 Task: Add a signature Caleb Scott containing Have a fantastic day, Caleb Scott to email address softage.10@softage.net and add a label Copyrights
Action: Mouse moved to (103, 138)
Screenshot: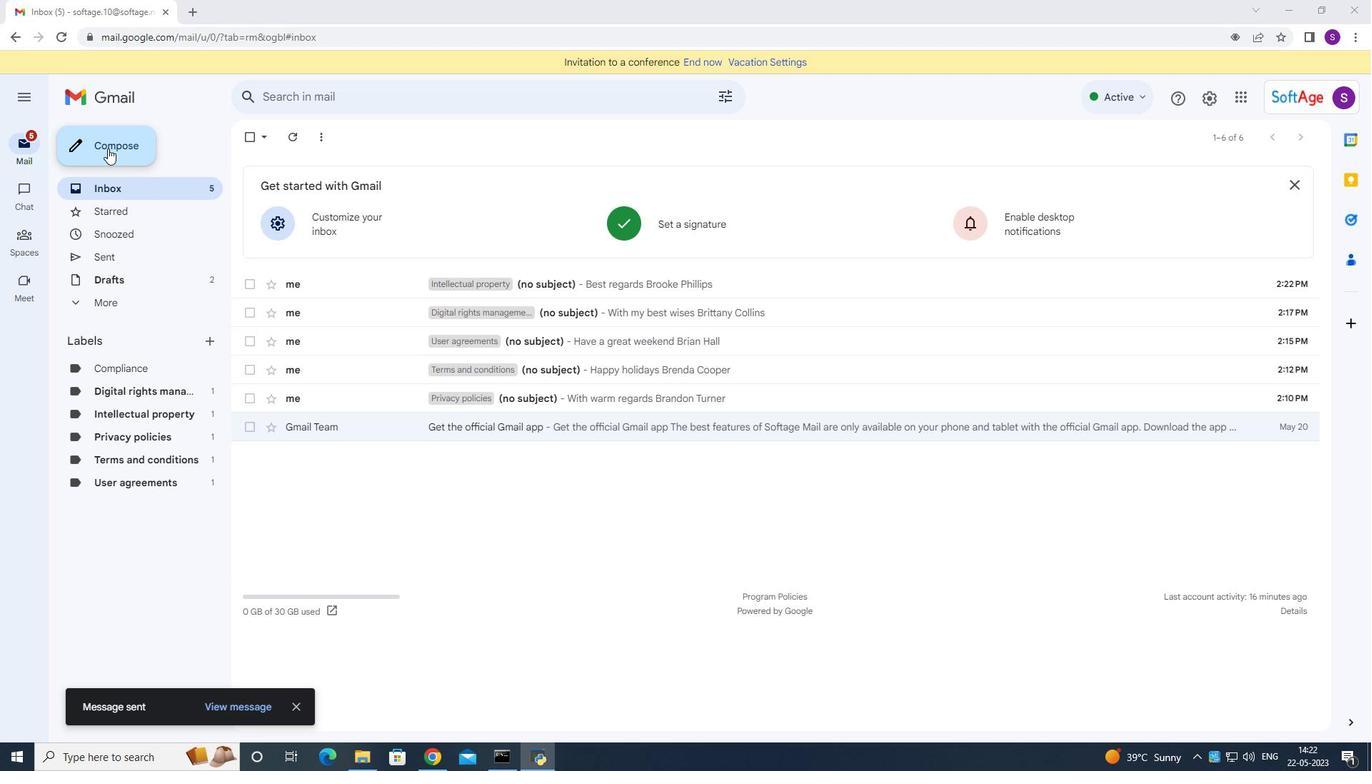 
Action: Mouse pressed left at (103, 138)
Screenshot: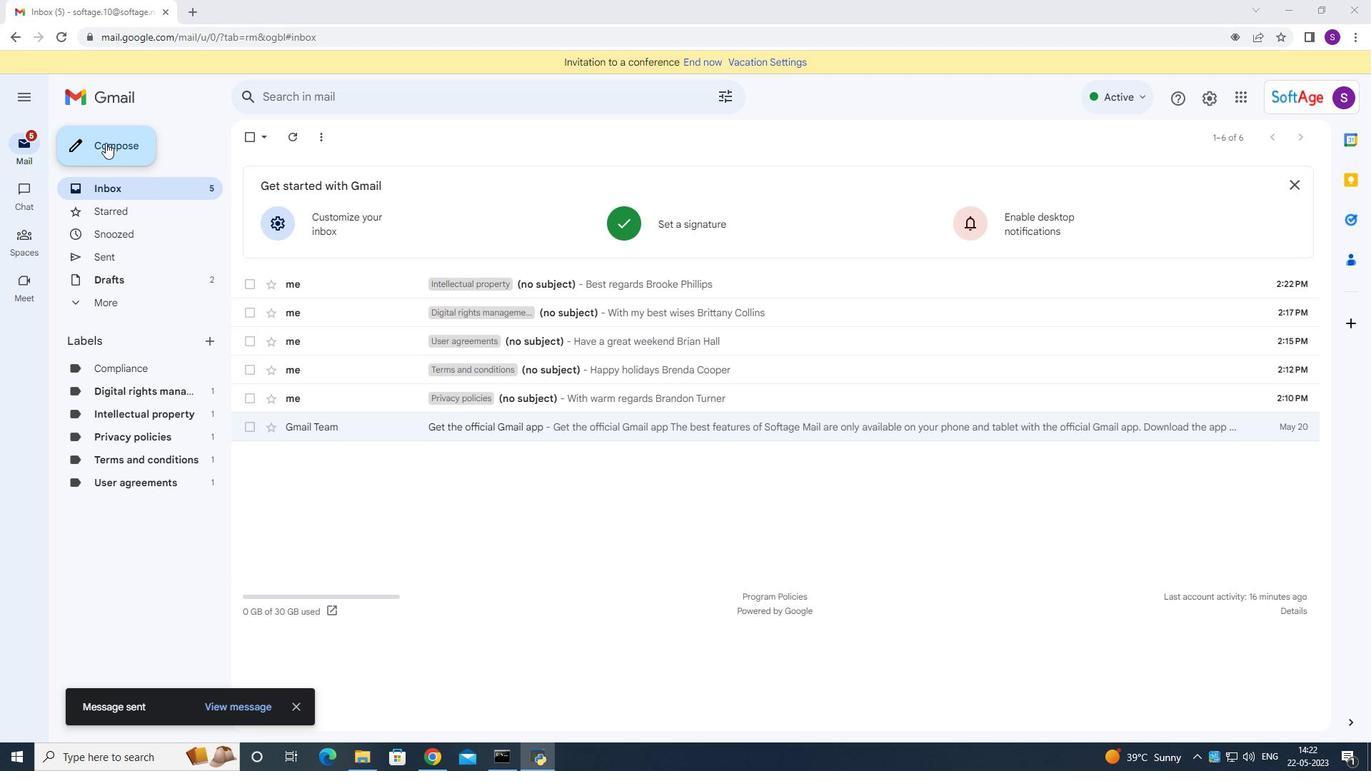 
Action: Mouse moved to (1149, 720)
Screenshot: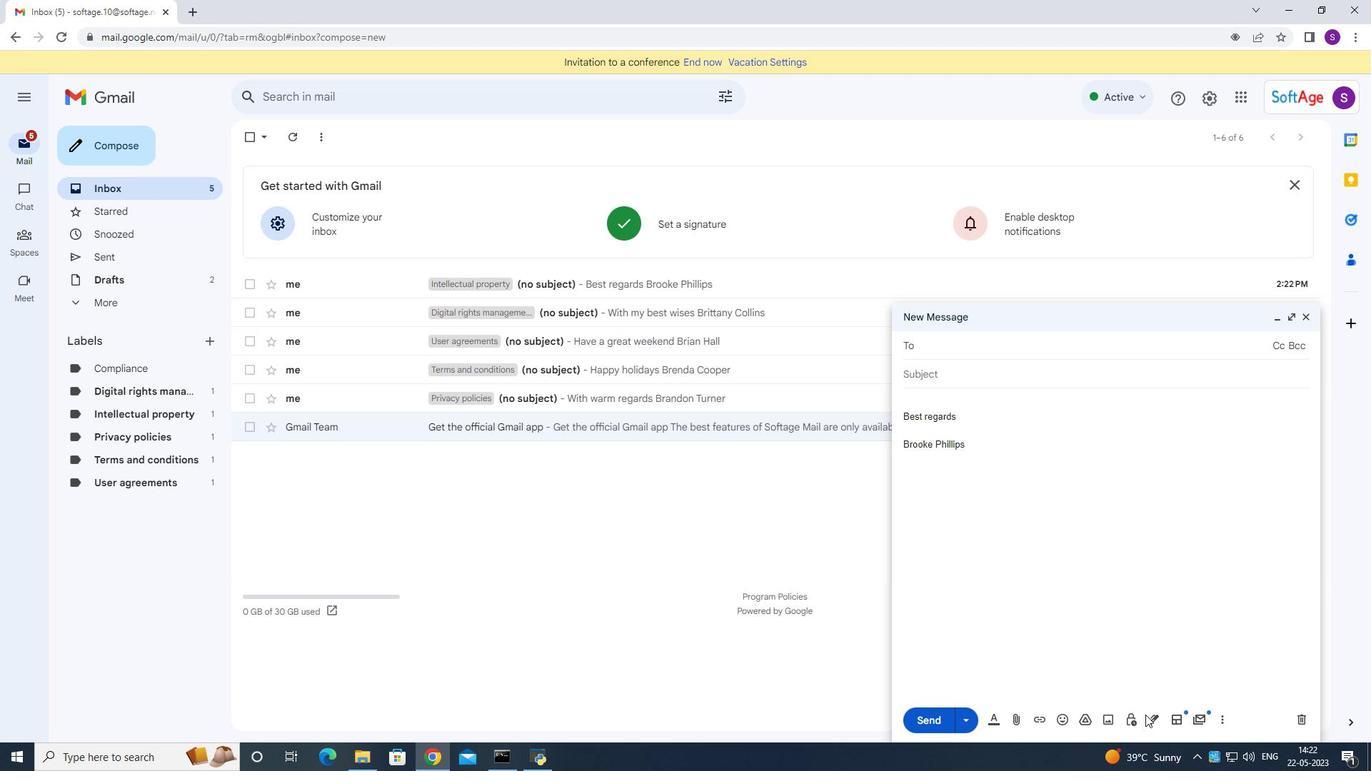 
Action: Mouse pressed left at (1149, 720)
Screenshot: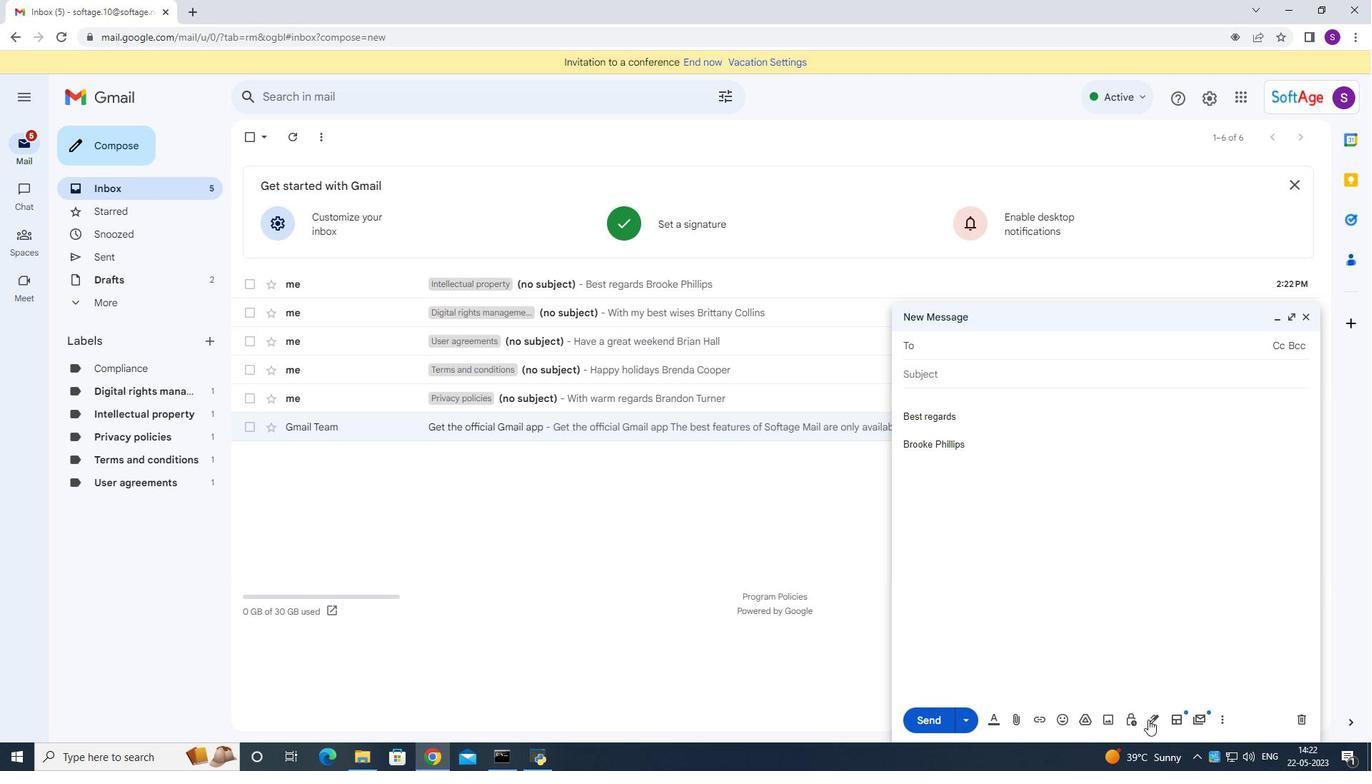 
Action: Mouse moved to (1179, 646)
Screenshot: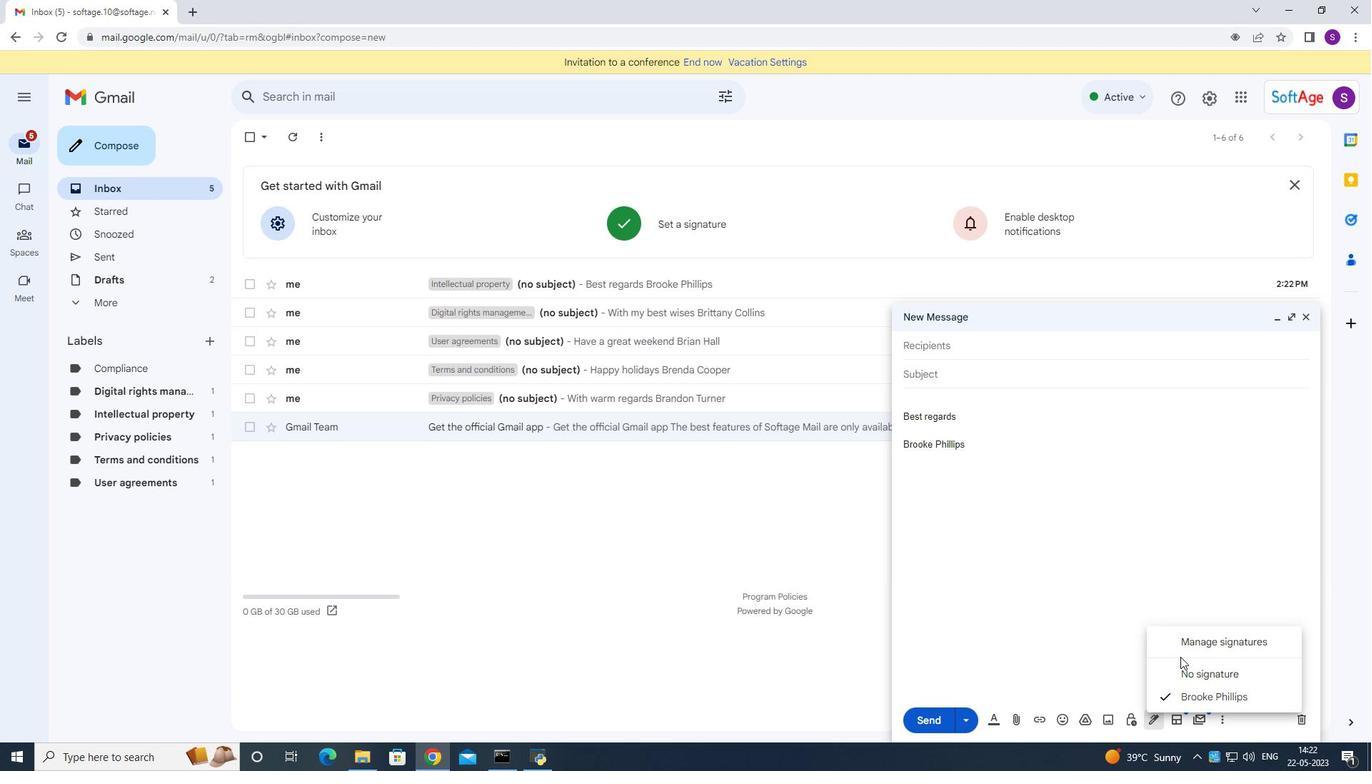 
Action: Mouse pressed left at (1179, 646)
Screenshot: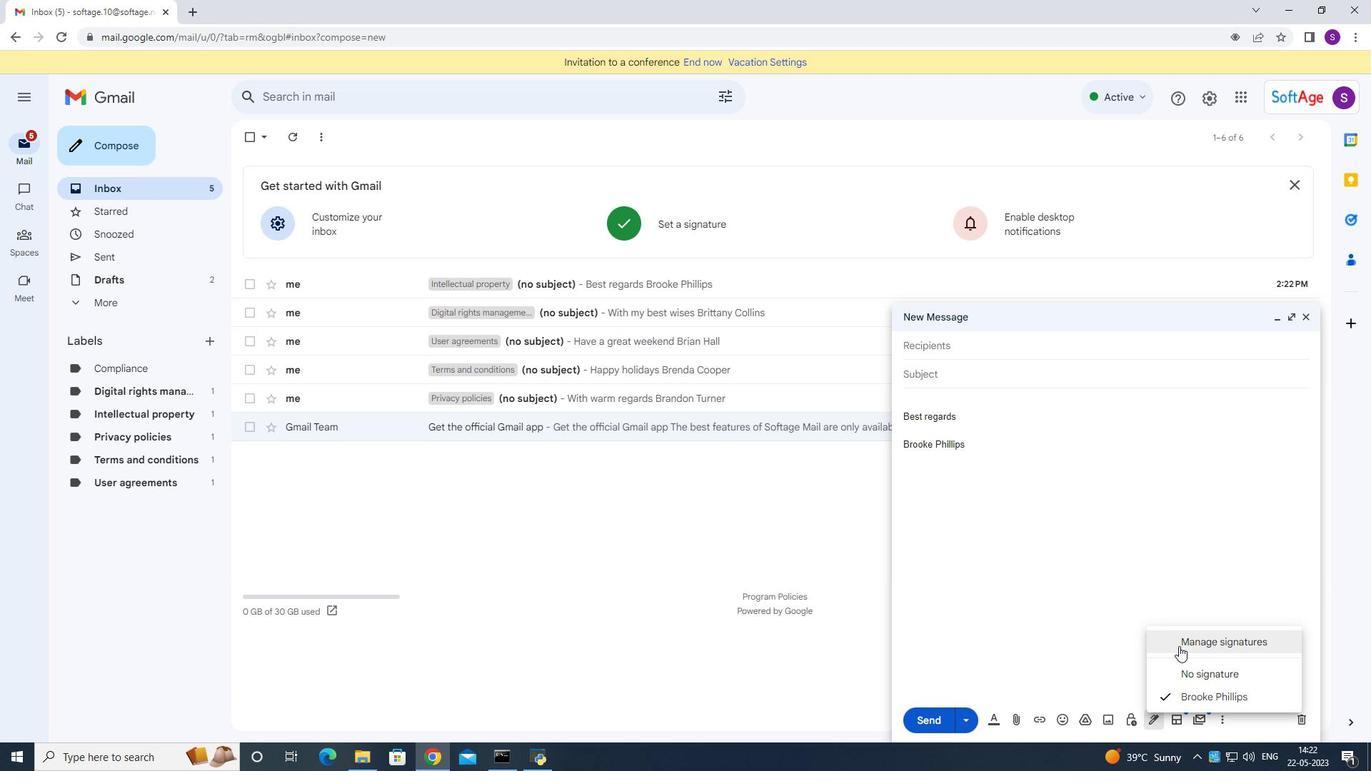 
Action: Mouse moved to (517, 396)
Screenshot: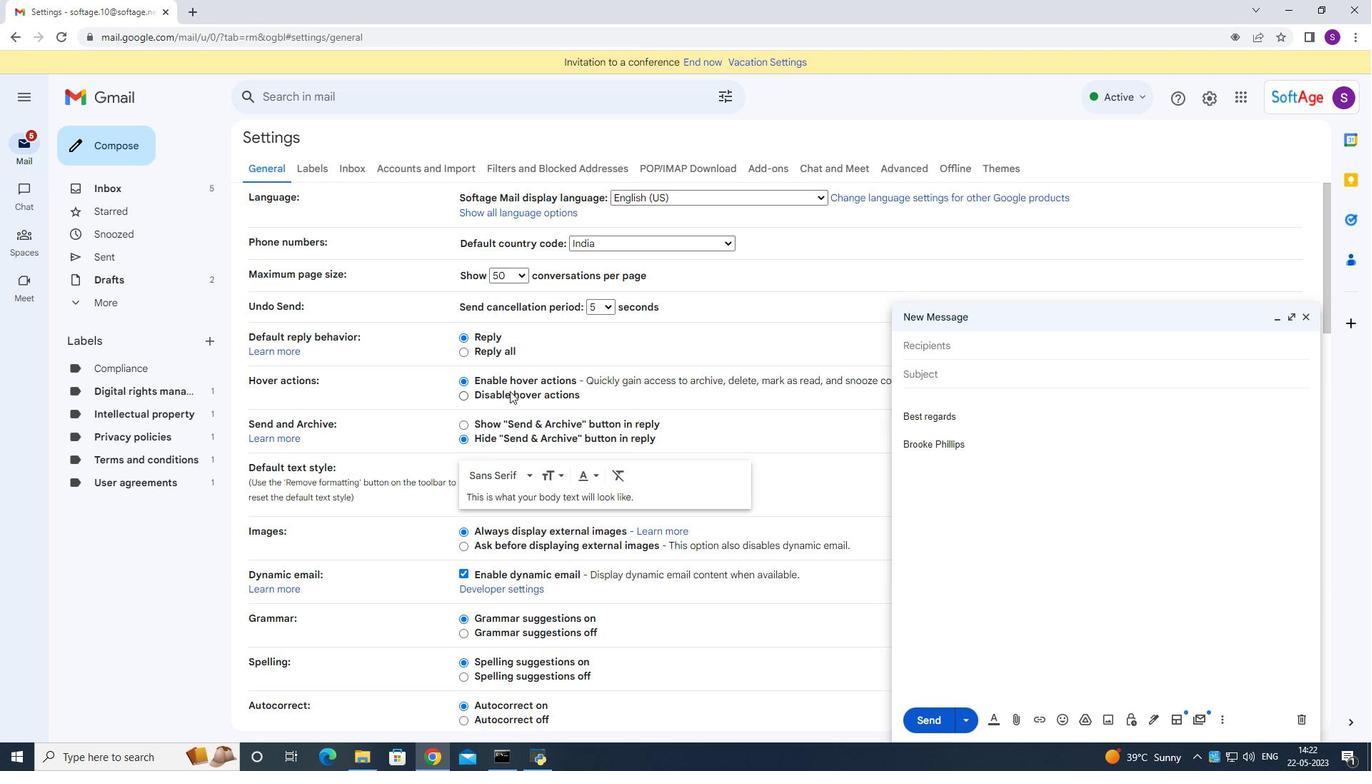 
Action: Mouse scrolled (517, 395) with delta (0, 0)
Screenshot: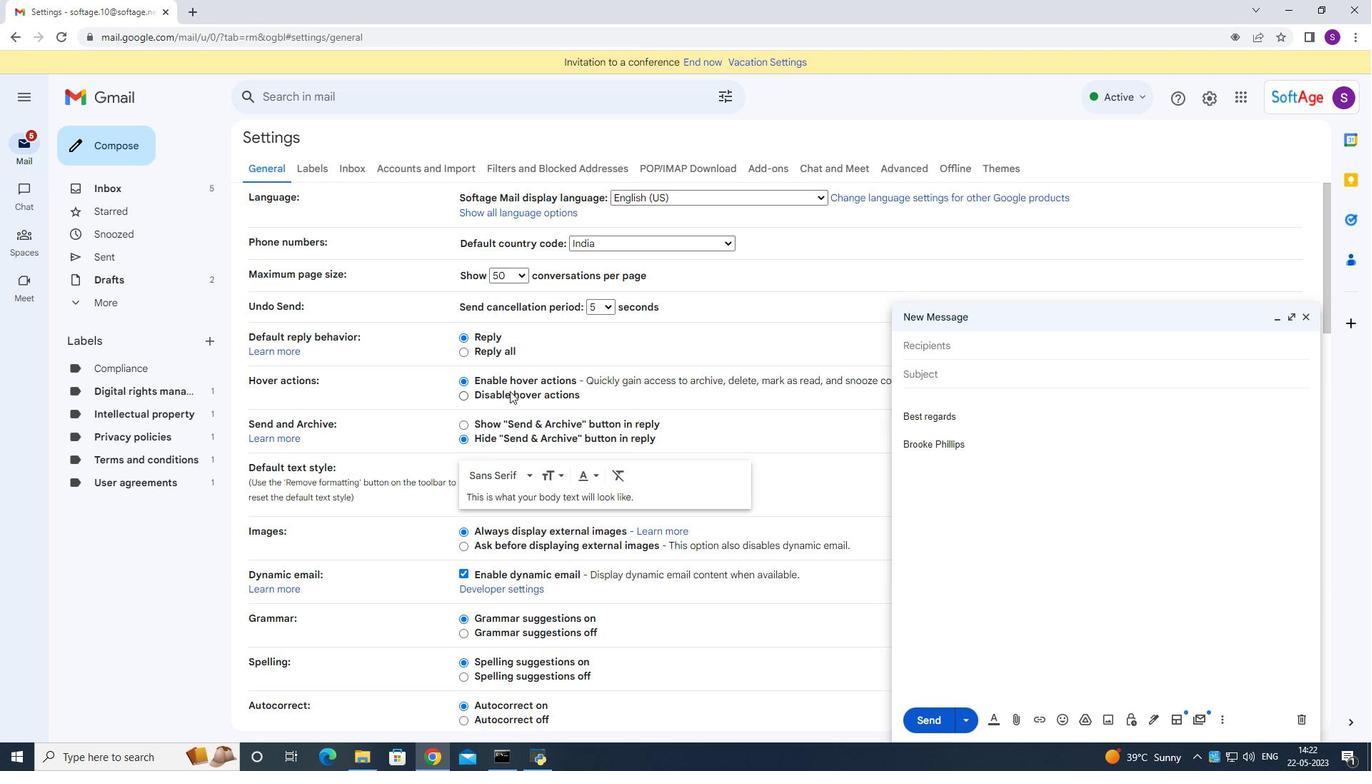 
Action: Mouse moved to (519, 397)
Screenshot: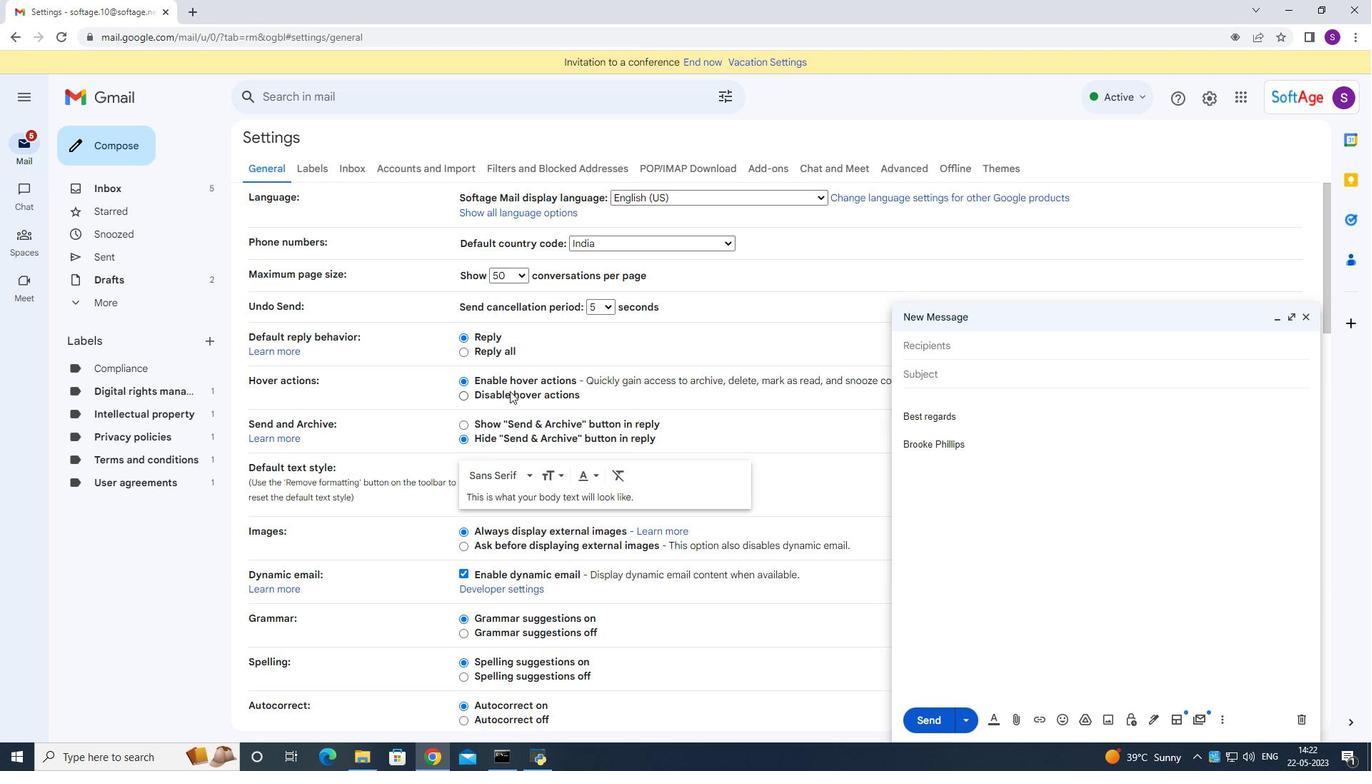 
Action: Mouse scrolled (519, 396) with delta (0, 0)
Screenshot: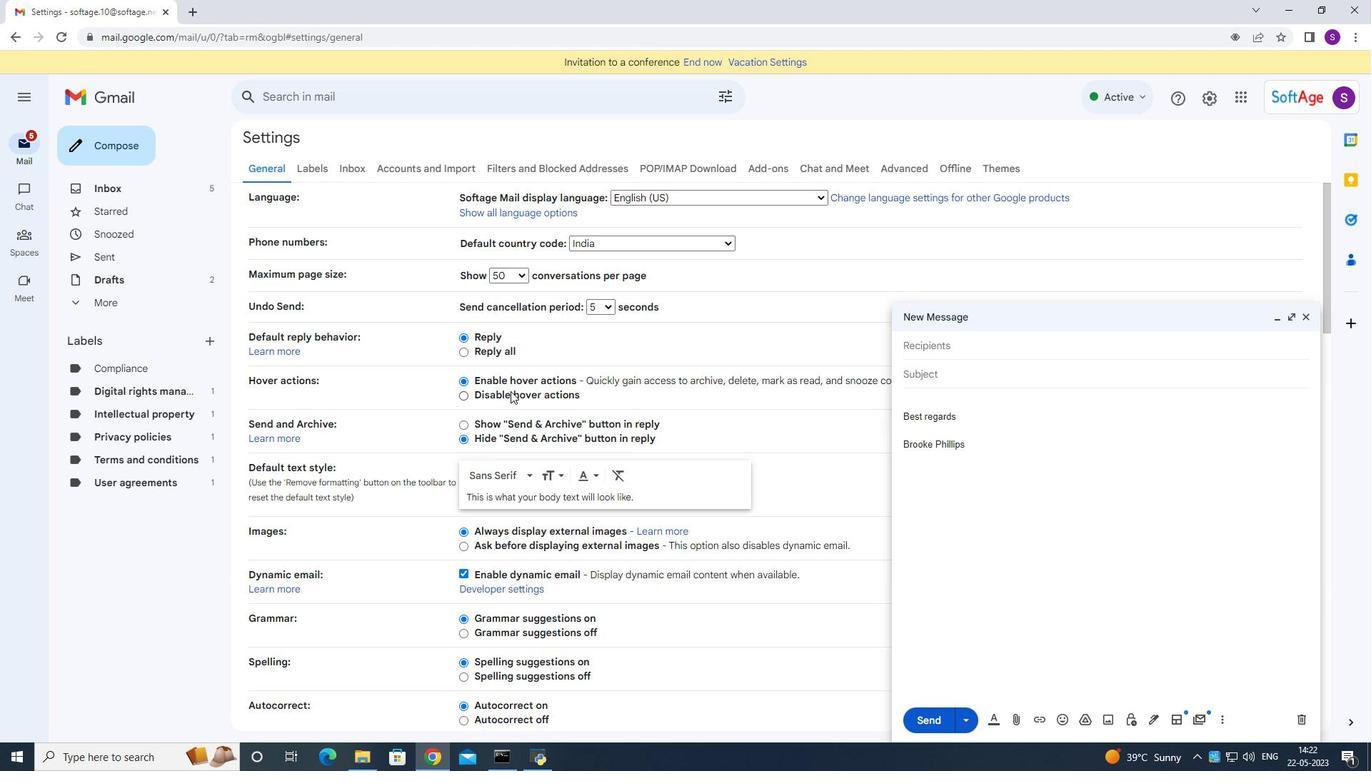 
Action: Mouse moved to (520, 398)
Screenshot: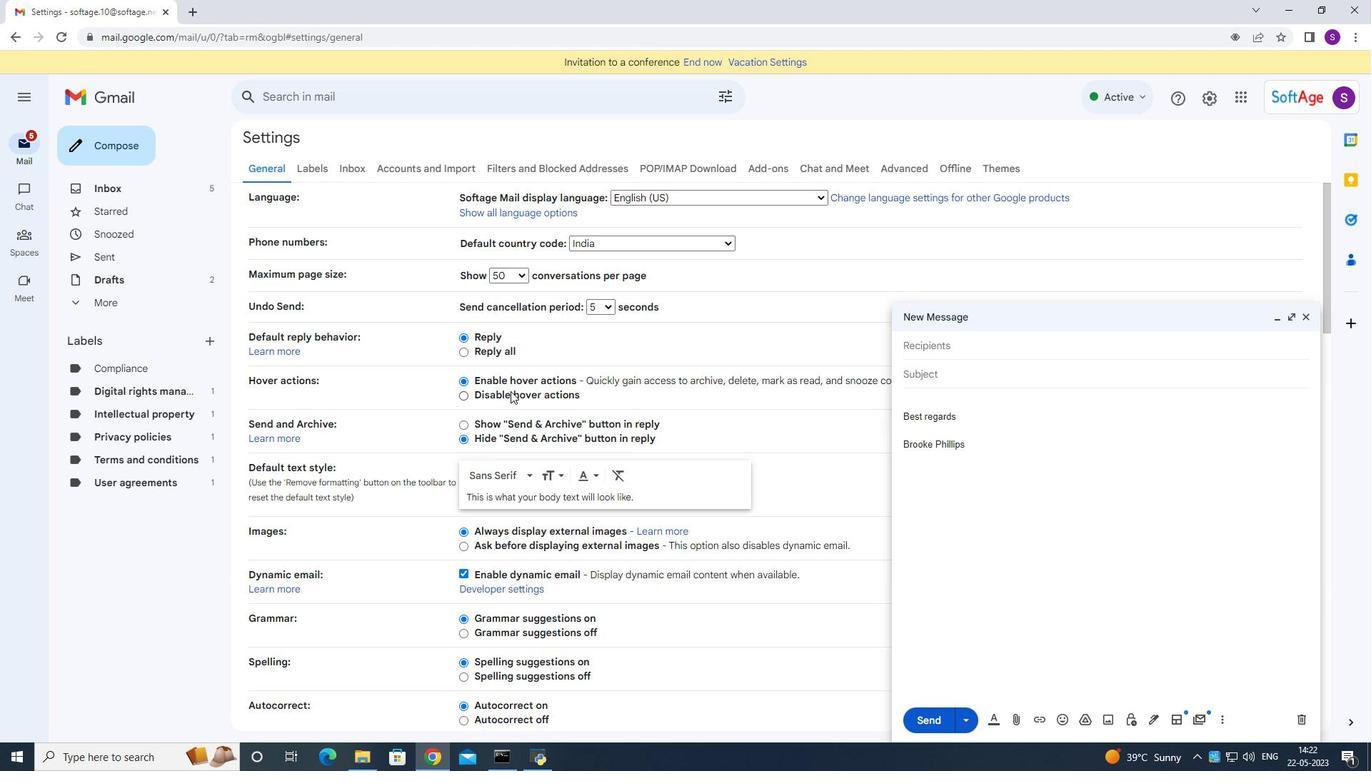 
Action: Mouse scrolled (520, 398) with delta (0, 0)
Screenshot: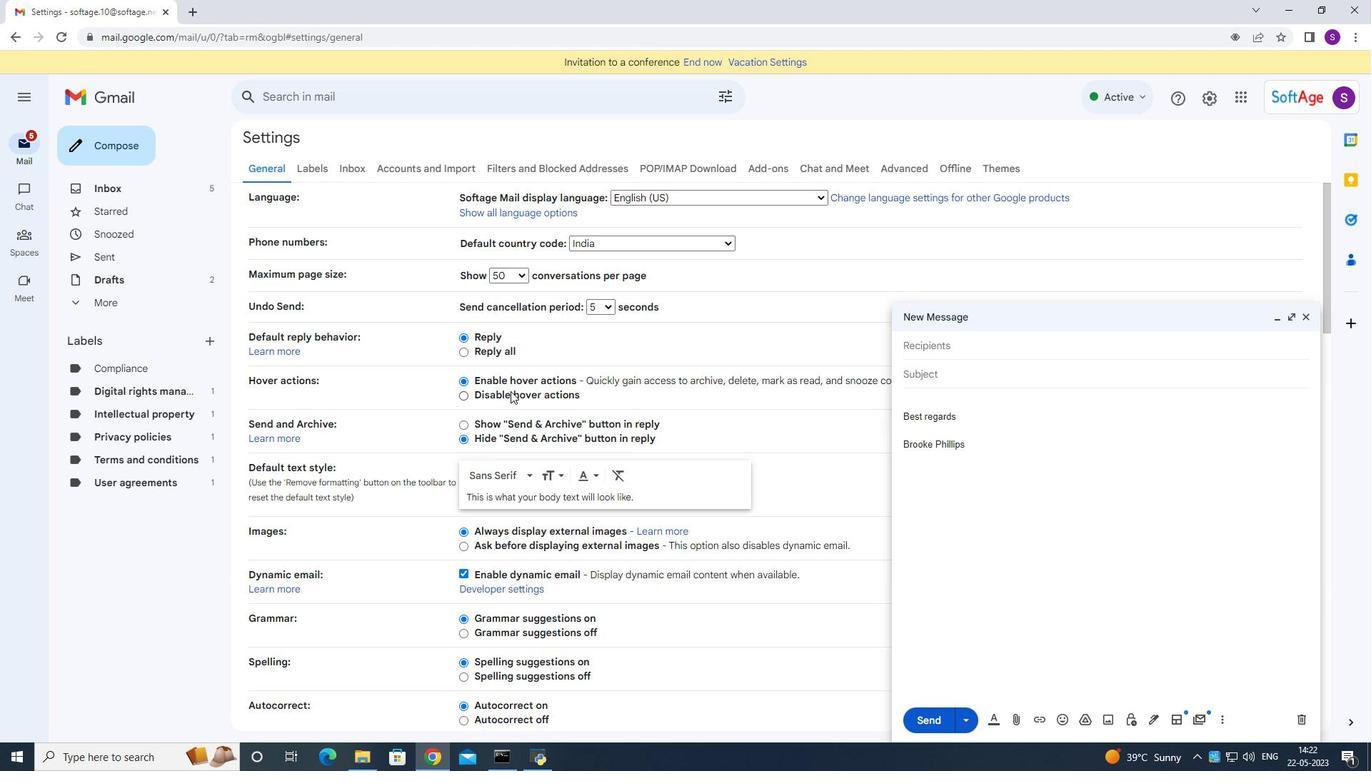 
Action: Mouse moved to (522, 400)
Screenshot: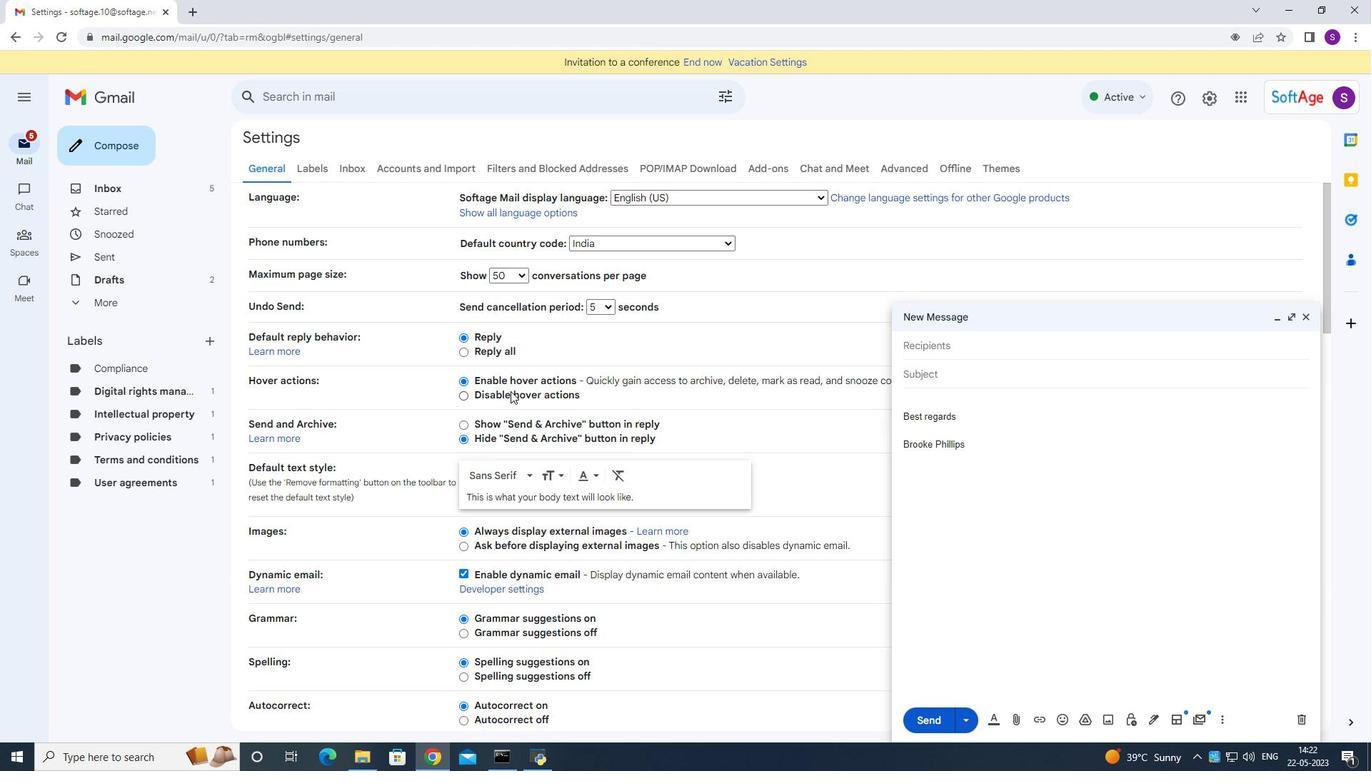 
Action: Mouse scrolled (522, 399) with delta (0, 0)
Screenshot: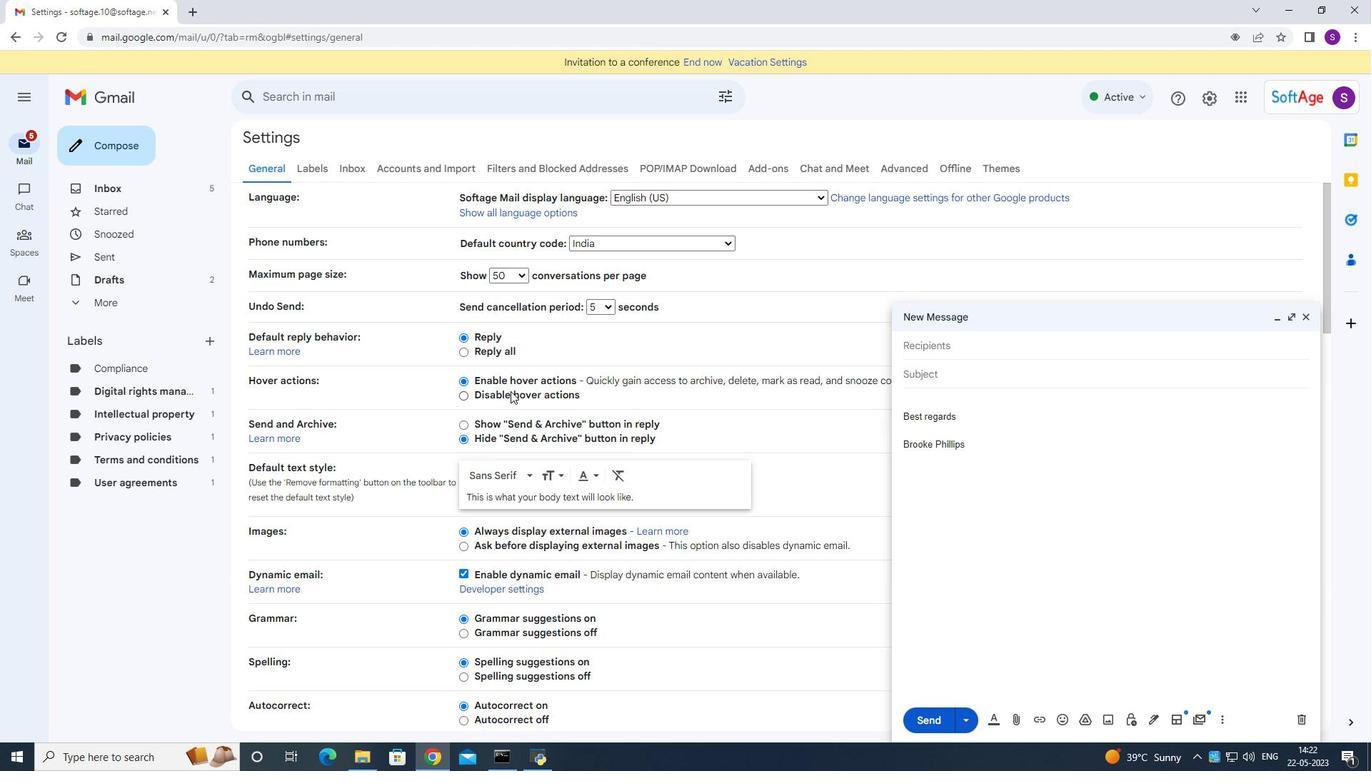 
Action: Mouse moved to (523, 400)
Screenshot: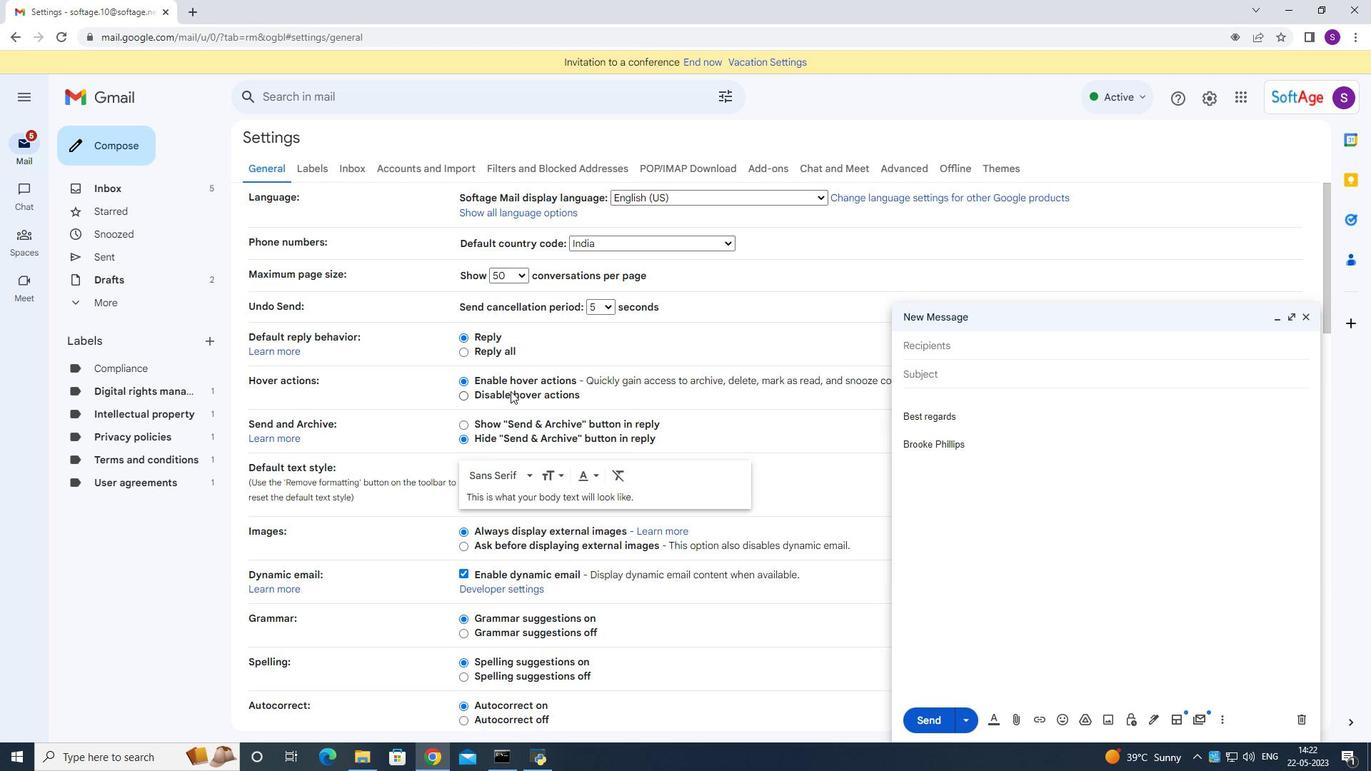
Action: Mouse scrolled (523, 400) with delta (0, 0)
Screenshot: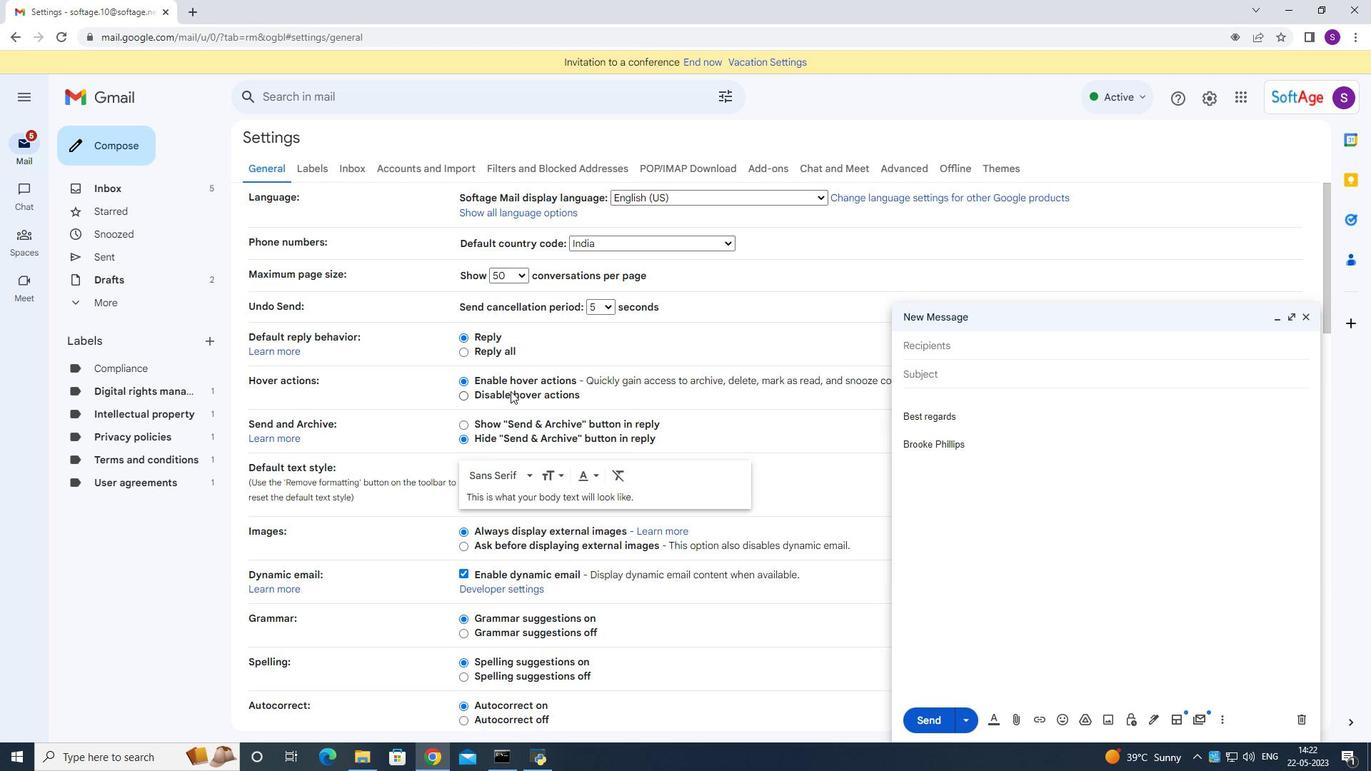
Action: Mouse moved to (524, 401)
Screenshot: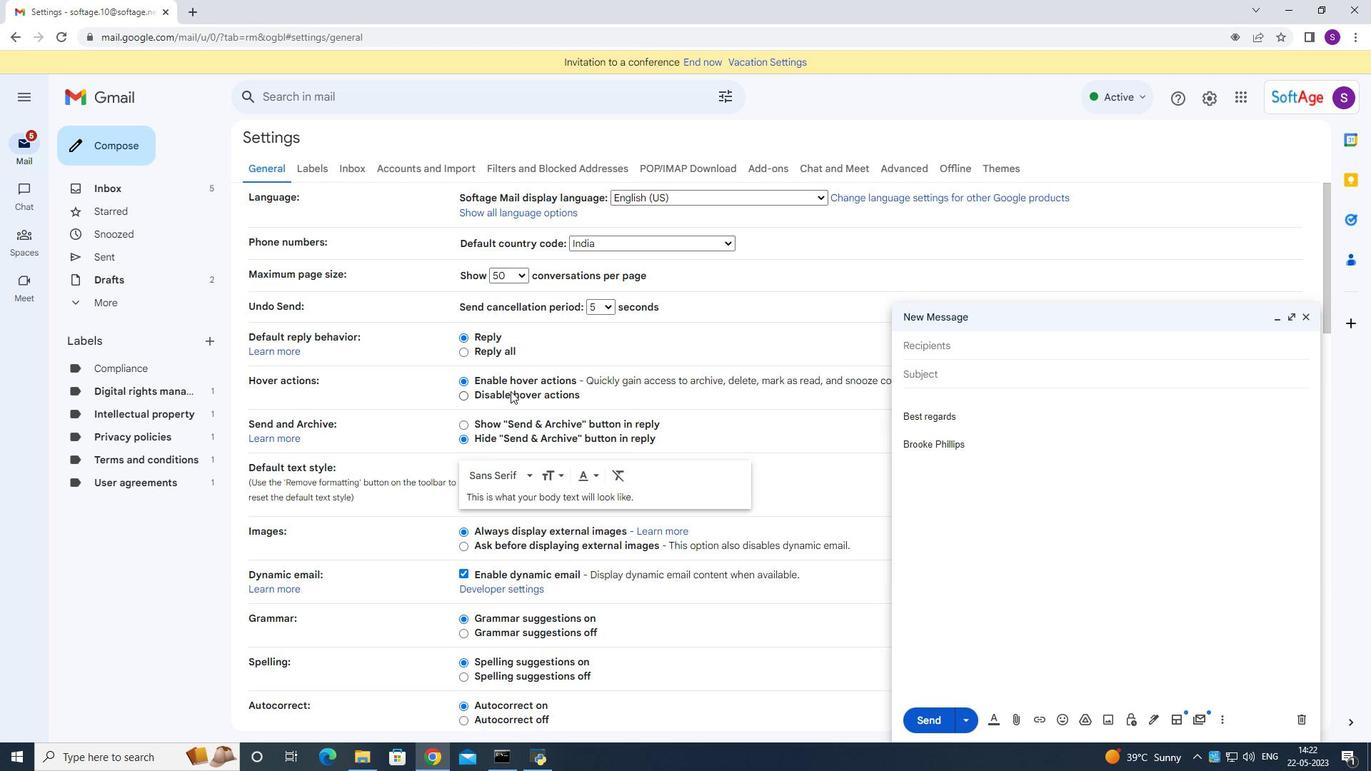 
Action: Mouse scrolled (524, 400) with delta (0, 0)
Screenshot: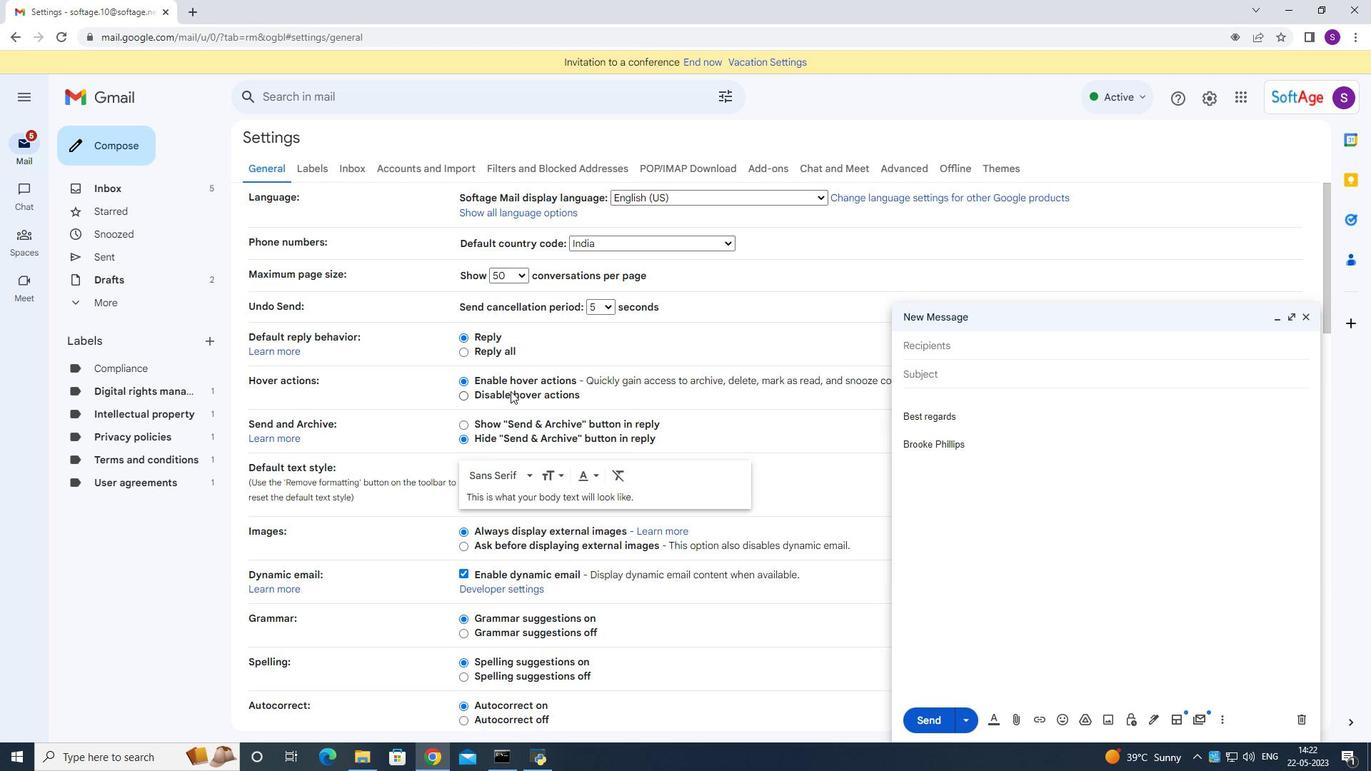 
Action: Mouse moved to (560, 437)
Screenshot: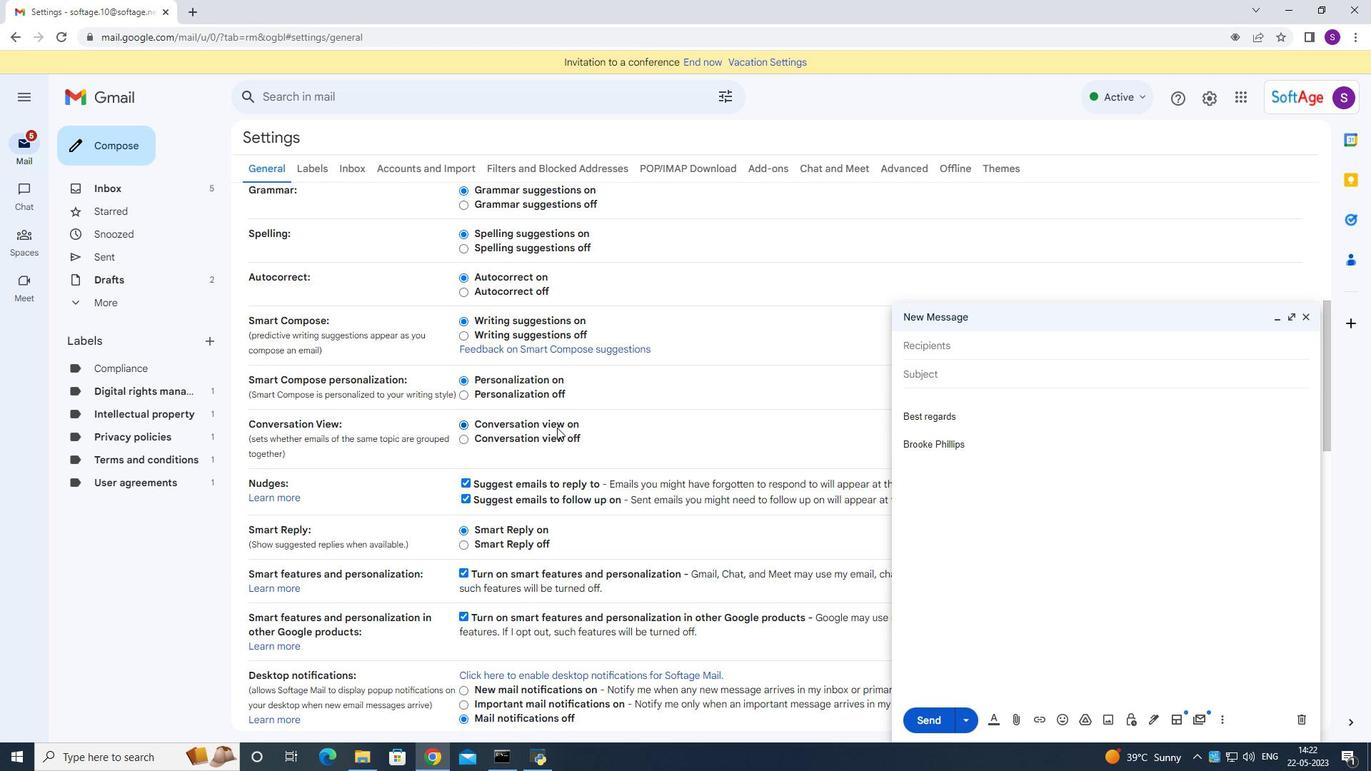 
Action: Mouse scrolled (560, 436) with delta (0, 0)
Screenshot: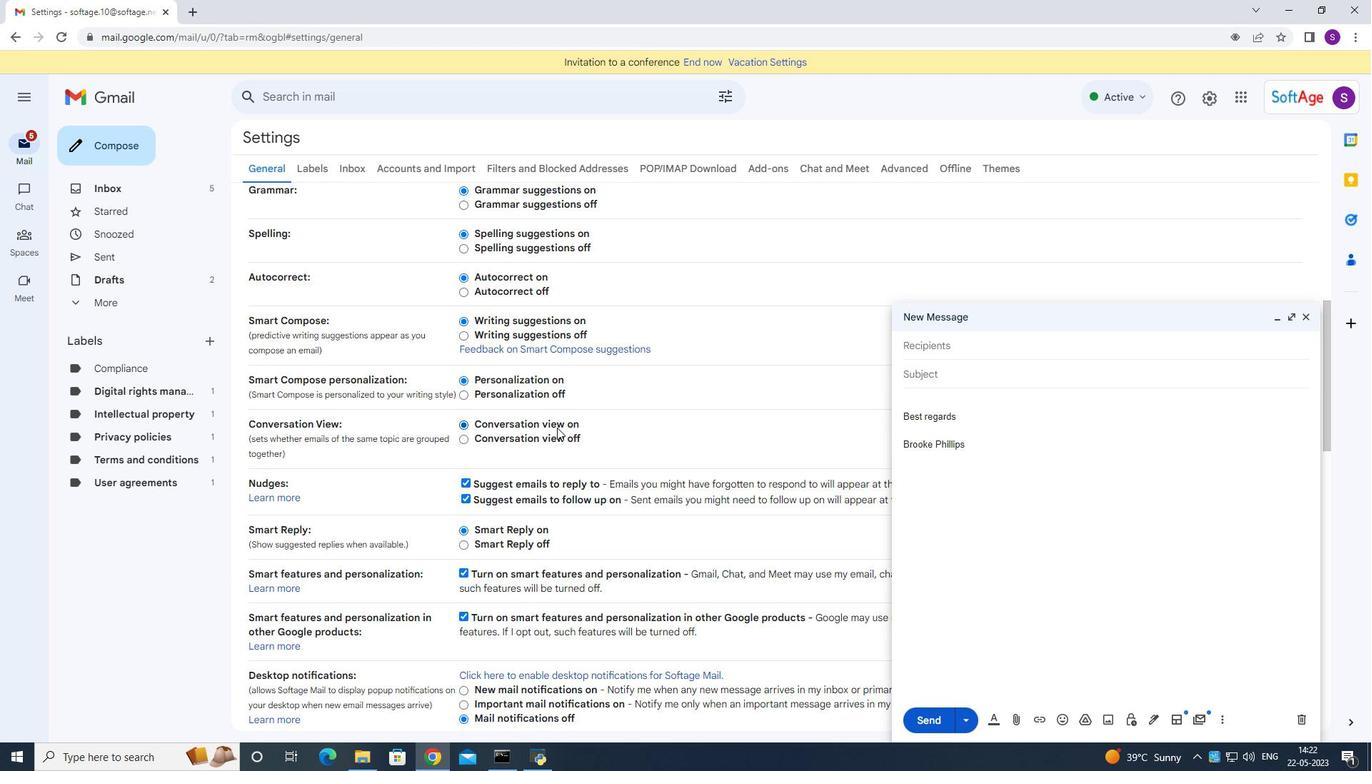 
Action: Mouse scrolled (560, 436) with delta (0, 0)
Screenshot: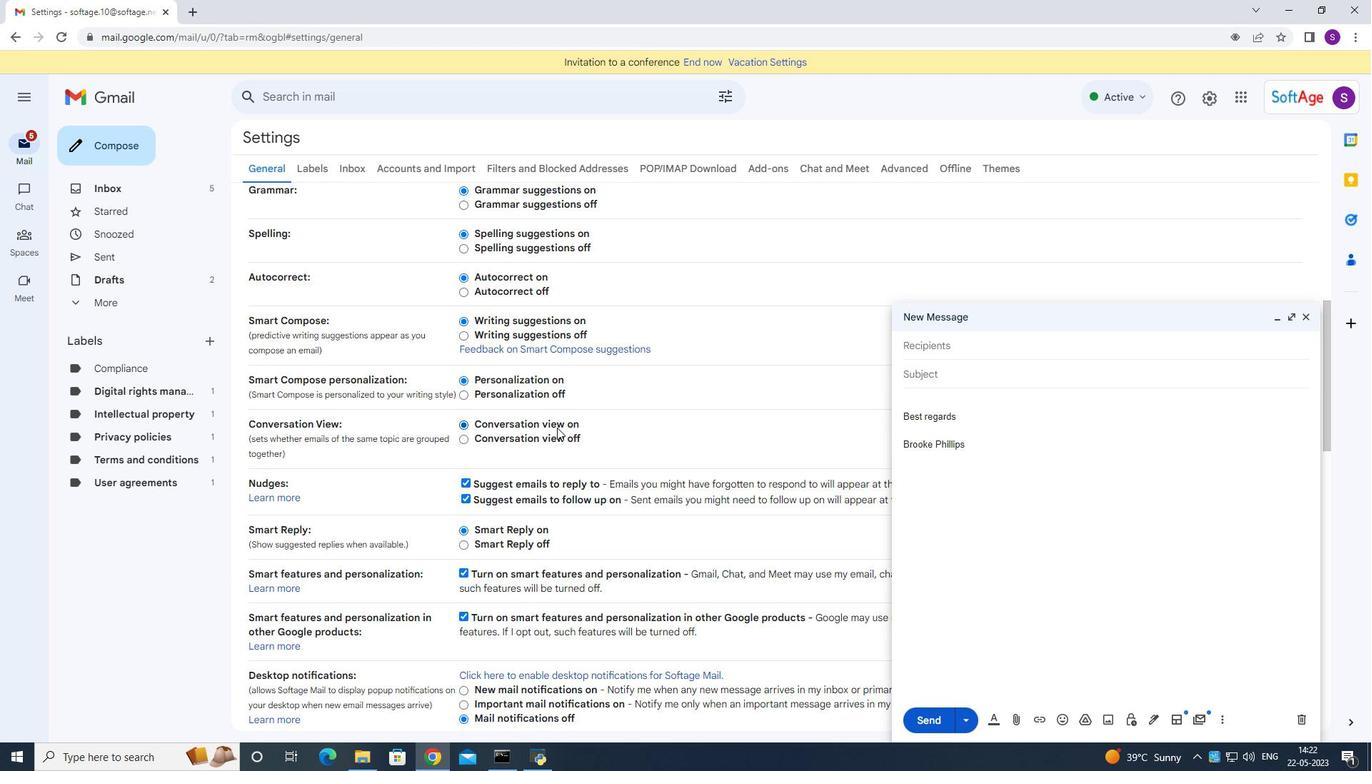 
Action: Mouse scrolled (560, 436) with delta (0, 0)
Screenshot: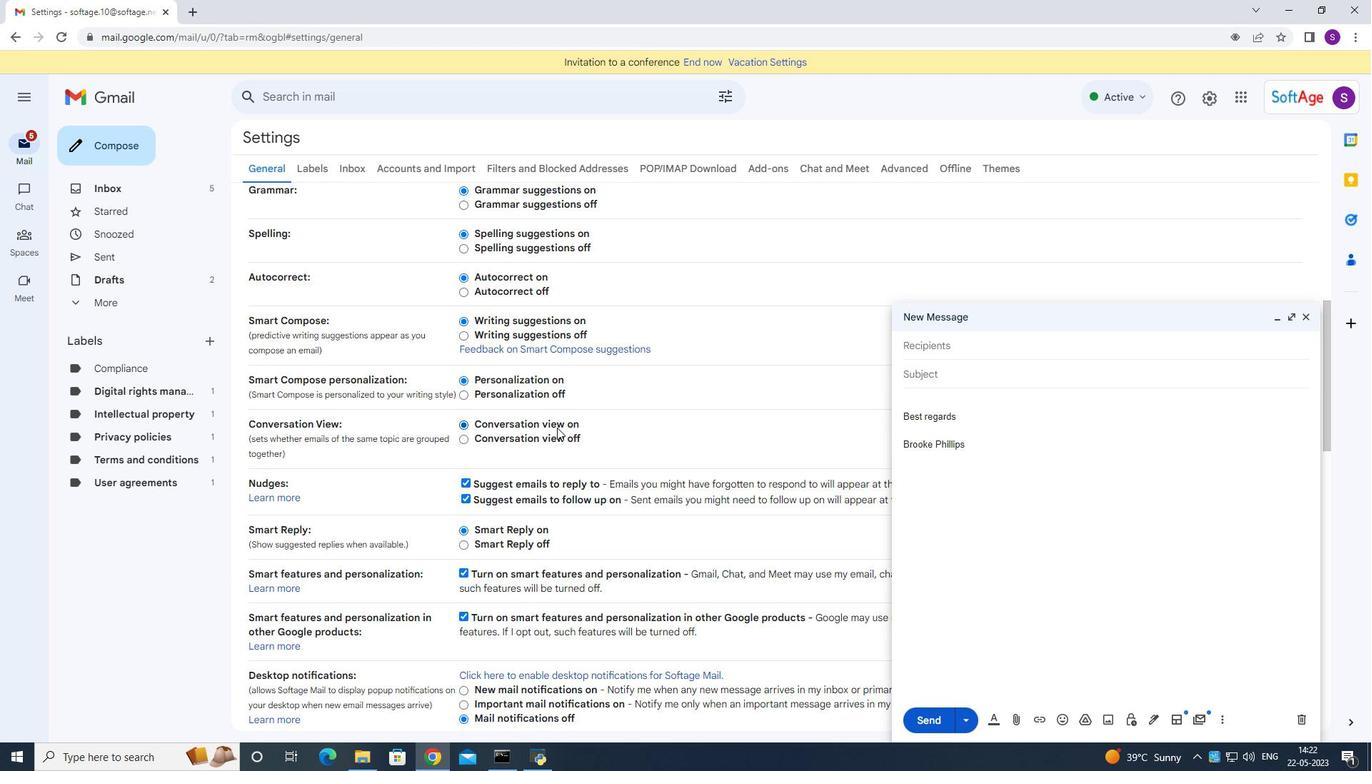 
Action: Mouse scrolled (560, 436) with delta (0, 0)
Screenshot: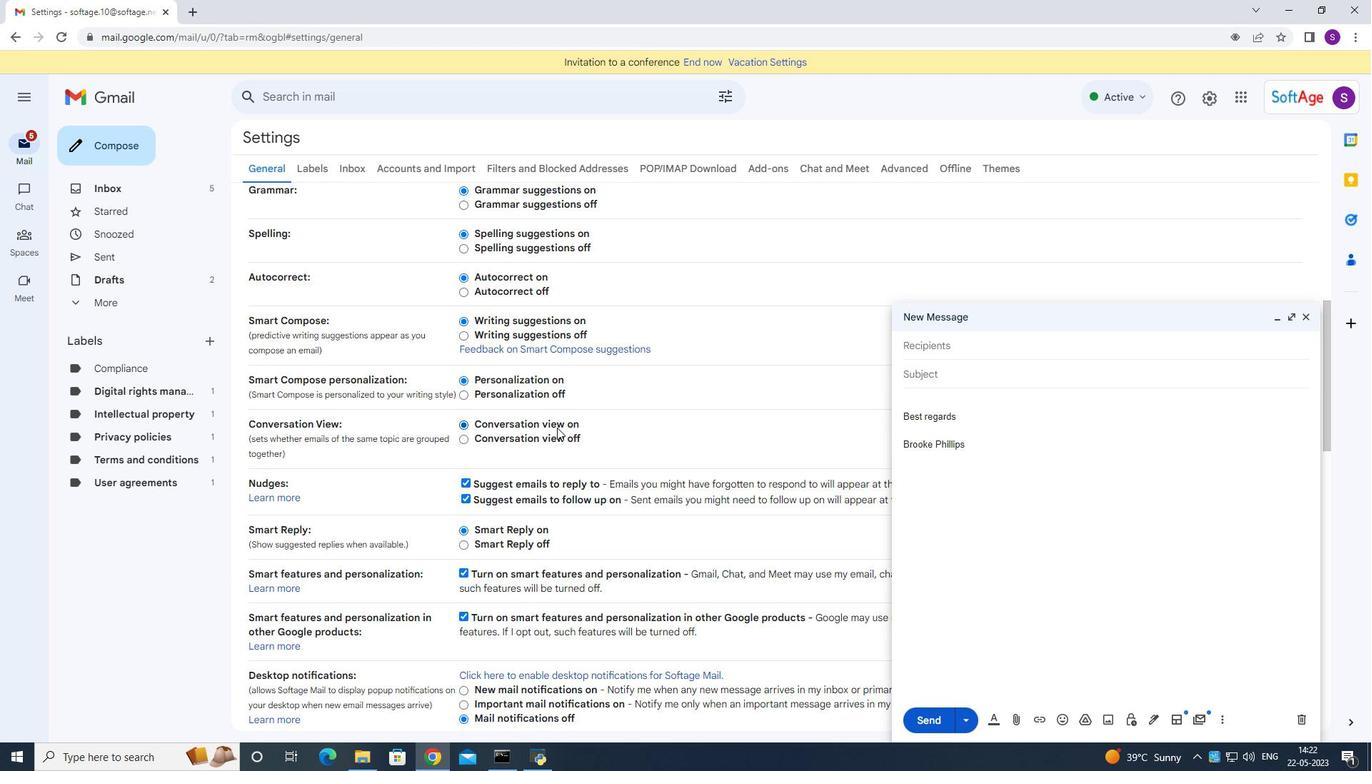 
Action: Mouse scrolled (560, 436) with delta (0, 0)
Screenshot: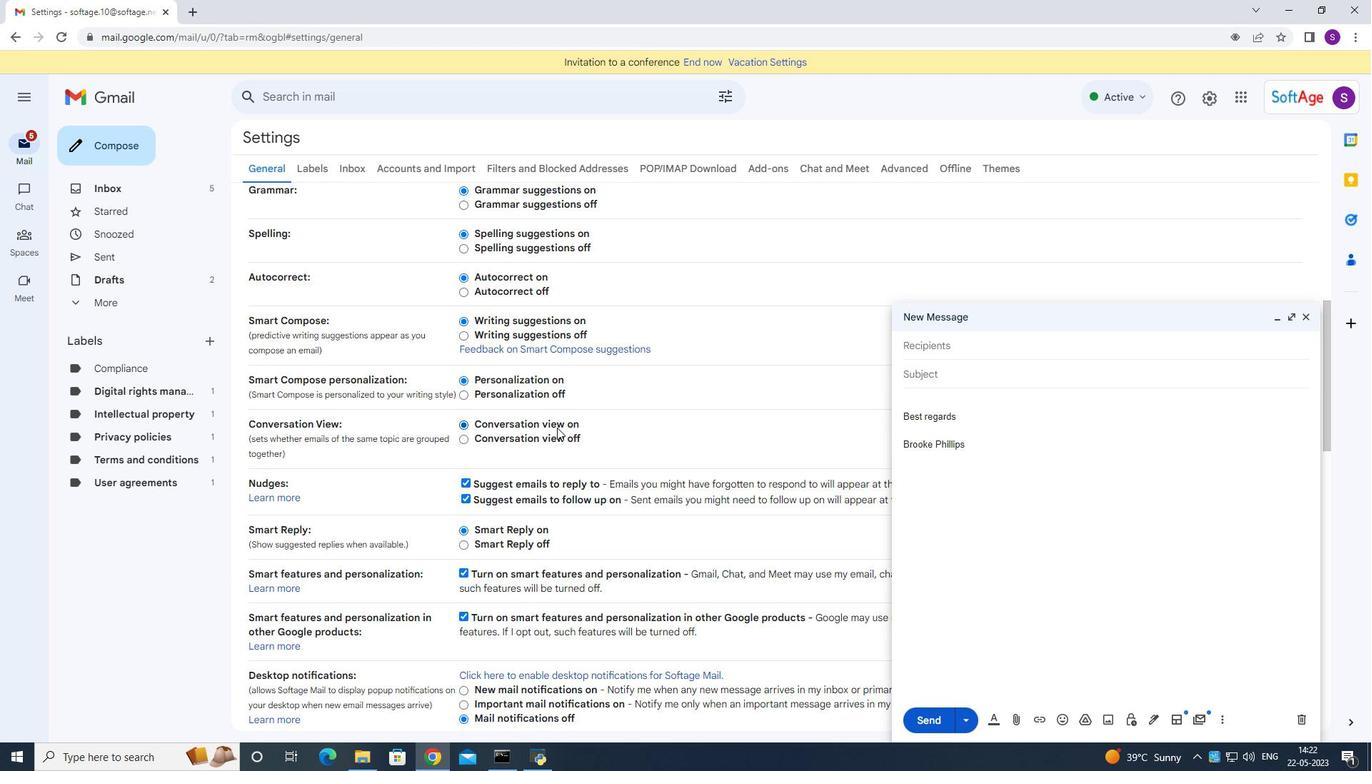
Action: Mouse moved to (561, 437)
Screenshot: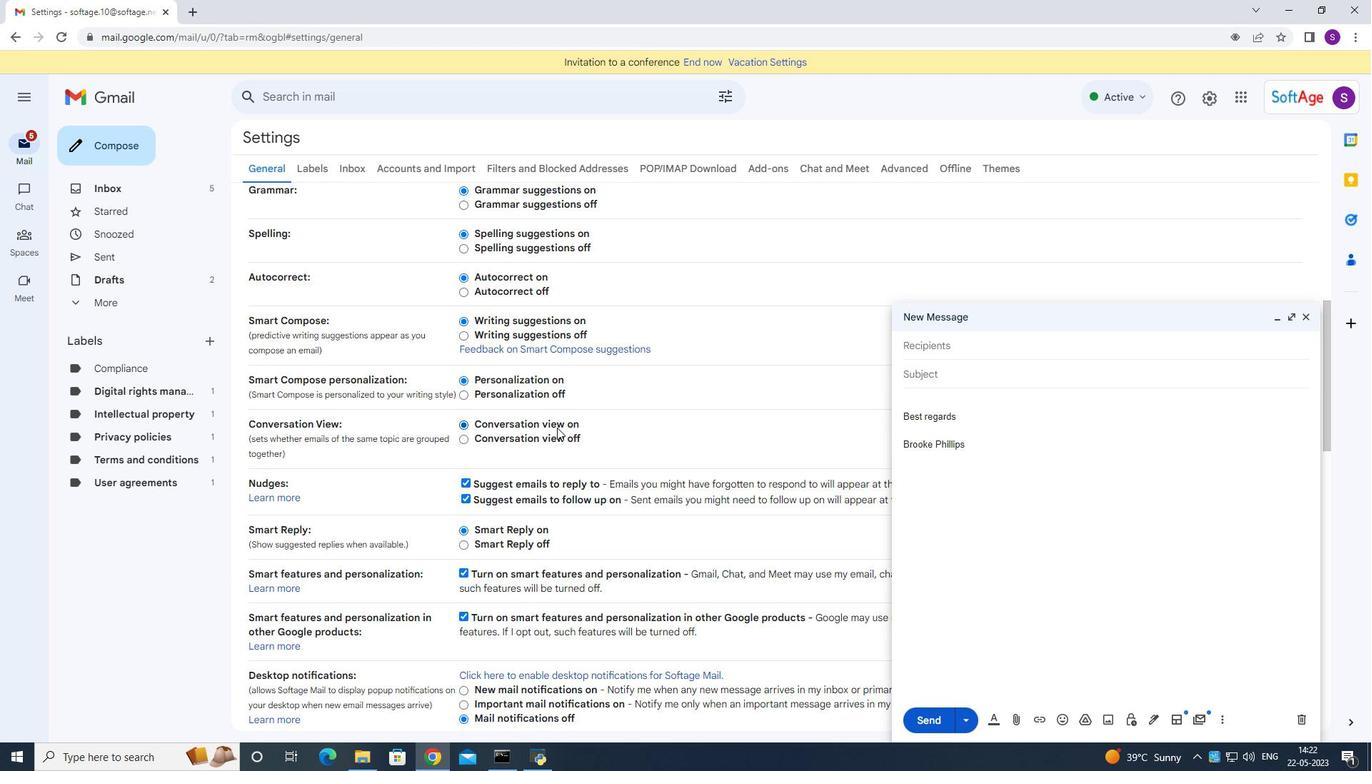
Action: Mouse scrolled (561, 436) with delta (0, 0)
Screenshot: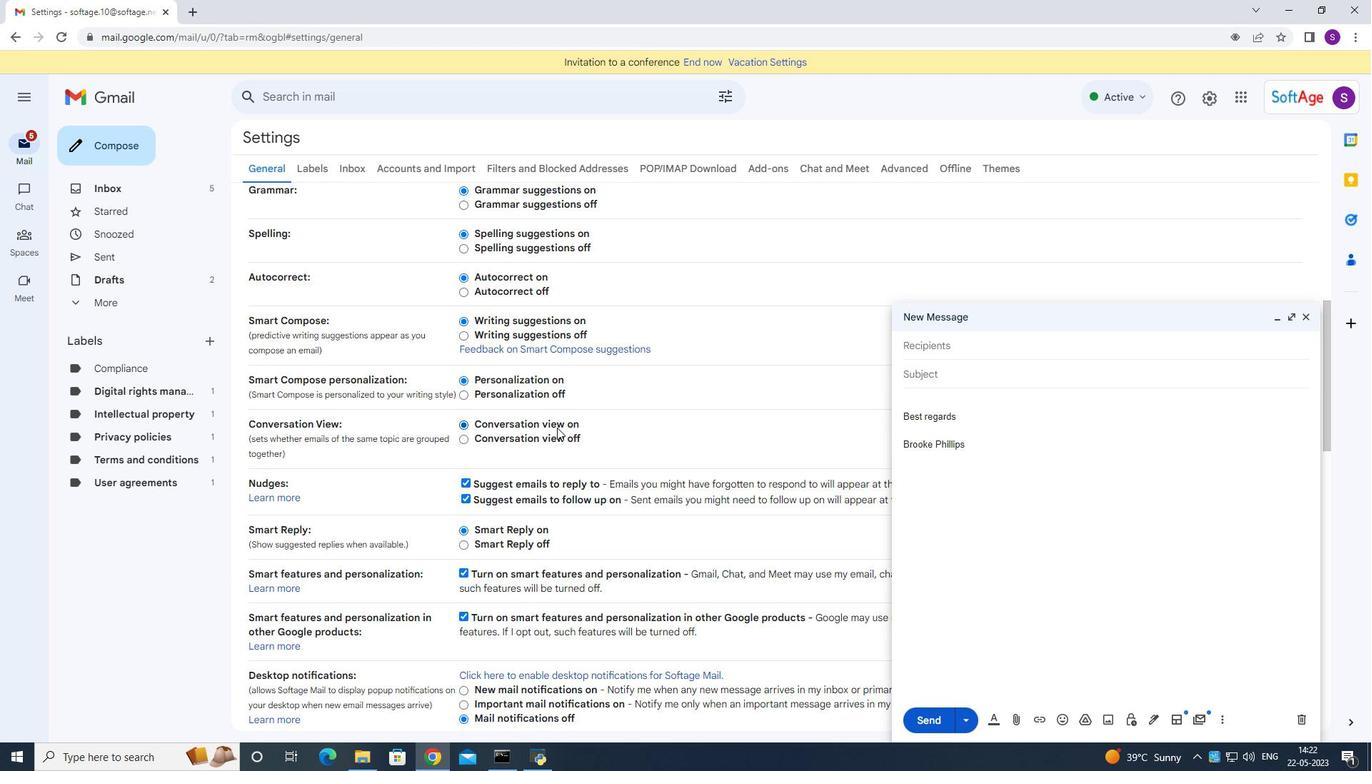 
Action: Mouse moved to (561, 437)
Screenshot: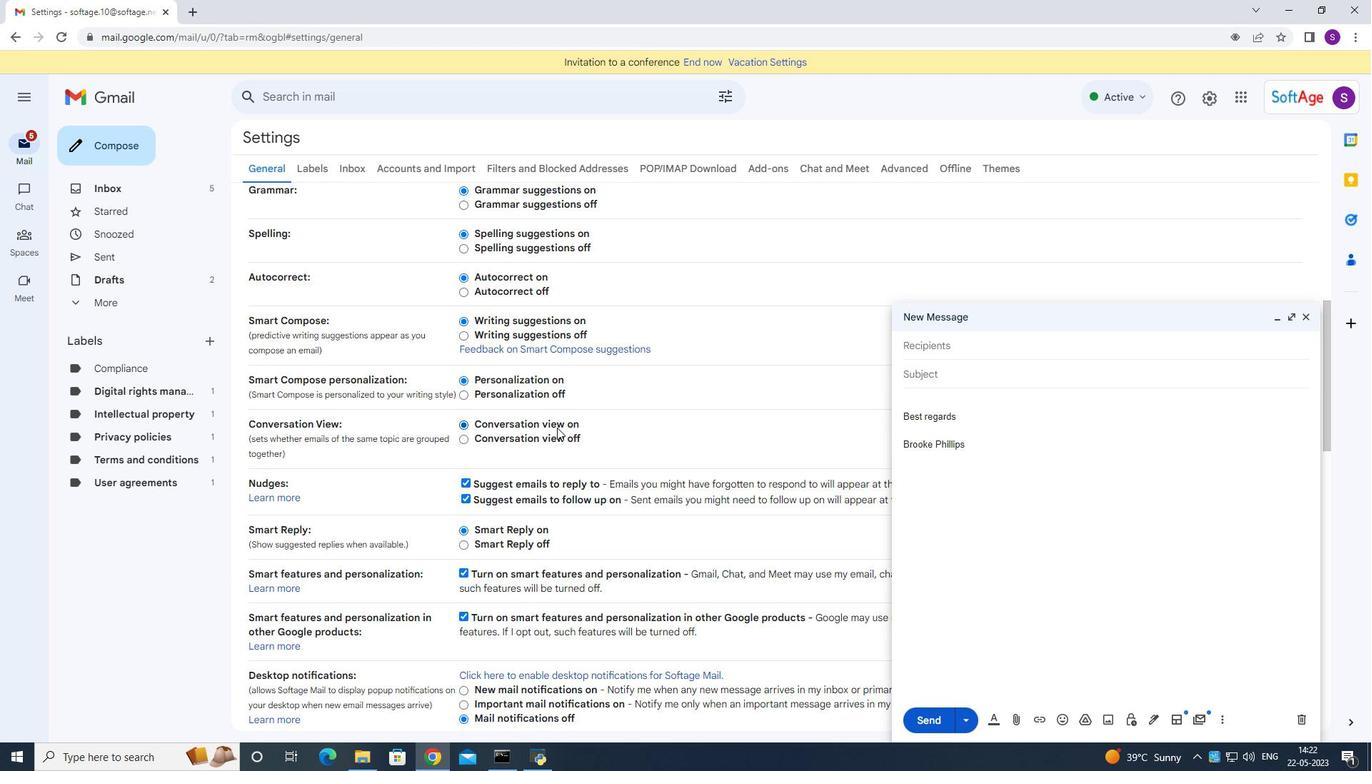 
Action: Mouse scrolled (561, 436) with delta (0, 0)
Screenshot: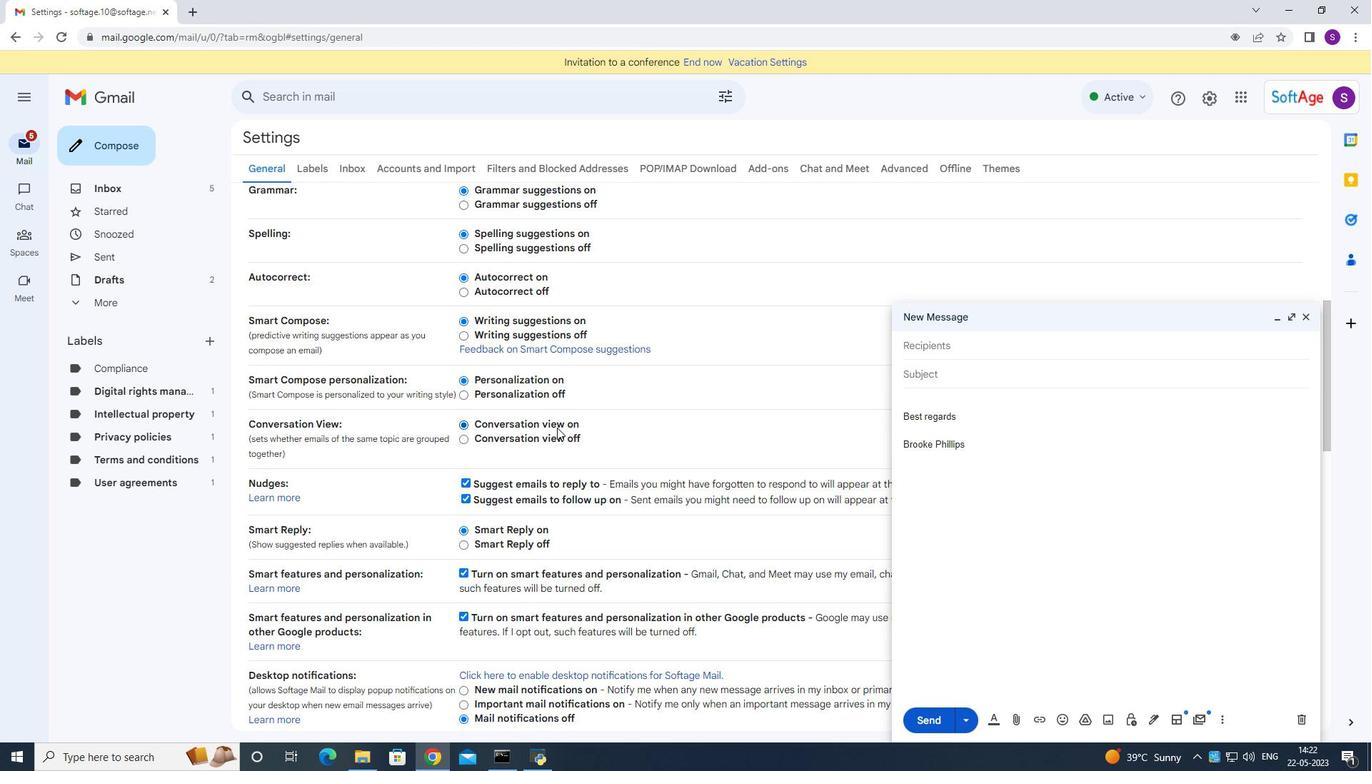 
Action: Mouse moved to (580, 545)
Screenshot: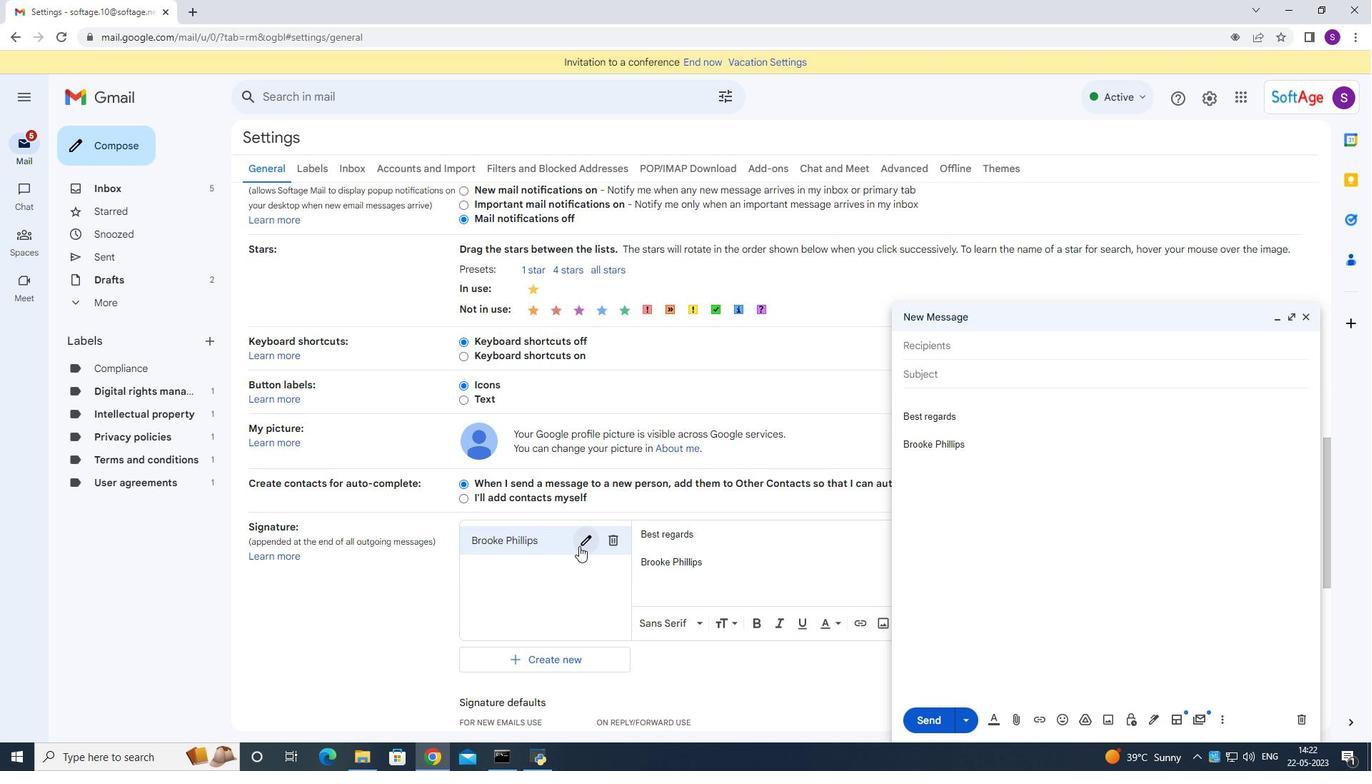 
Action: Mouse pressed left at (580, 545)
Screenshot: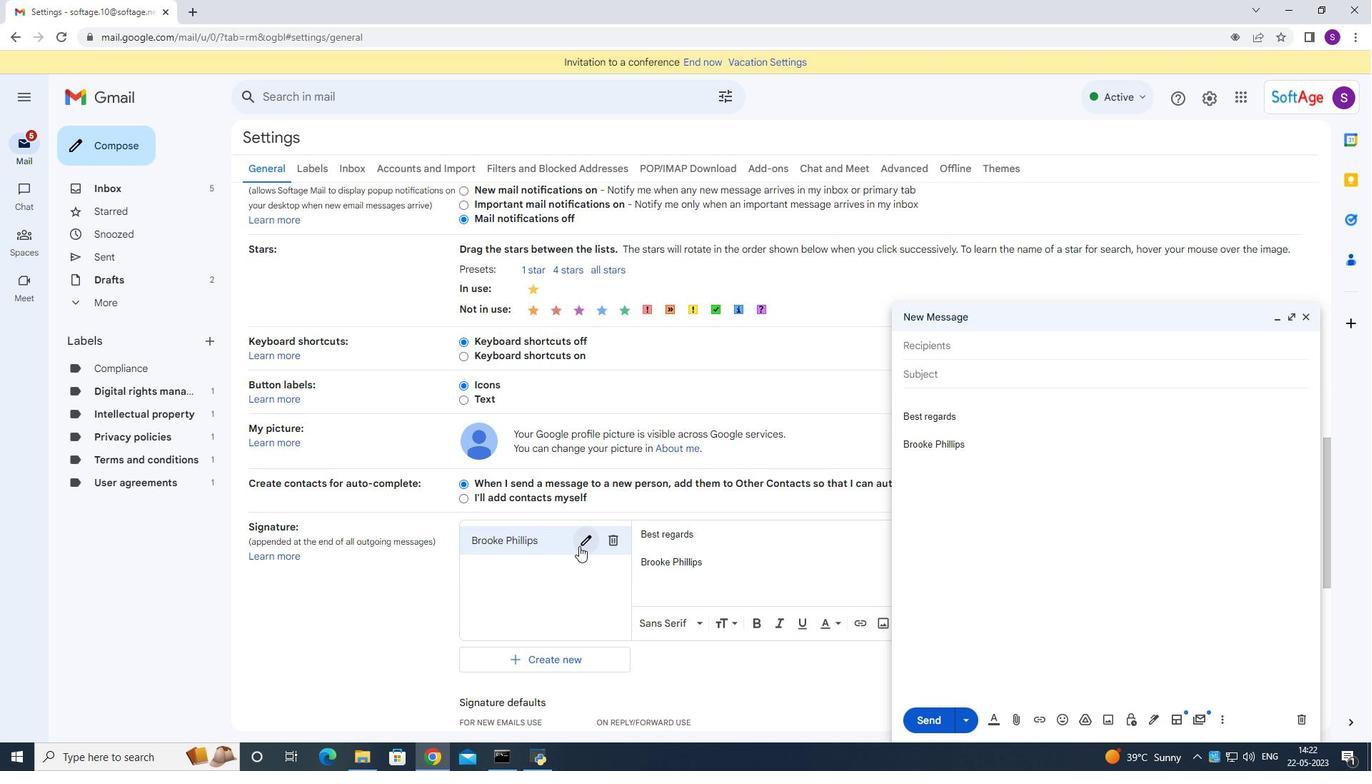 
Action: Mouse moved to (580, 533)
Screenshot: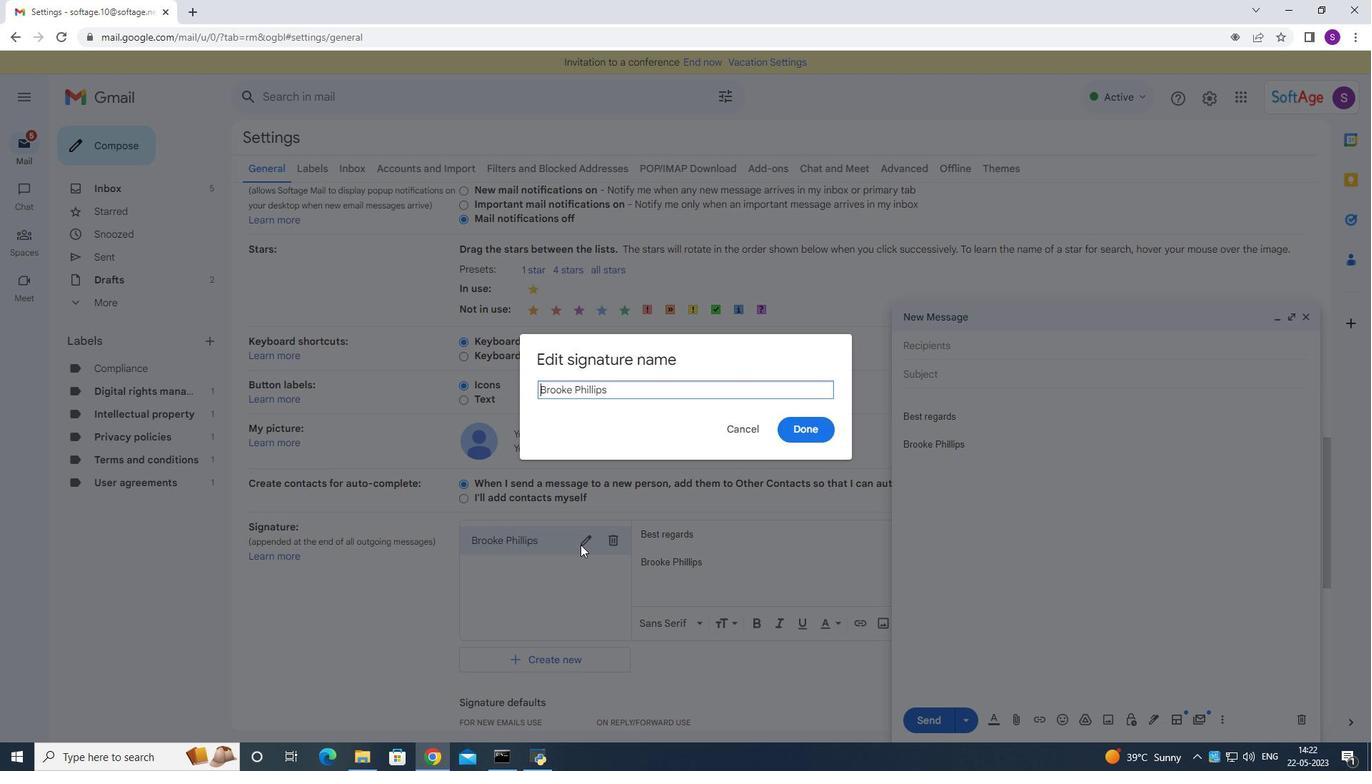 
Action: Key pressed ctrl+A<Key.backspace><Key.shift>Caleb<Key.space><Key.shift>Scott
Screenshot: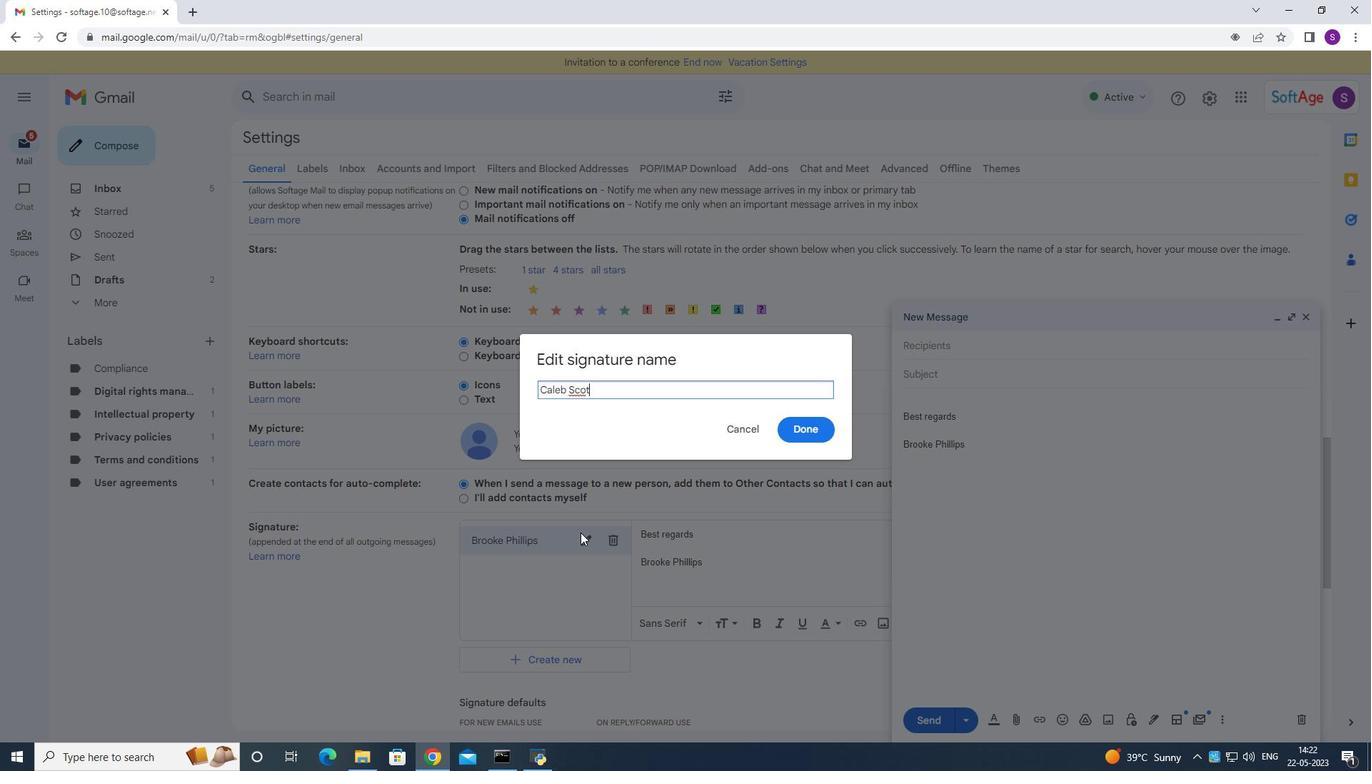 
Action: Mouse moved to (806, 432)
Screenshot: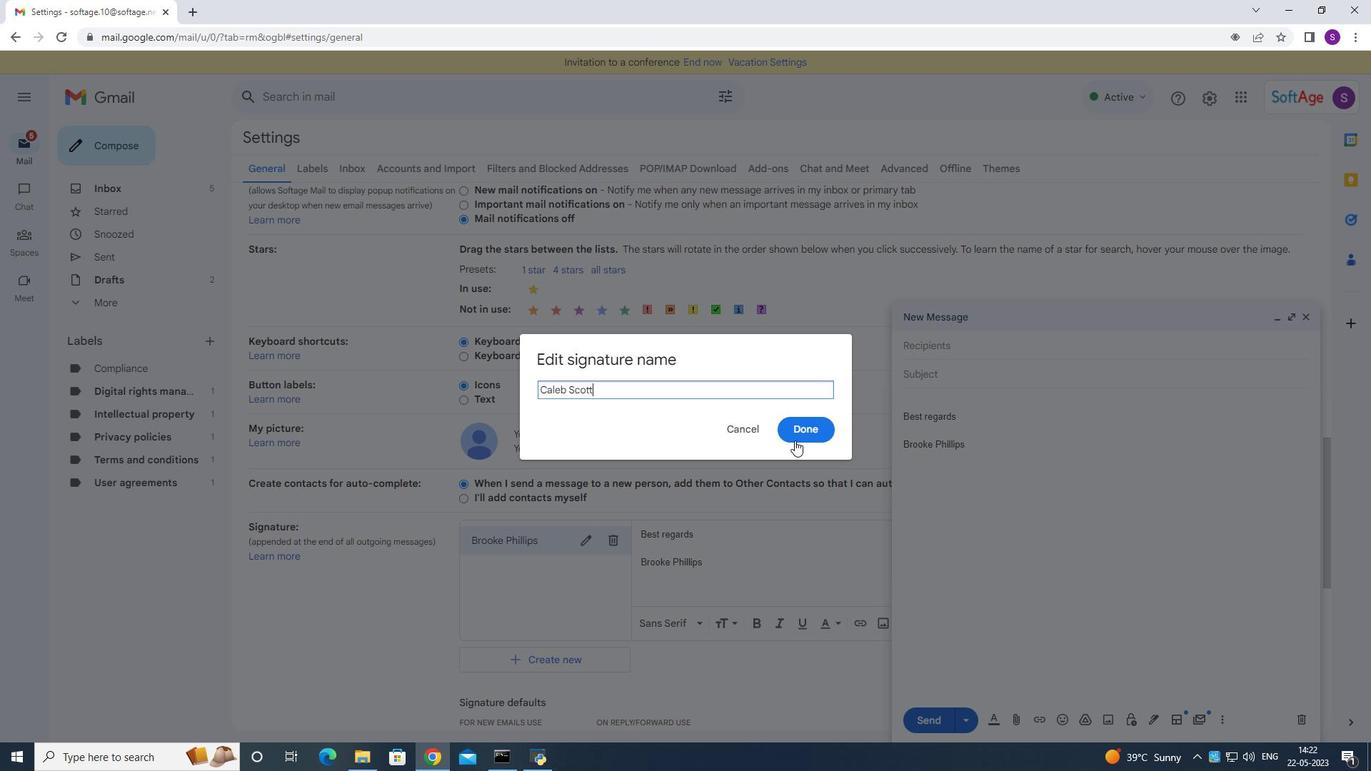 
Action: Mouse pressed left at (806, 432)
Screenshot: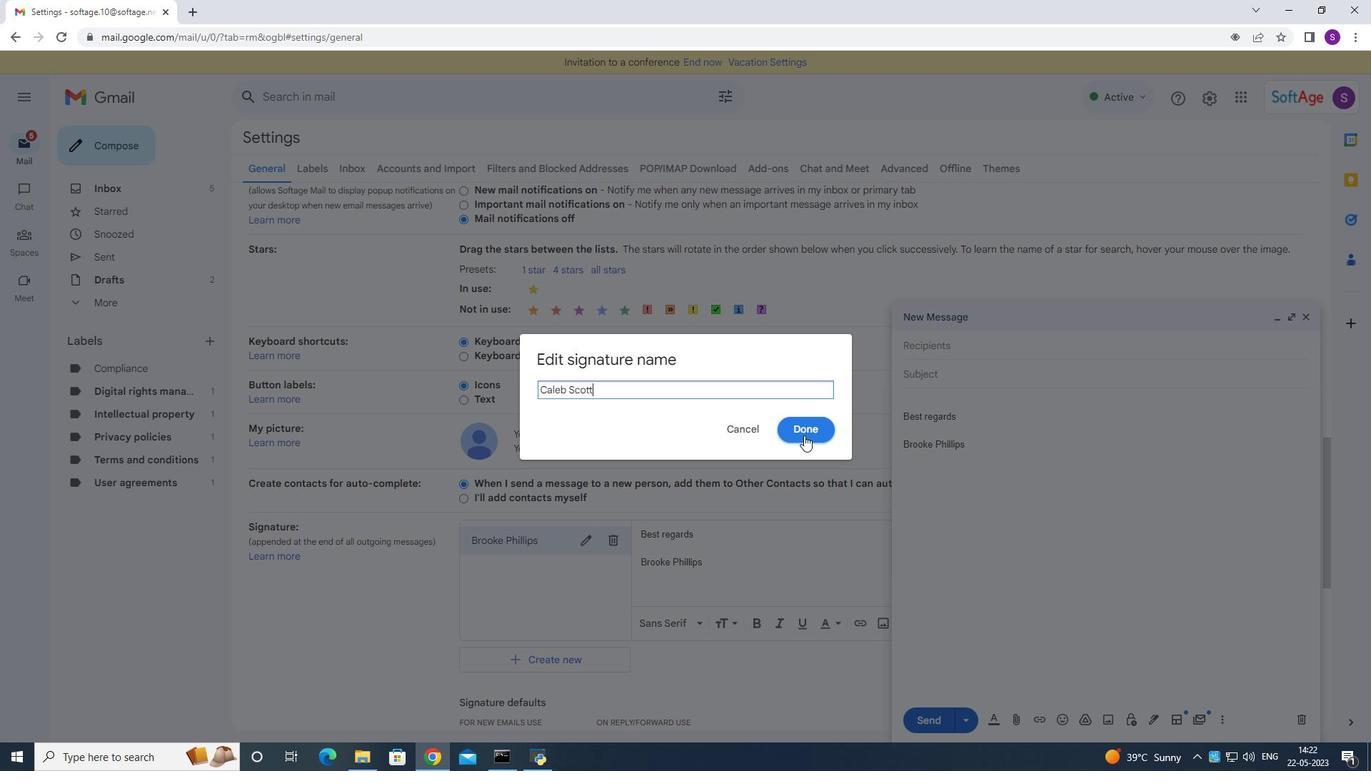 
Action: Mouse moved to (762, 548)
Screenshot: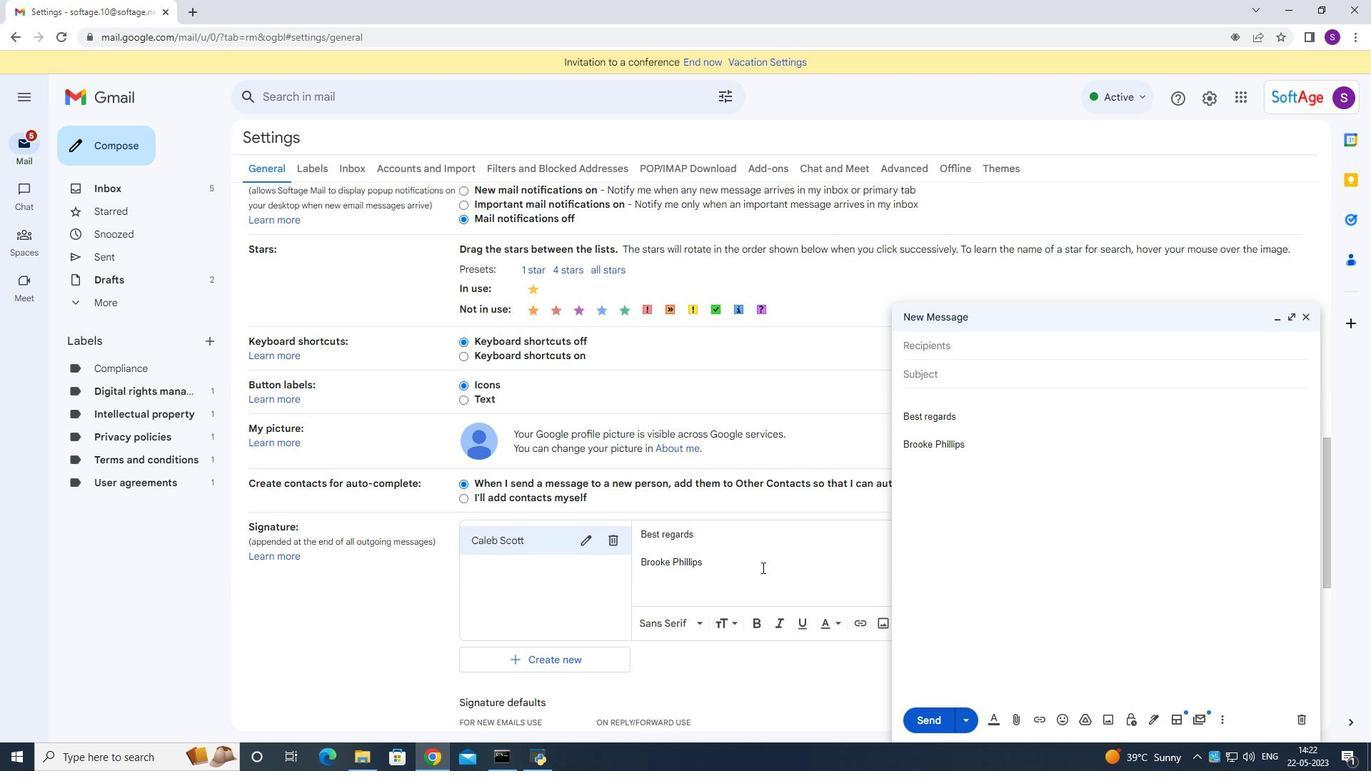 
Action: Mouse pressed left at (762, 548)
Screenshot: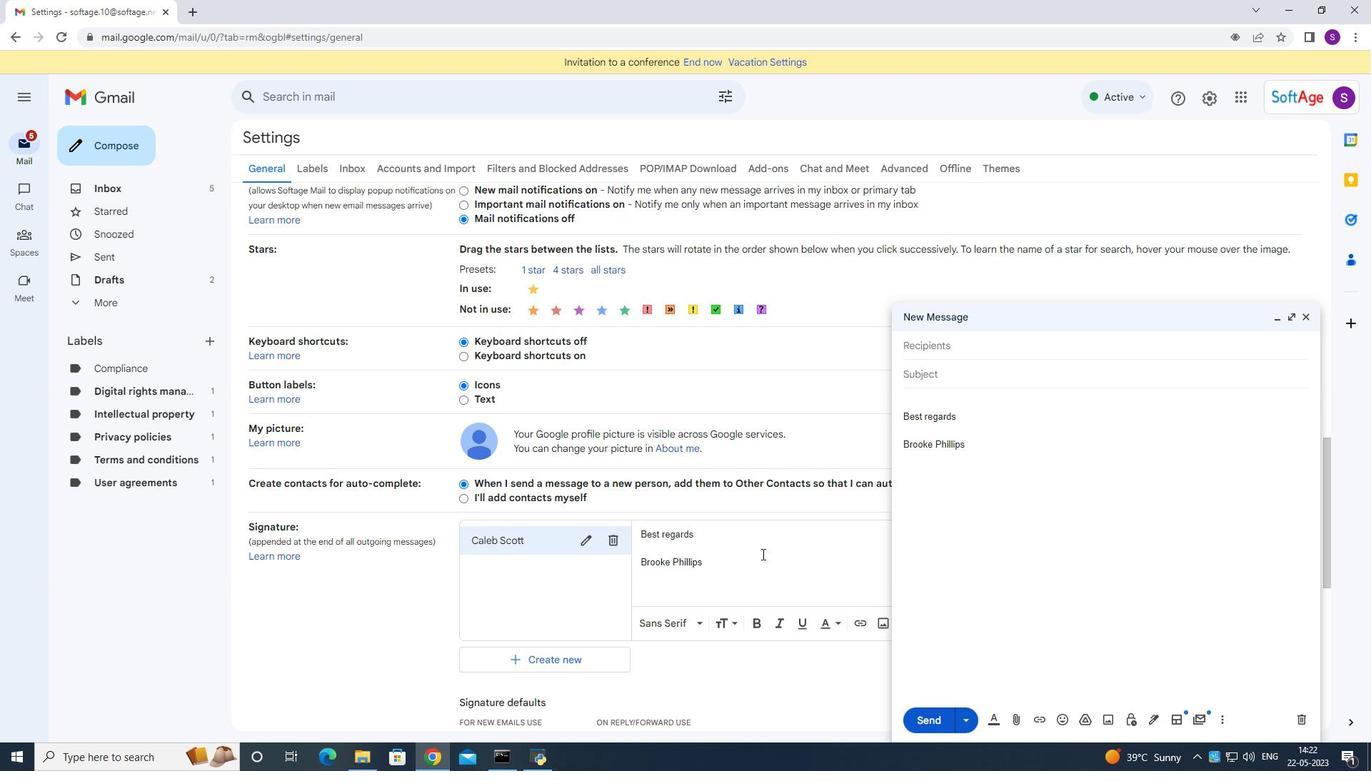 
Action: Mouse moved to (766, 552)
Screenshot: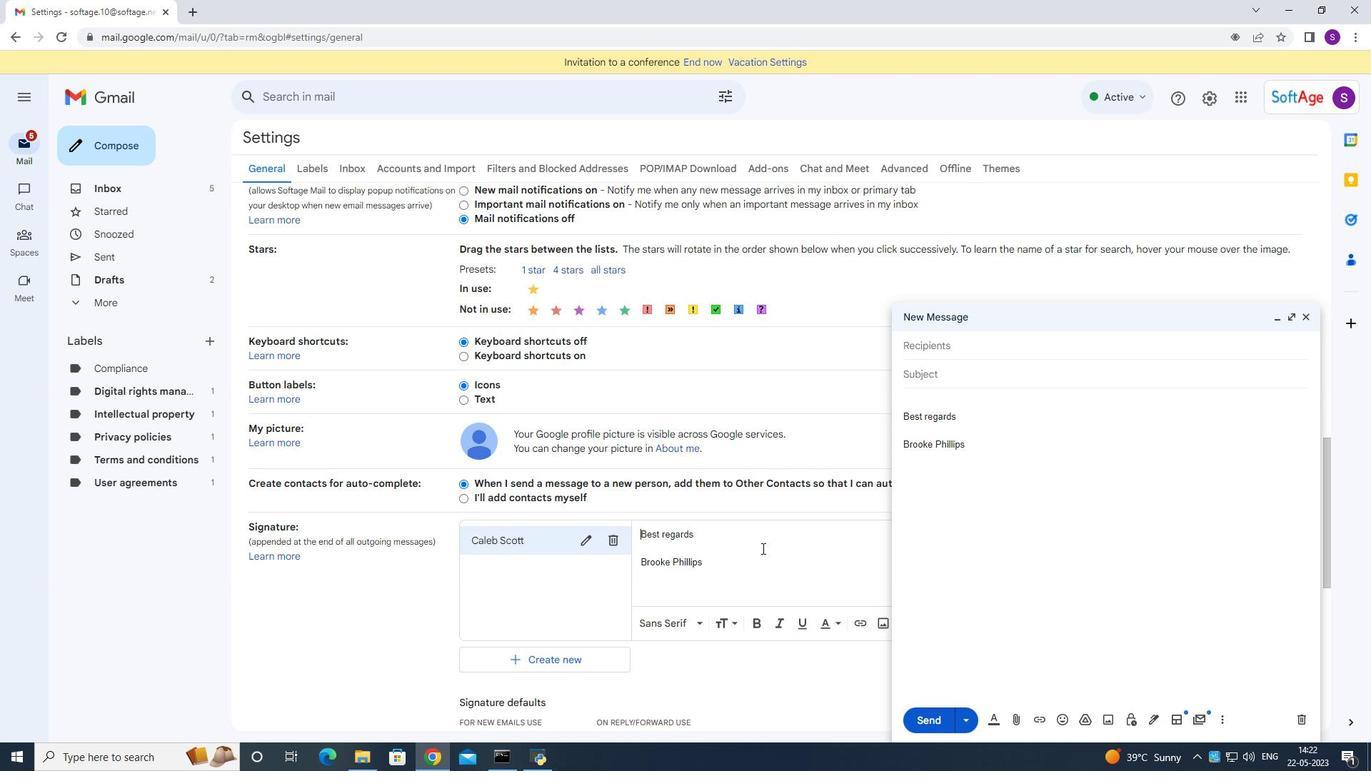 
Action: Key pressed ctrl+A<Key.backspace><Key.shift><Key.shift>Calbel<Key.space><Key.shift>Scott<Key.space>
Screenshot: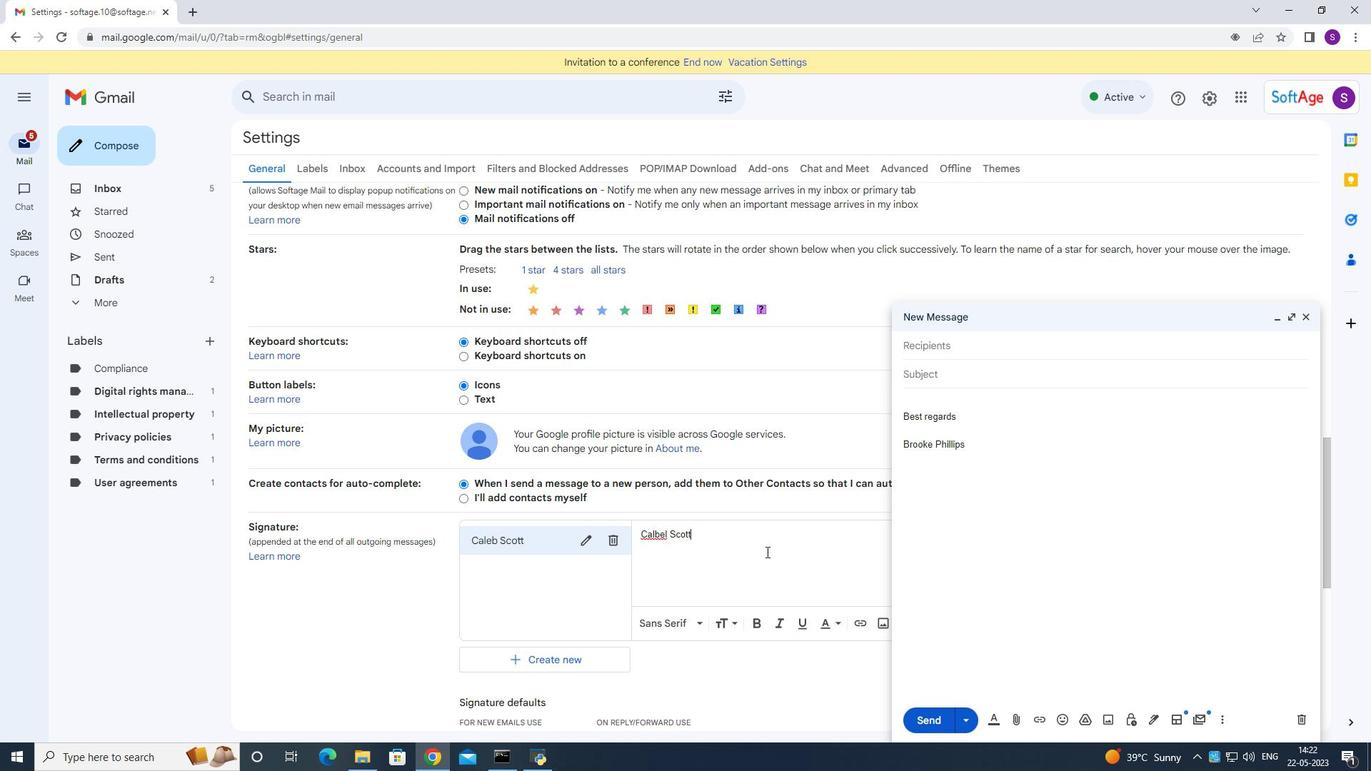 
Action: Mouse moved to (733, 556)
Screenshot: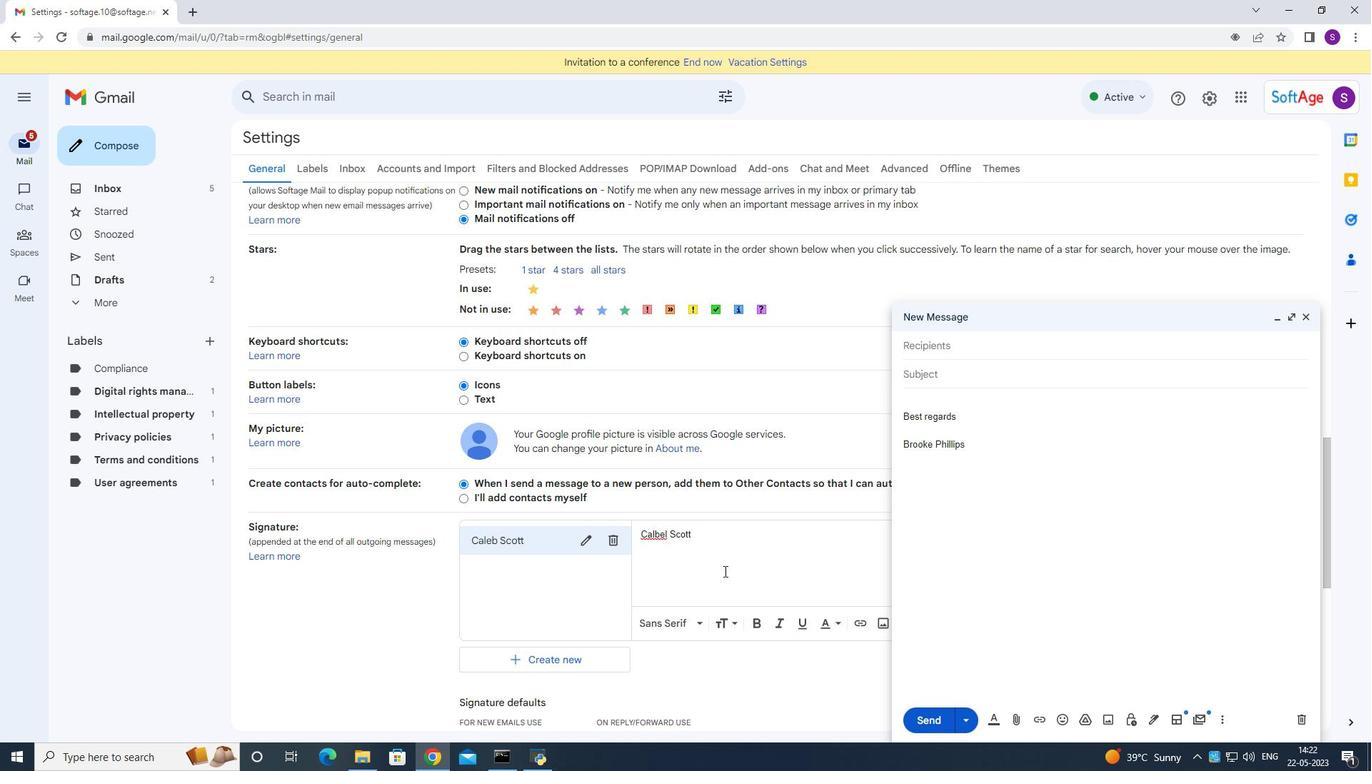 
Action: Key pressed <Key.backspace><Key.backspace><Key.backspace><Key.backspace><Key.backspace><Key.backspace><Key.backspace><Key.backspace><Key.backspace><Key.backspace><Key.backspace><Key.backspace><Key.backspace>
Screenshot: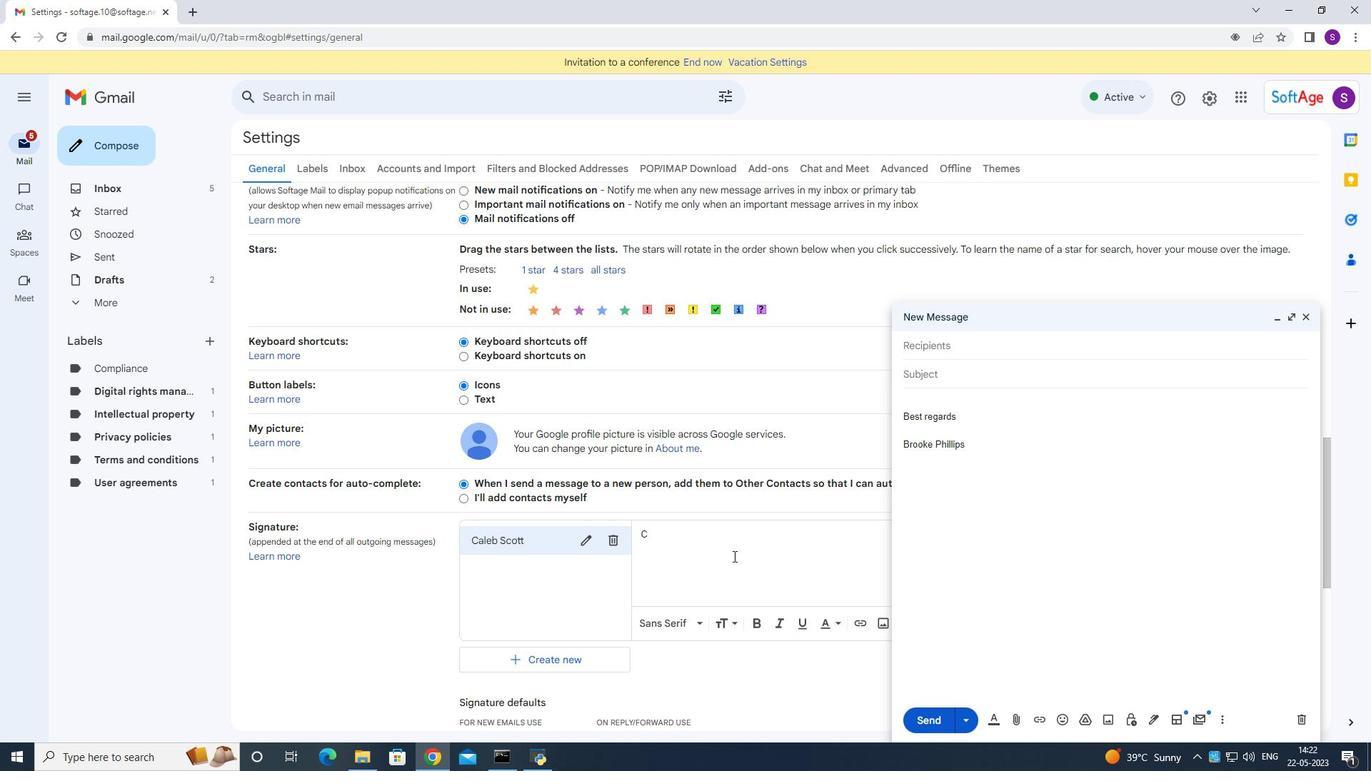 
Action: Mouse moved to (733, 555)
Screenshot: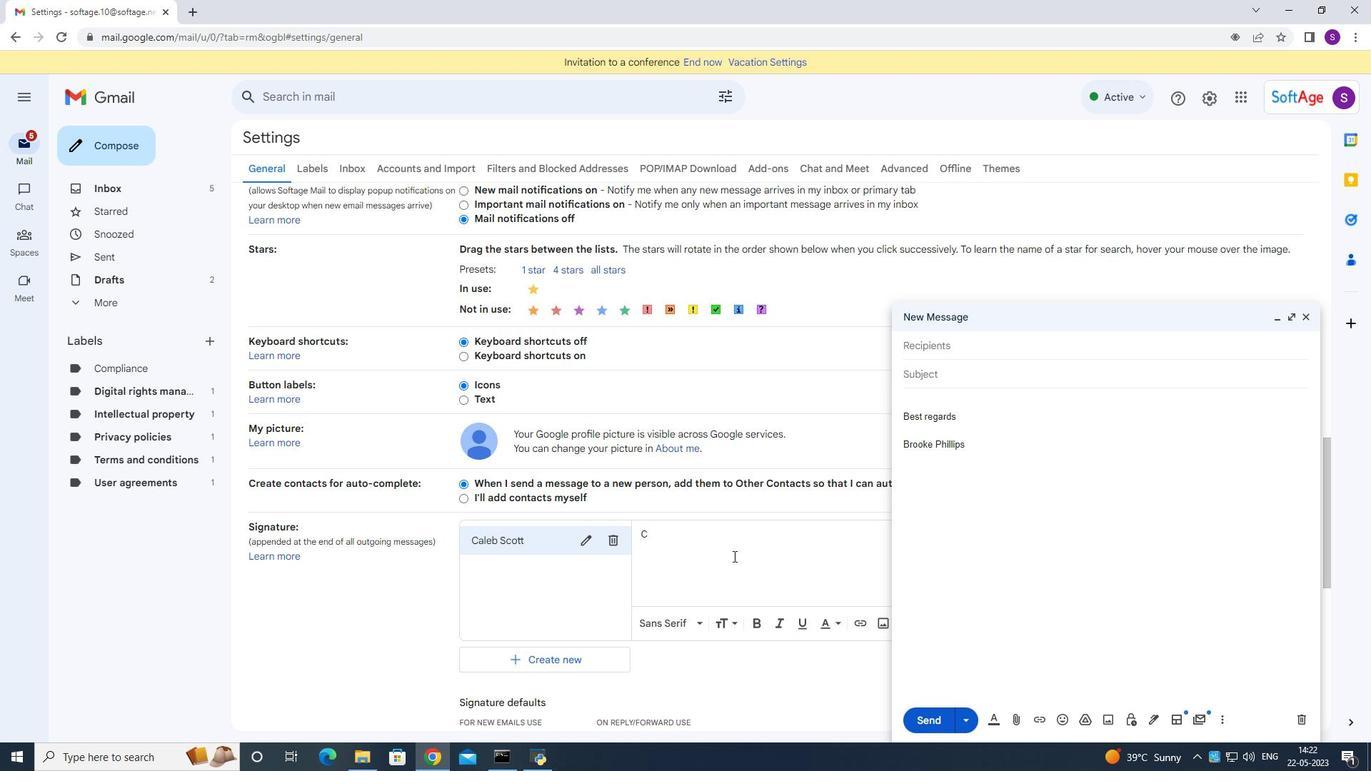 
Action: Key pressed <Key.shift>HAve<Key.space><Key.backspace><Key.backspace><Key.backspace><Key.backspace>ave<Key.space>a<Key.space>fantastic<Key.space><Key.backspace><Key.space>day<Key.space><Key.enter><Key.enter><Key.shift>Caleb<Key.space><Key.shift>Scott<Key.space>
Screenshot: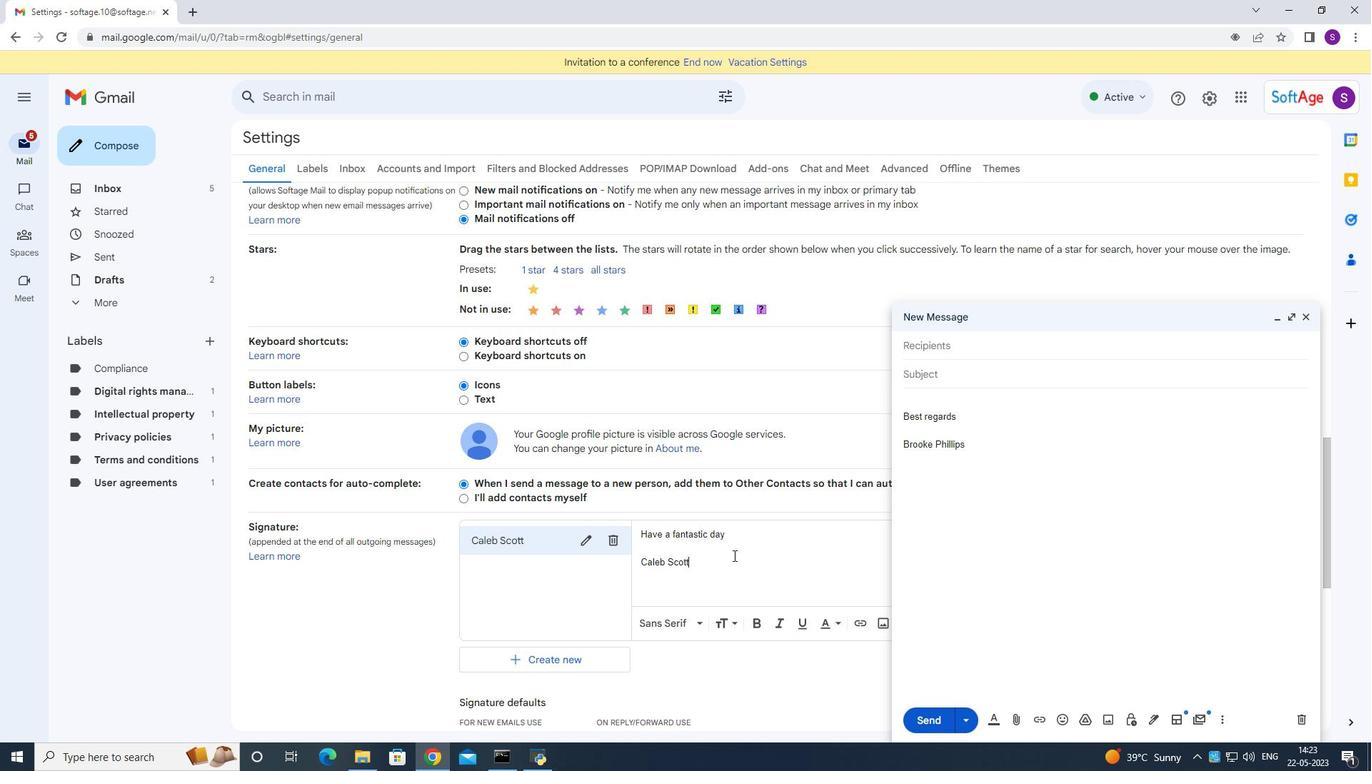 
Action: Mouse moved to (786, 558)
Screenshot: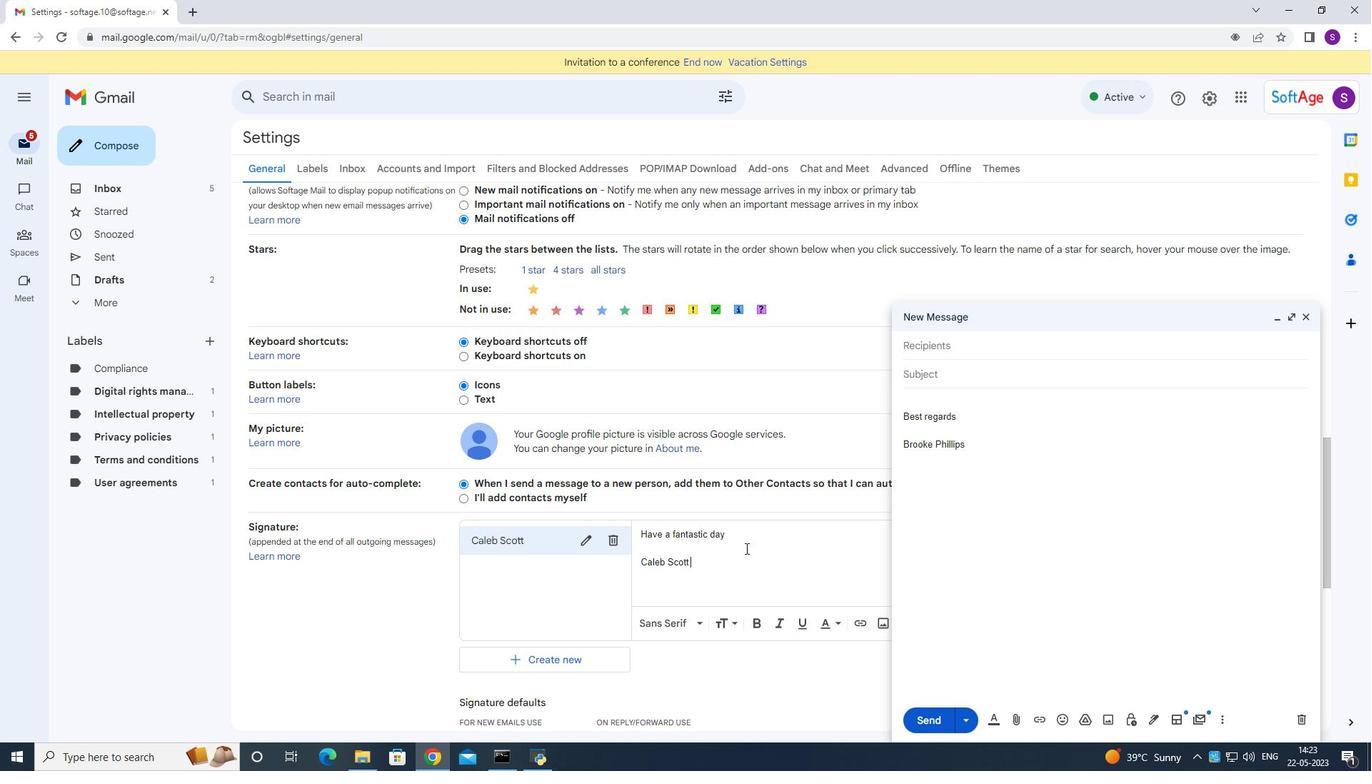 
Action: Mouse scrolled (786, 558) with delta (0, 0)
Screenshot: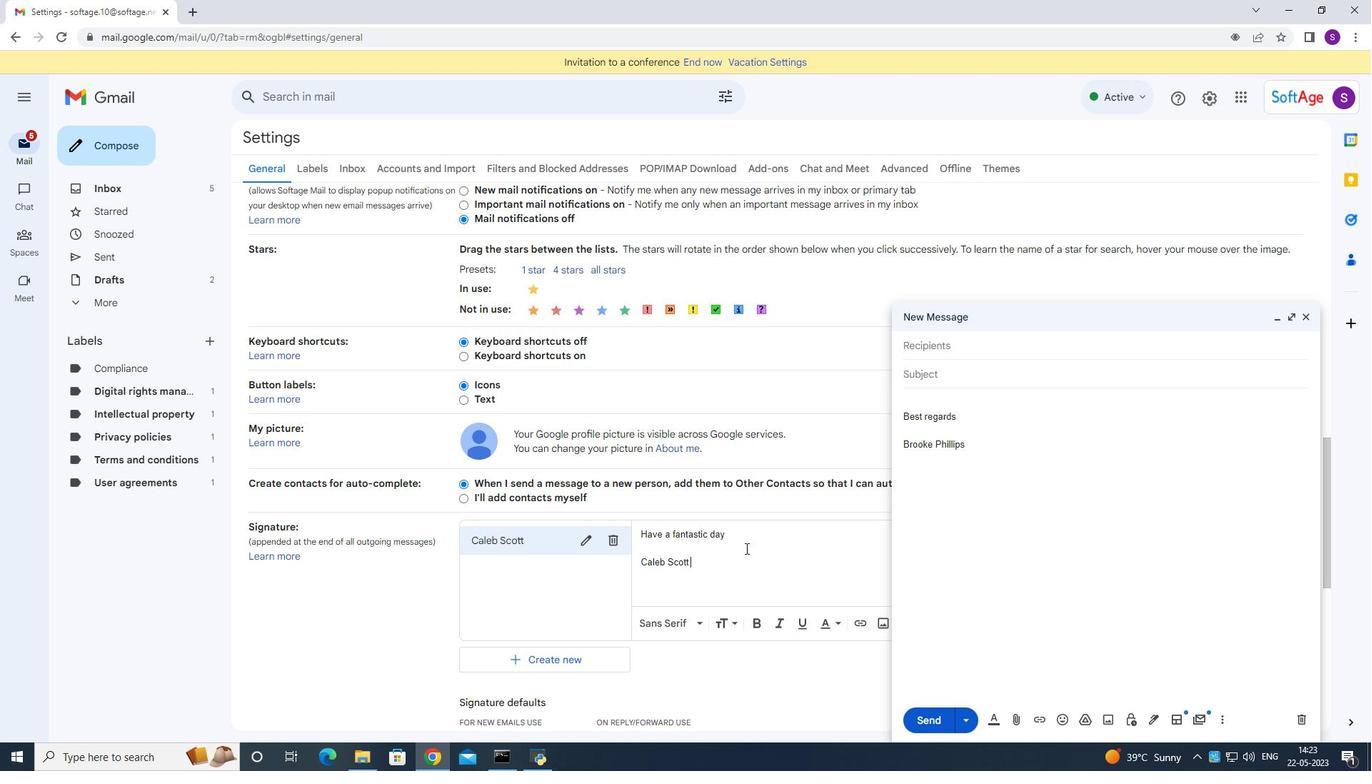 
Action: Mouse scrolled (786, 558) with delta (0, 0)
Screenshot: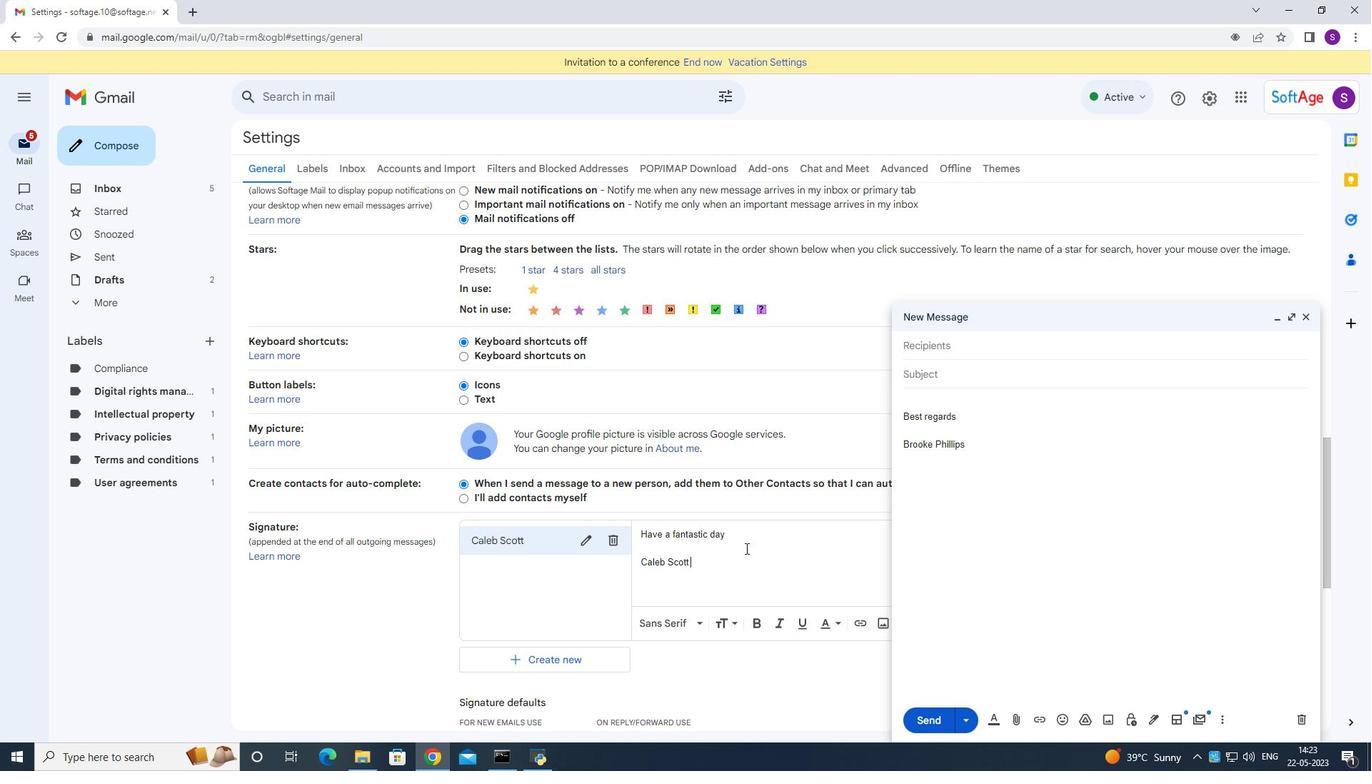 
Action: Mouse moved to (786, 560)
Screenshot: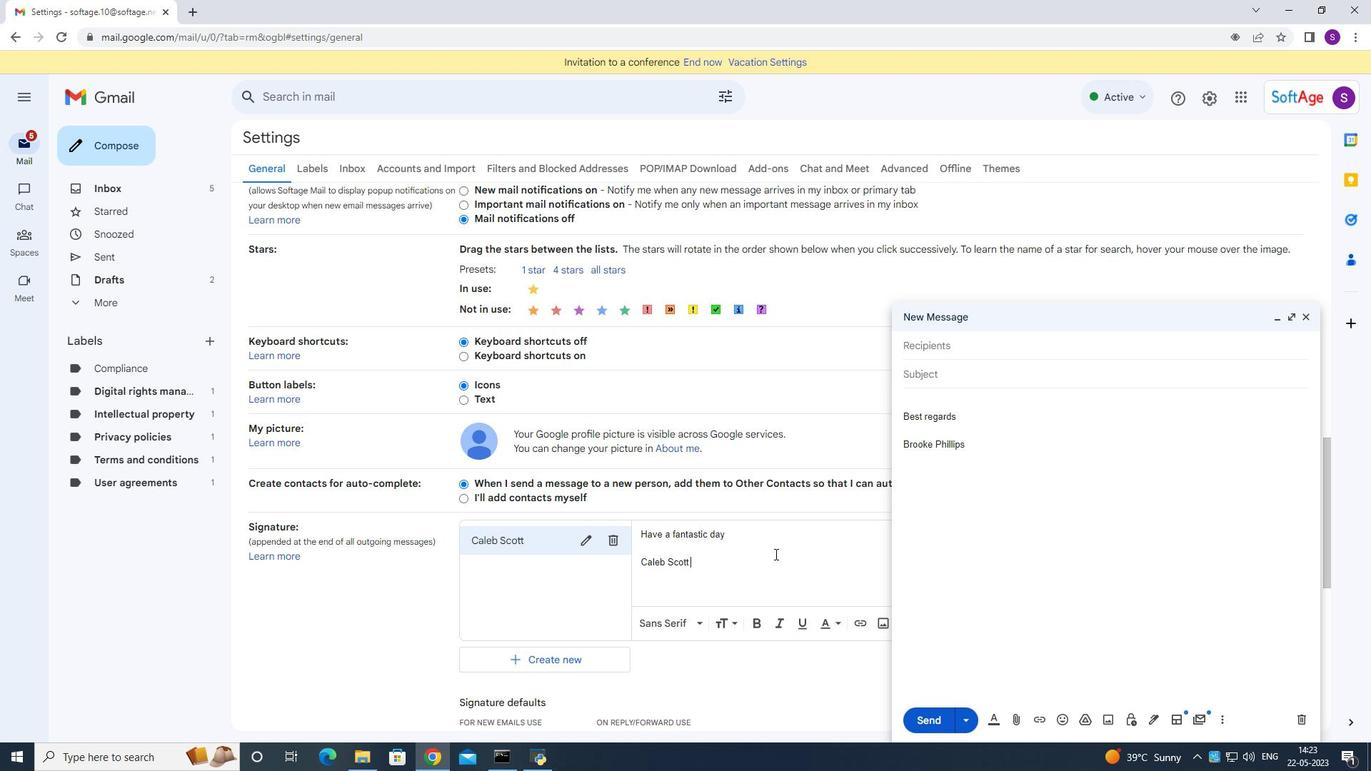 
Action: Mouse scrolled (786, 559) with delta (0, 0)
Screenshot: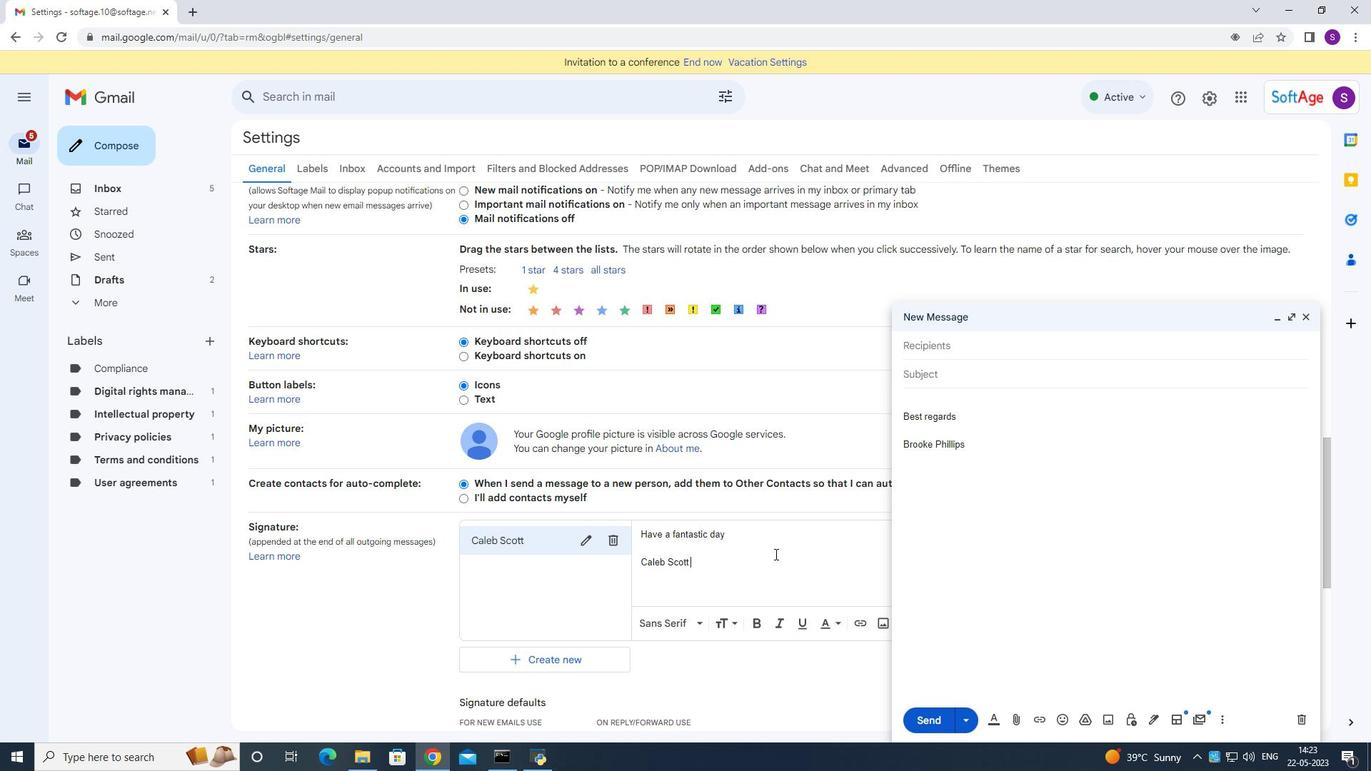 
Action: Mouse scrolled (786, 559) with delta (0, 0)
Screenshot: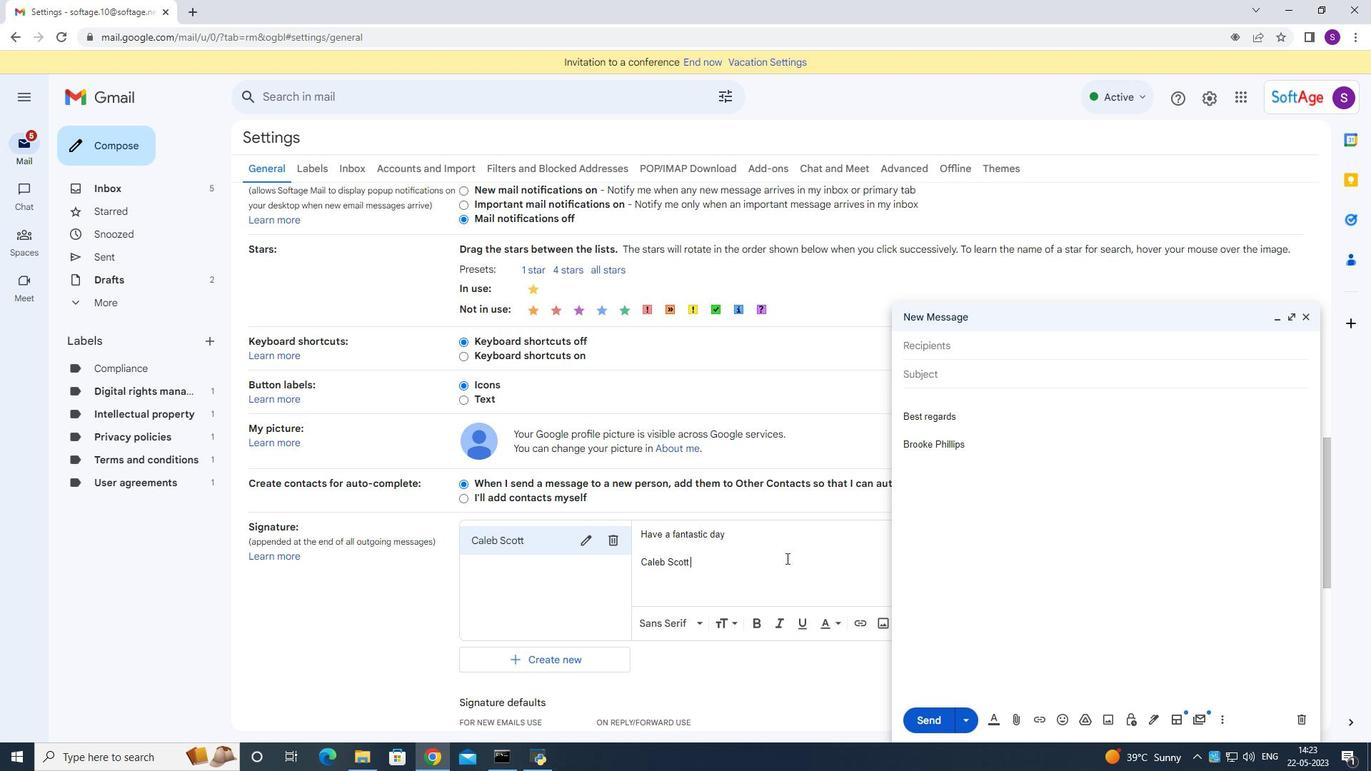 
Action: Mouse moved to (655, 498)
Screenshot: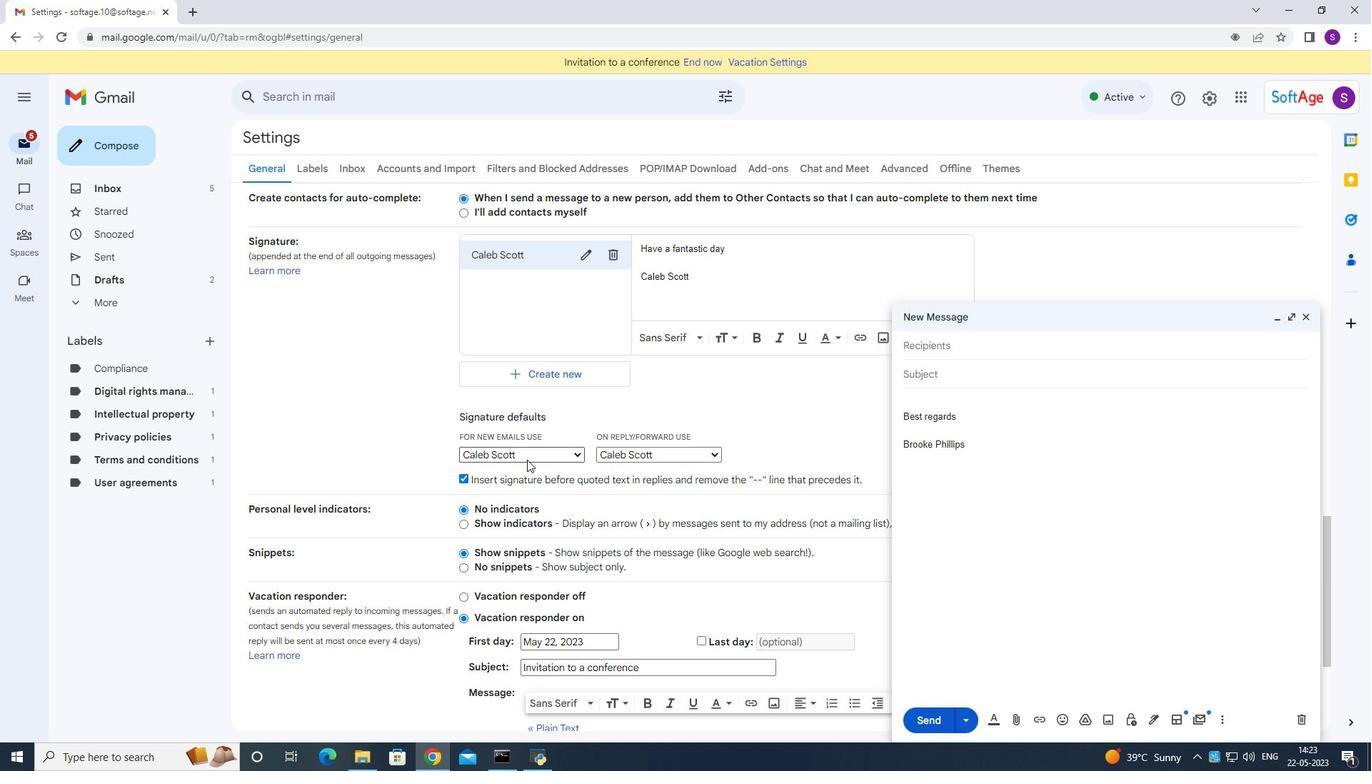 
Action: Mouse scrolled (655, 497) with delta (0, 0)
Screenshot: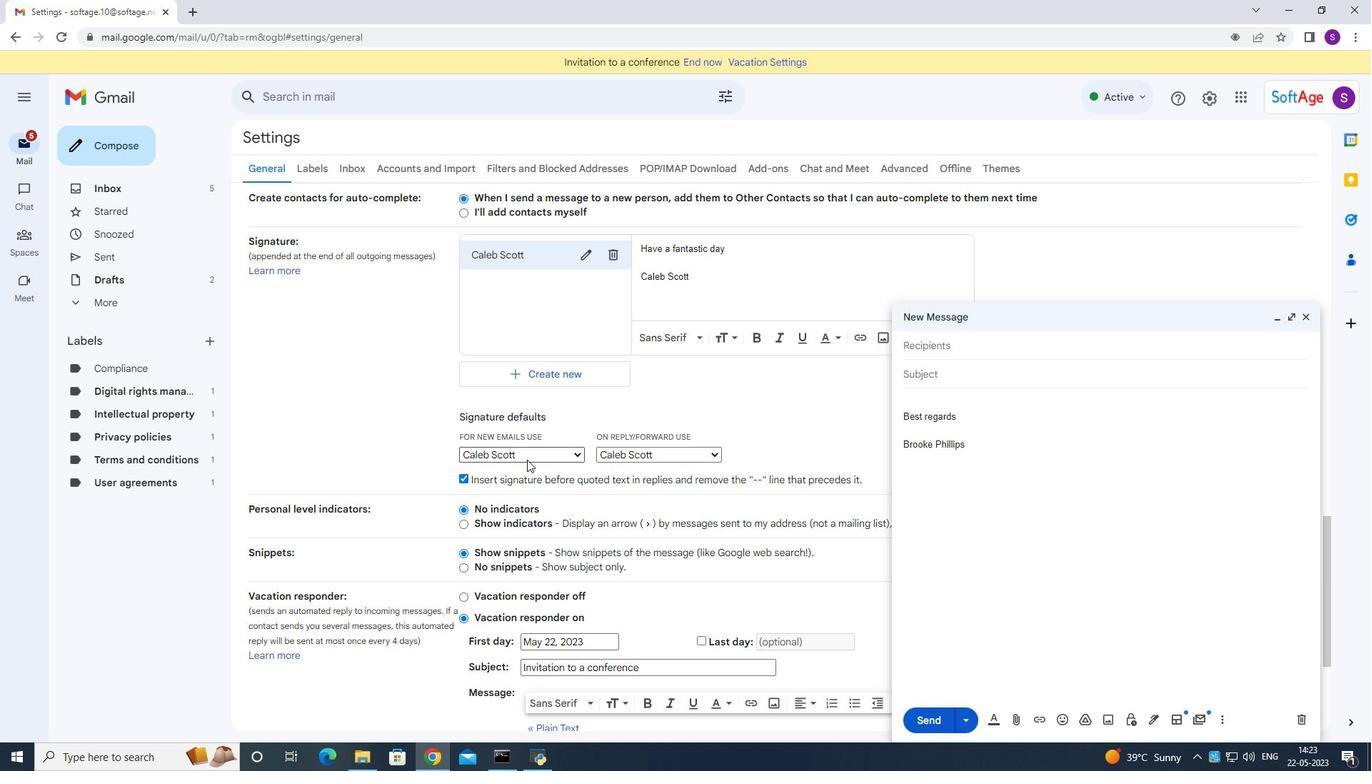 
Action: Mouse moved to (655, 498)
Screenshot: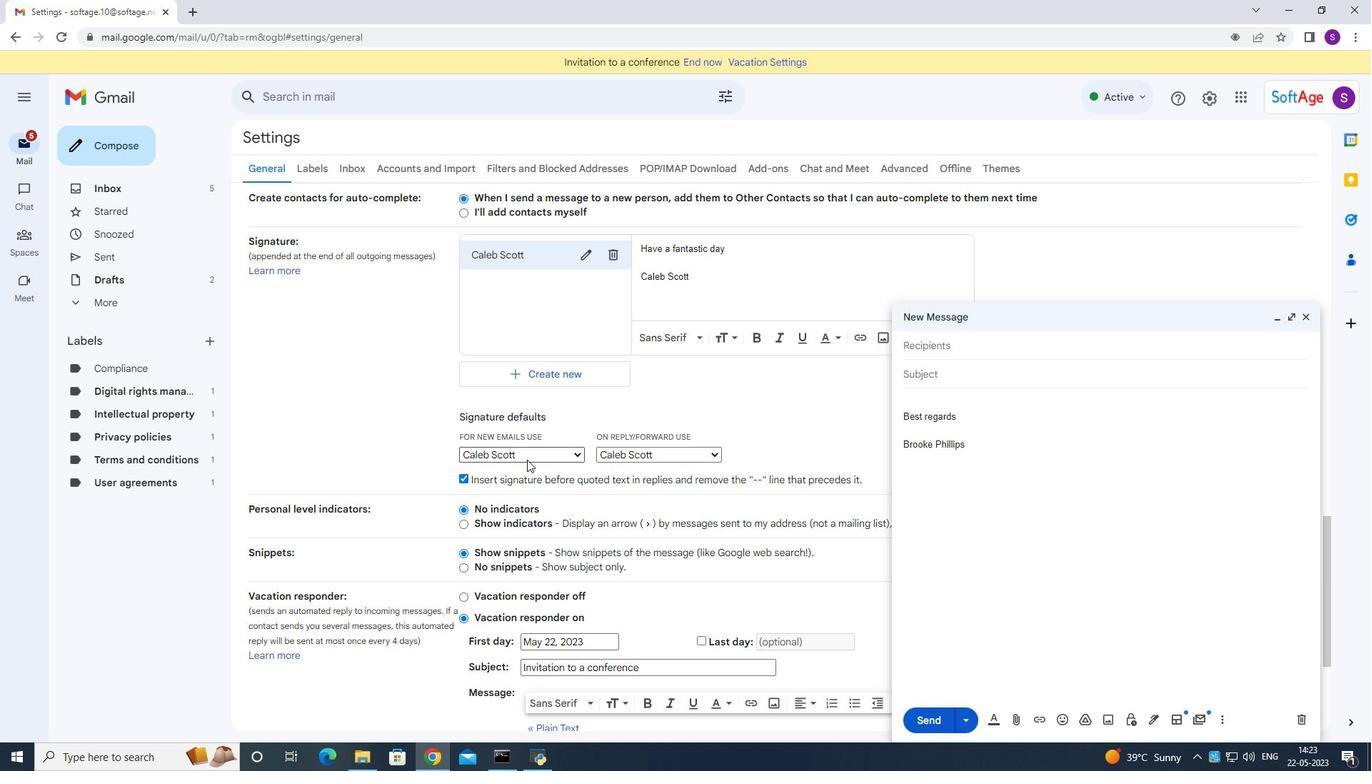 
Action: Mouse scrolled (655, 497) with delta (0, 0)
Screenshot: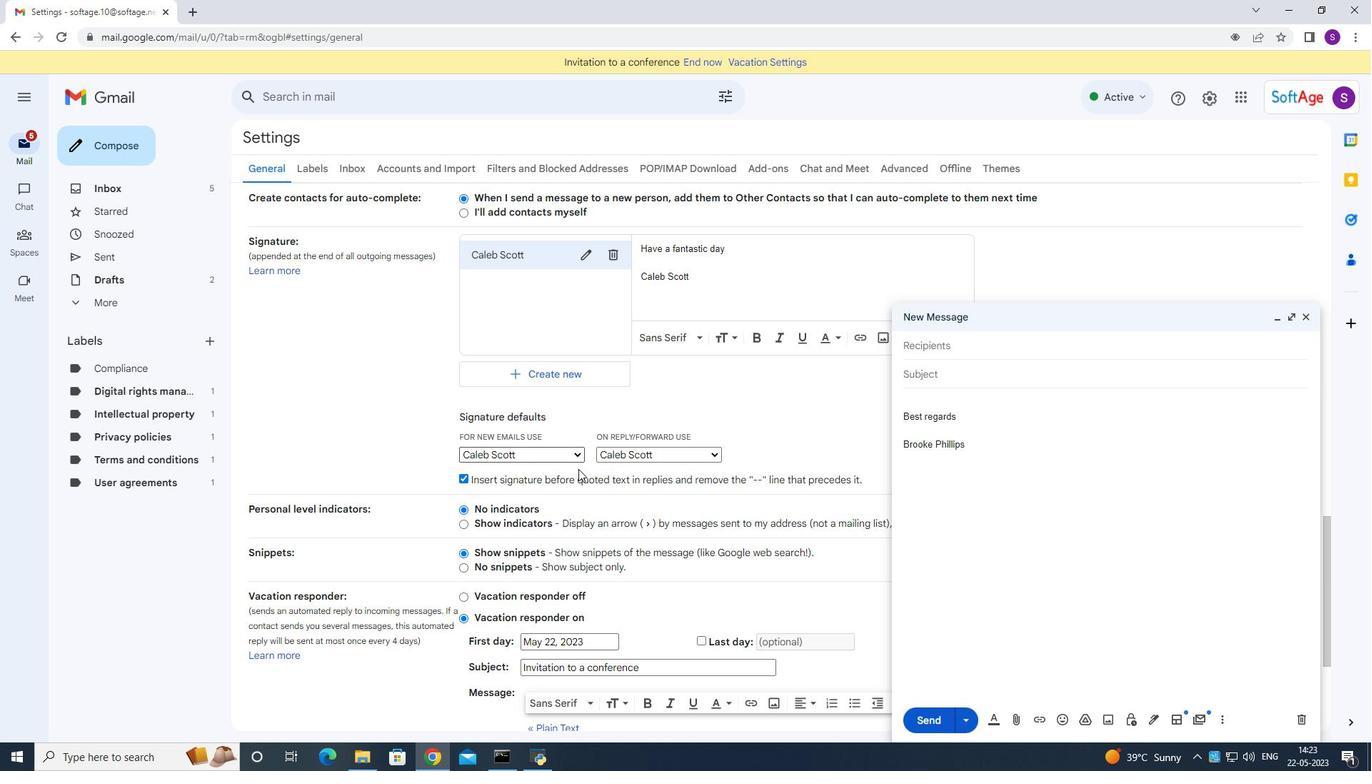 
Action: Mouse scrolled (655, 497) with delta (0, 0)
Screenshot: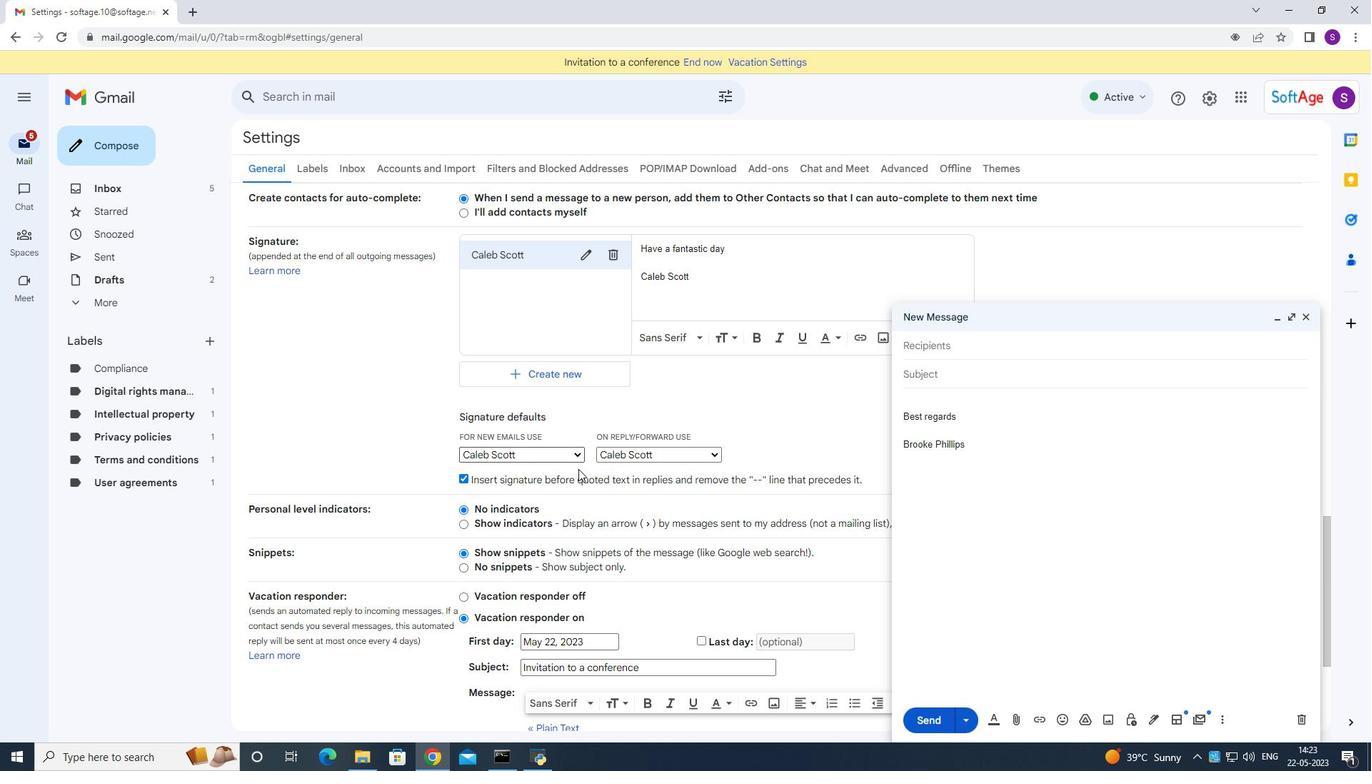 
Action: Mouse scrolled (655, 497) with delta (0, 0)
Screenshot: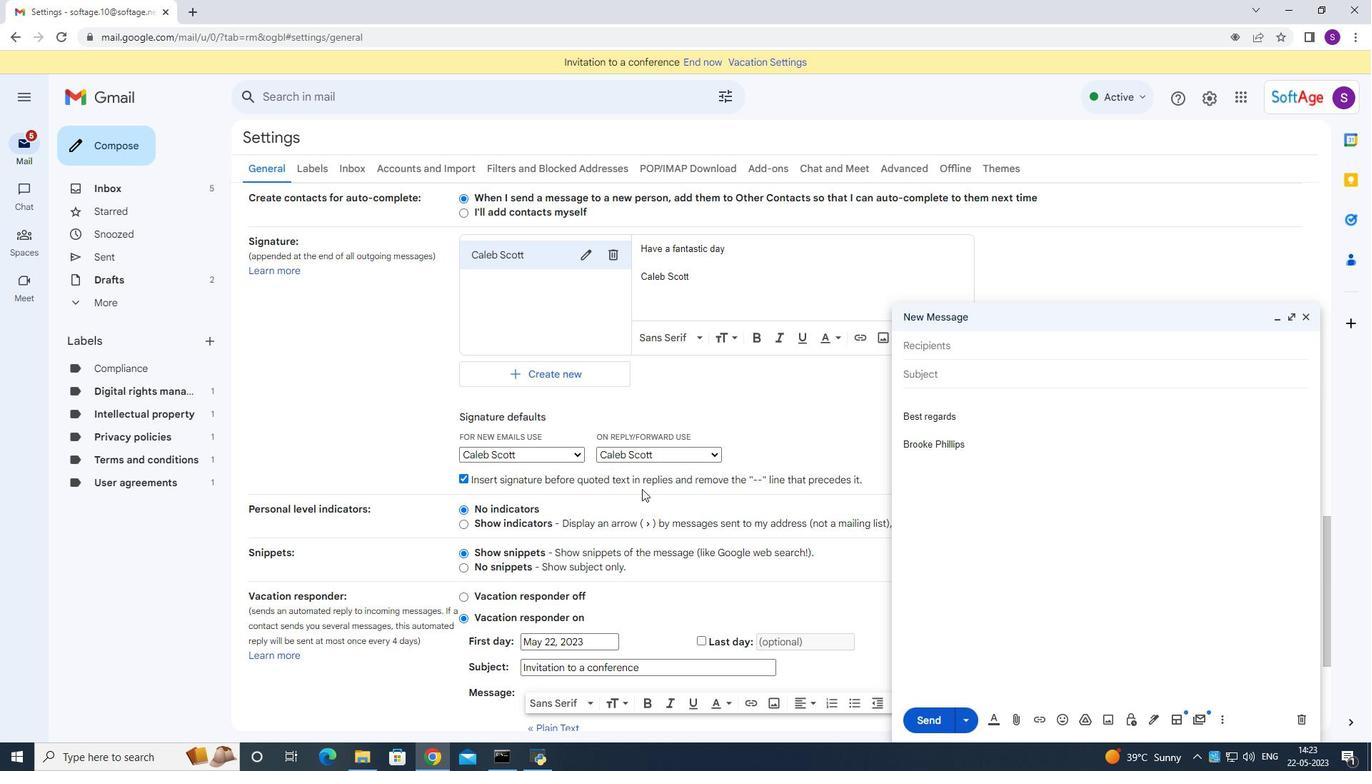 
Action: Mouse moved to (655, 498)
Screenshot: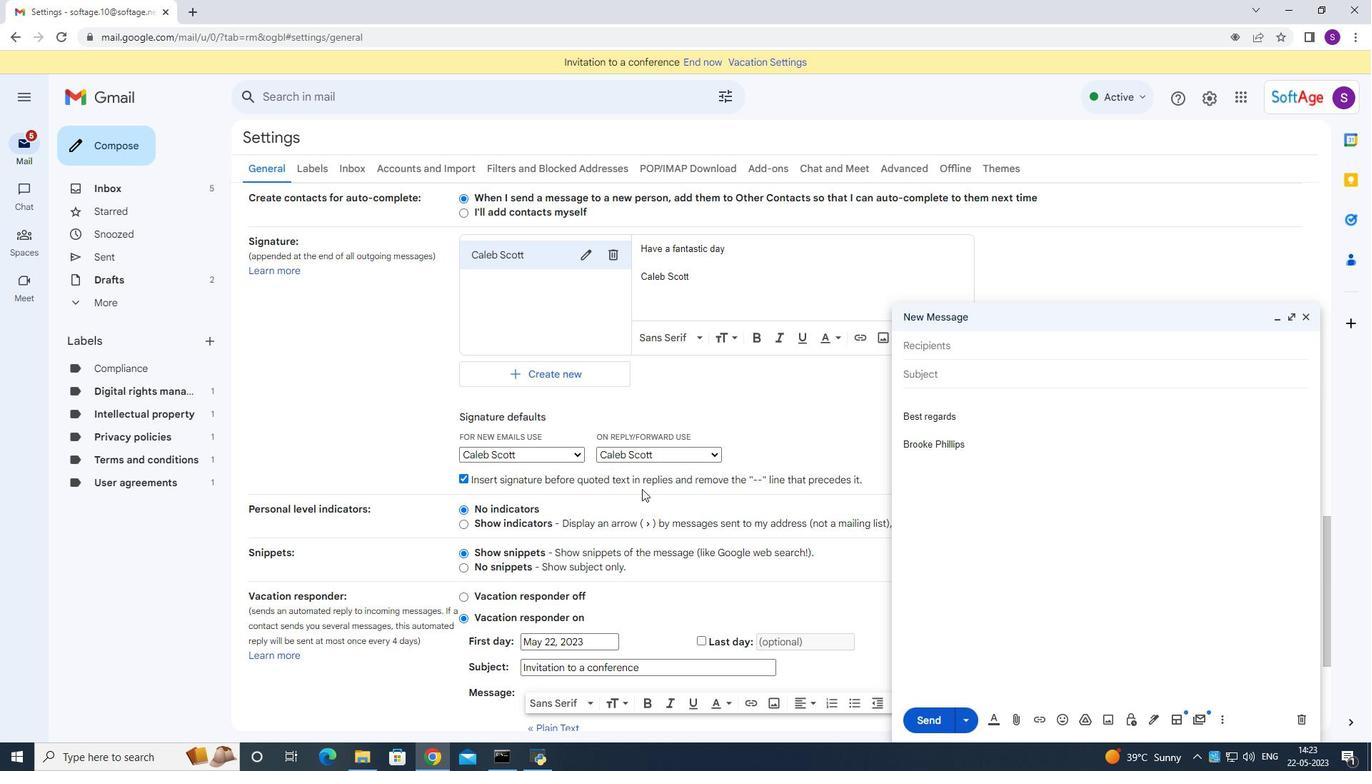 
Action: Mouse scrolled (655, 497) with delta (0, 0)
Screenshot: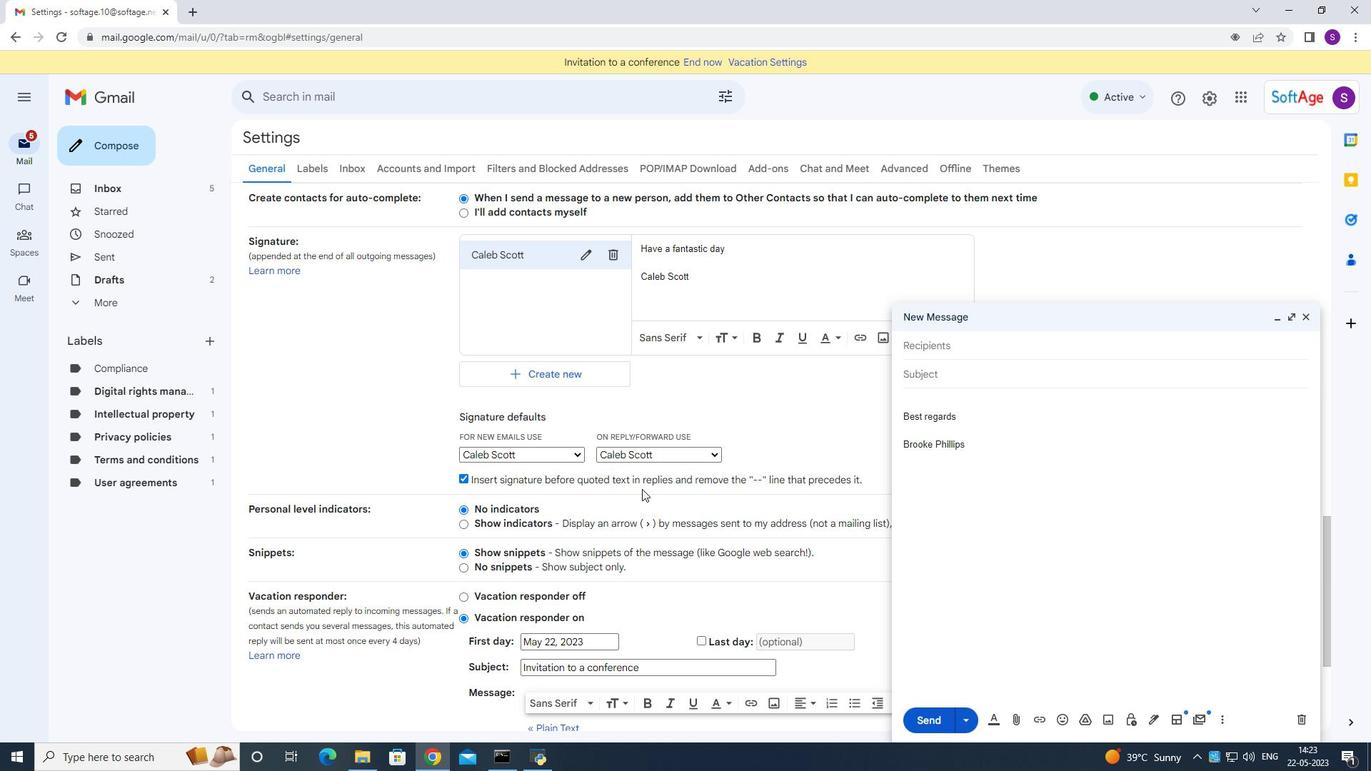 
Action: Mouse moved to (631, 493)
Screenshot: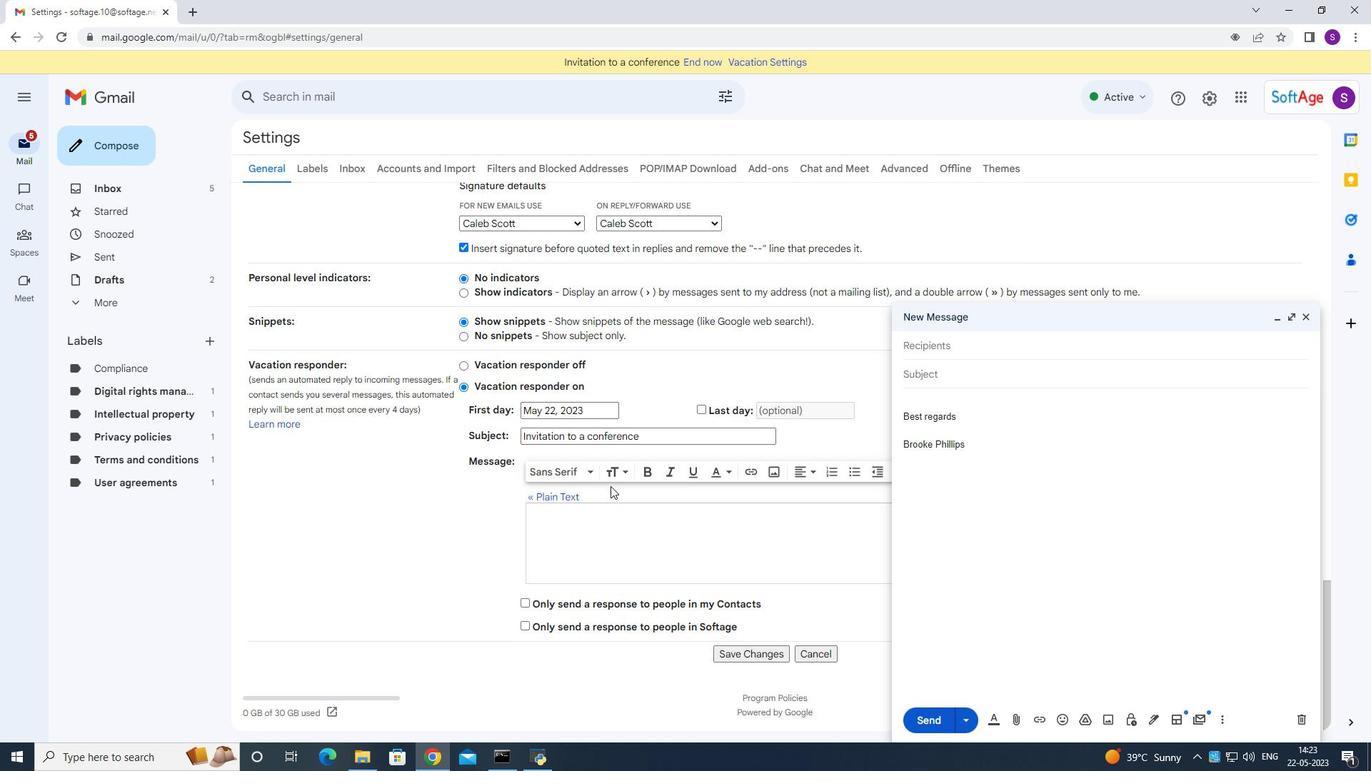 
Action: Mouse scrolled (631, 492) with delta (0, 0)
Screenshot: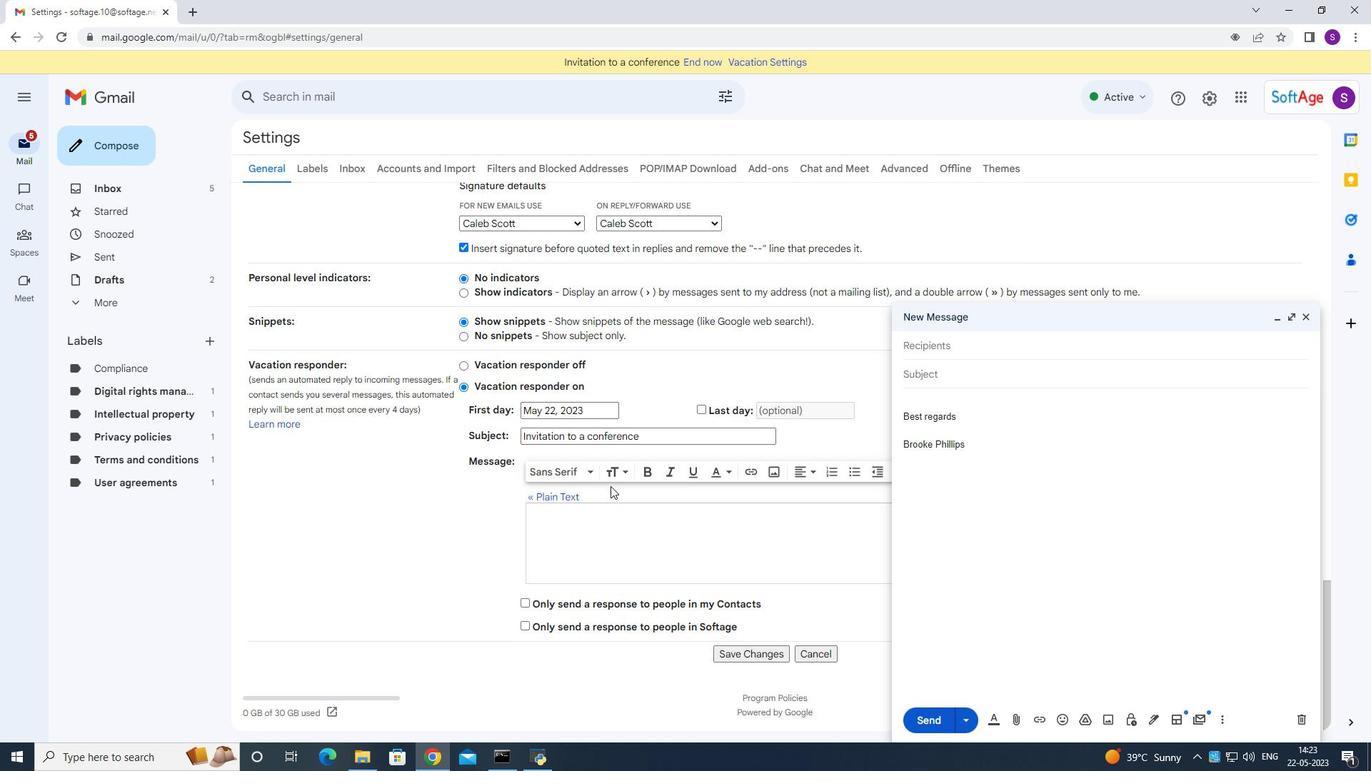 
Action: Mouse moved to (632, 493)
Screenshot: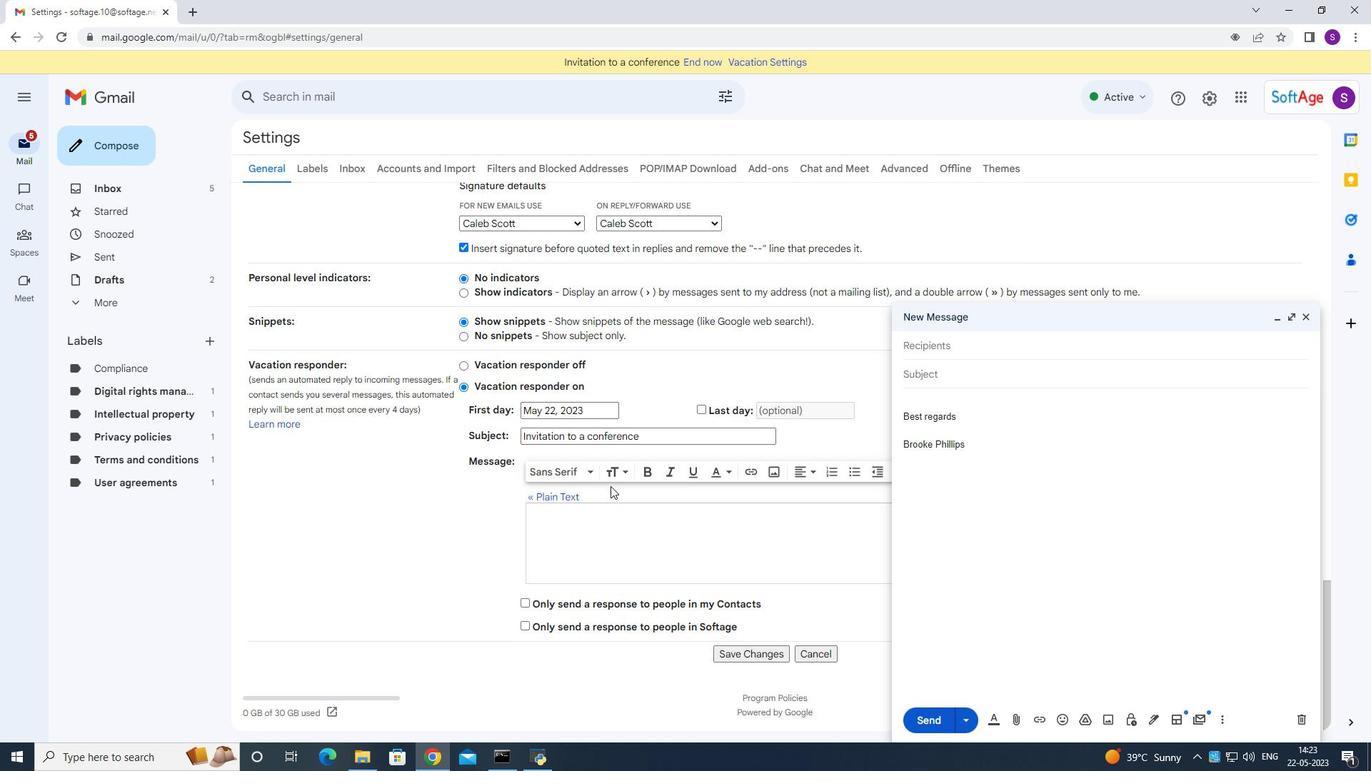 
Action: Mouse scrolled (632, 493) with delta (0, 0)
Screenshot: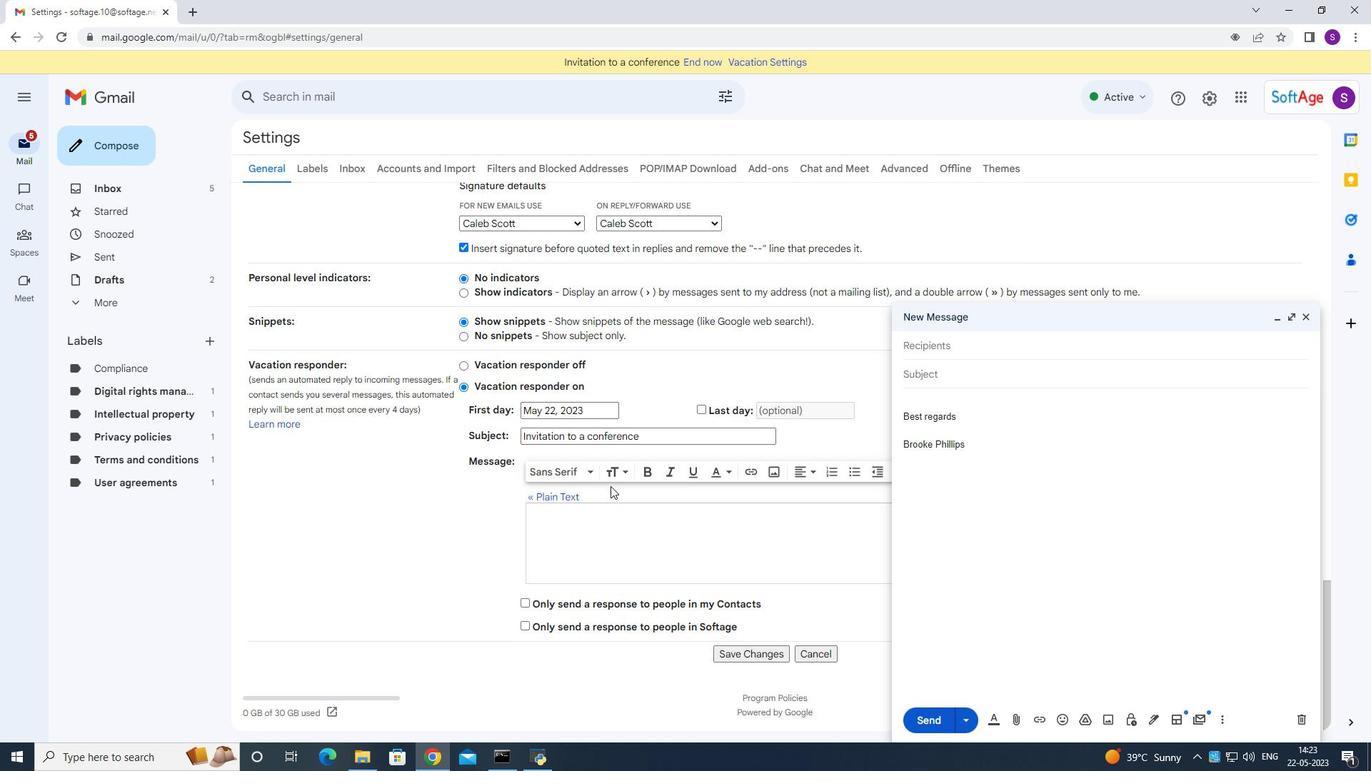
Action: Mouse moved to (633, 494)
Screenshot: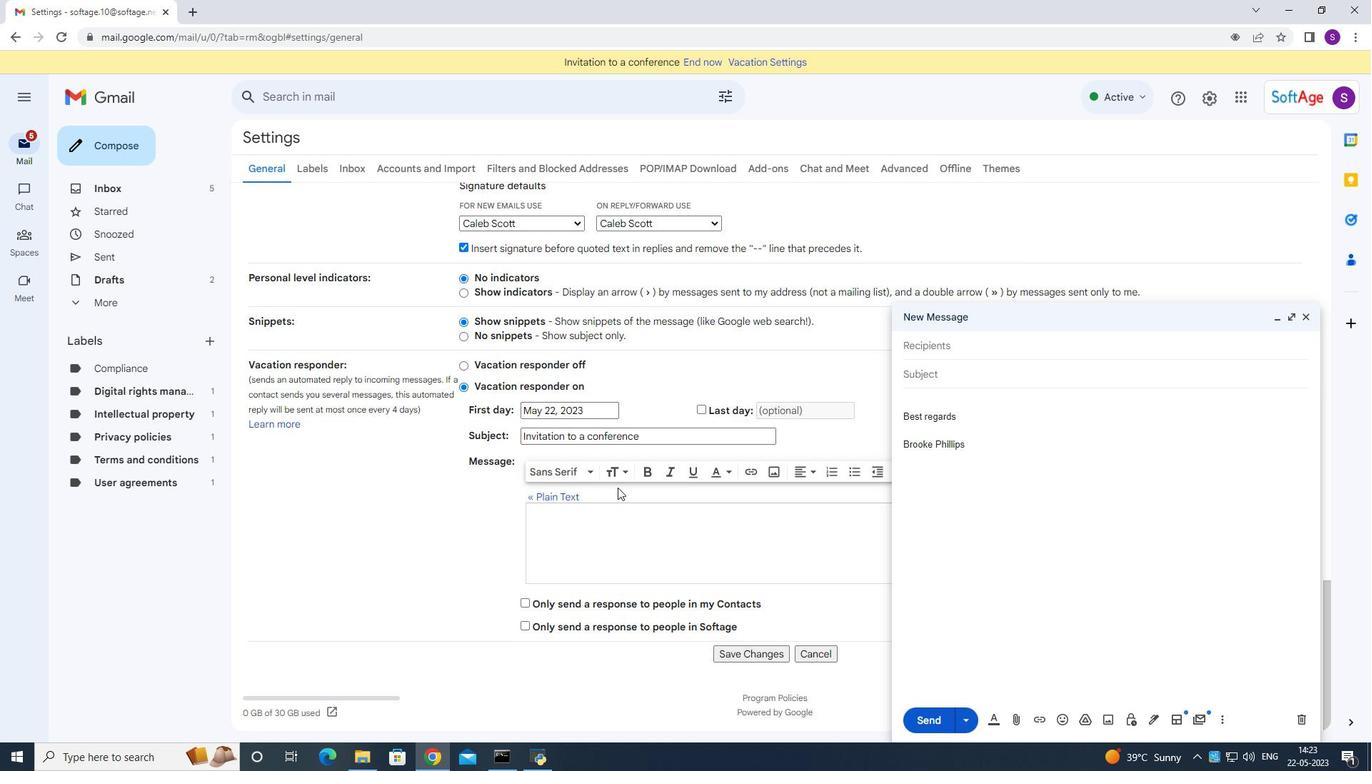 
Action: Mouse scrolled (633, 493) with delta (0, 0)
Screenshot: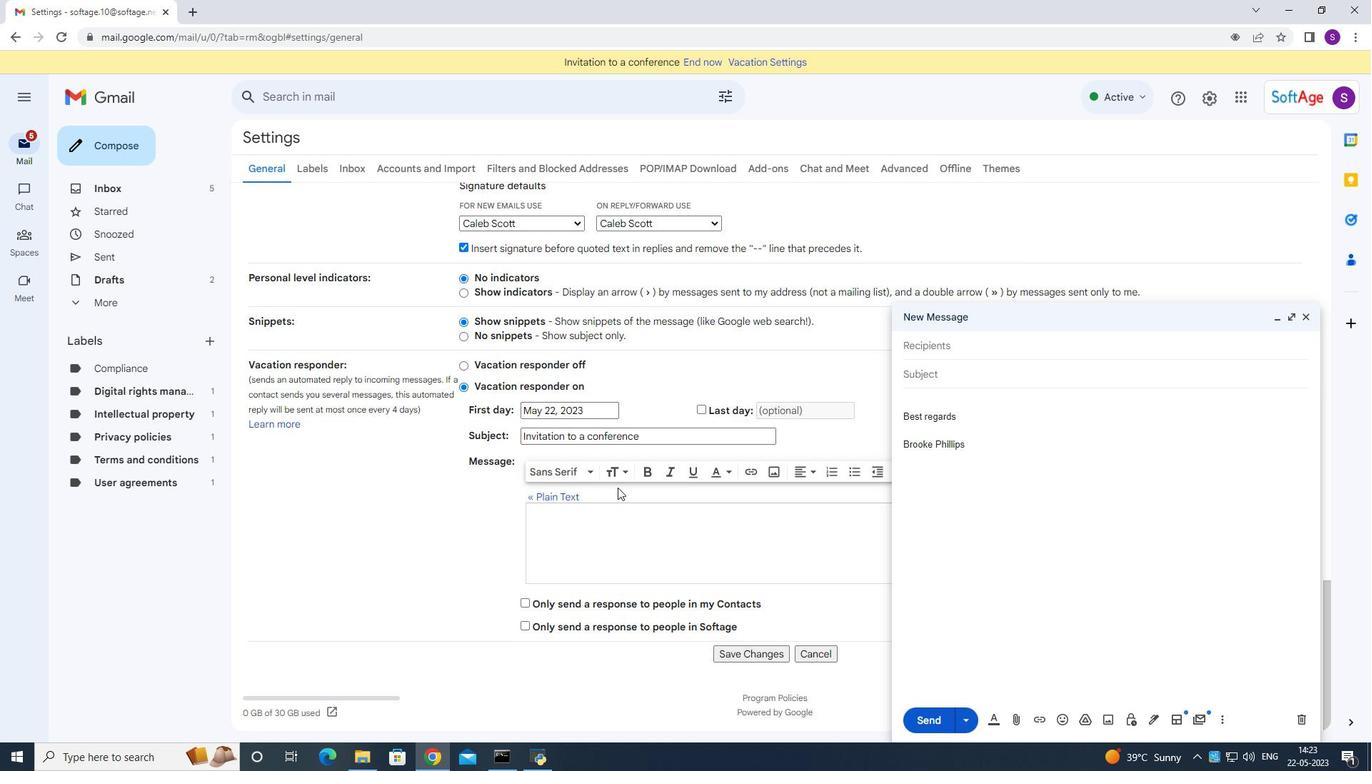 
Action: Mouse moved to (733, 649)
Screenshot: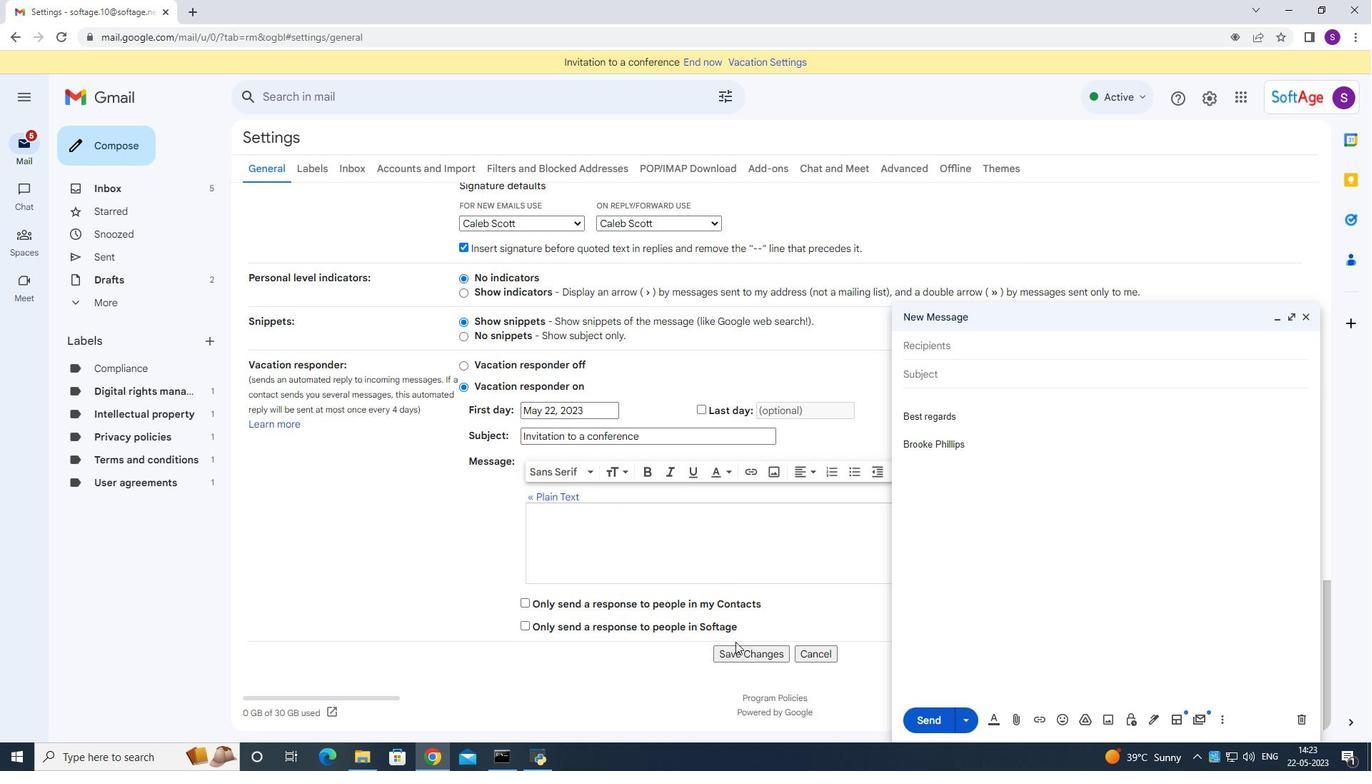 
Action: Mouse pressed left at (733, 649)
Screenshot: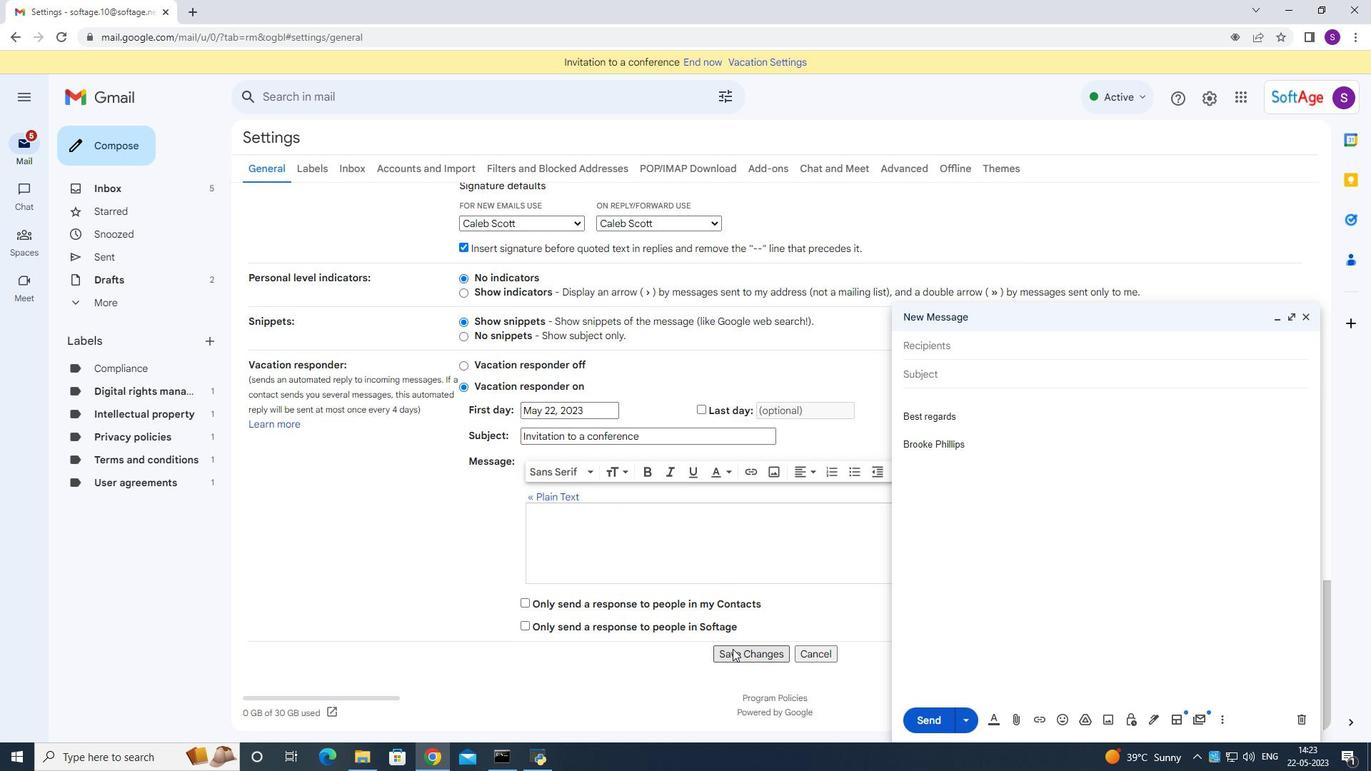 
Action: Mouse moved to (1302, 313)
Screenshot: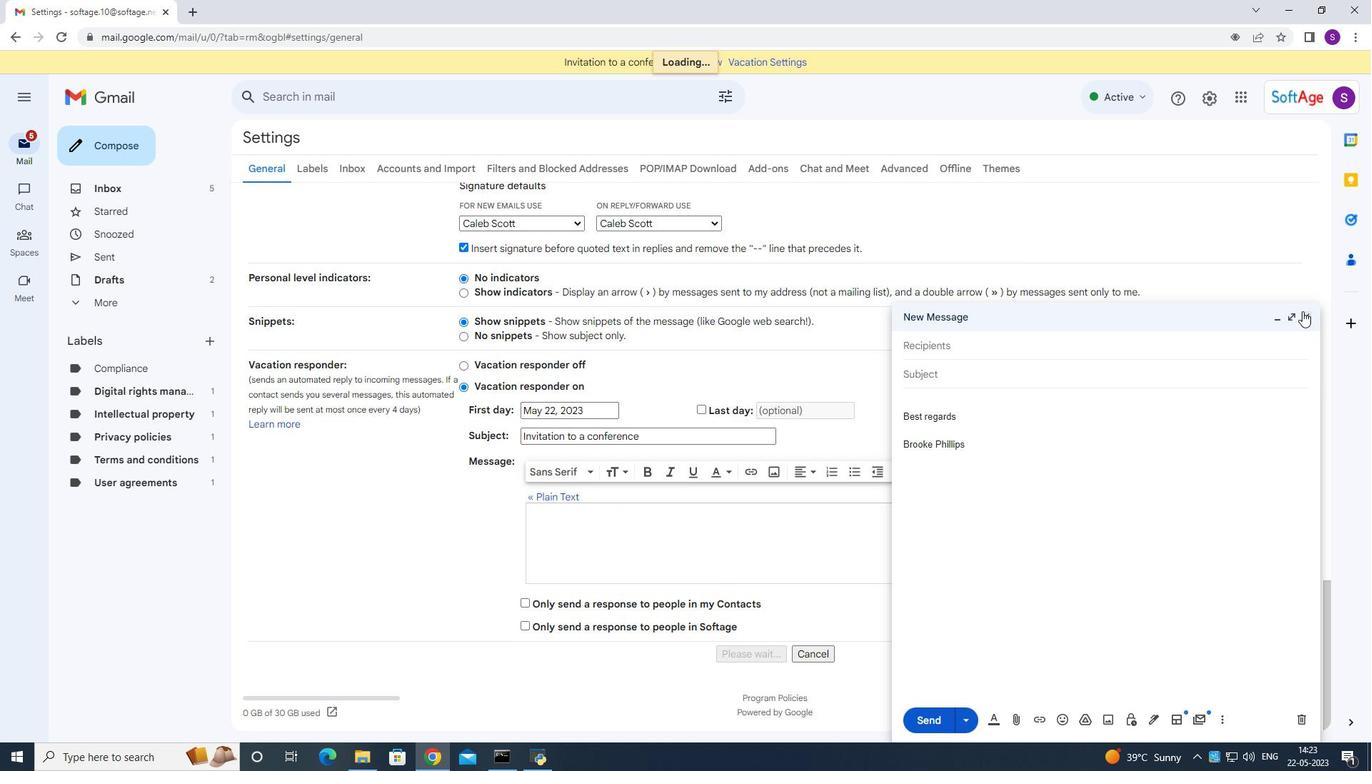 
Action: Mouse pressed left at (1302, 313)
Screenshot: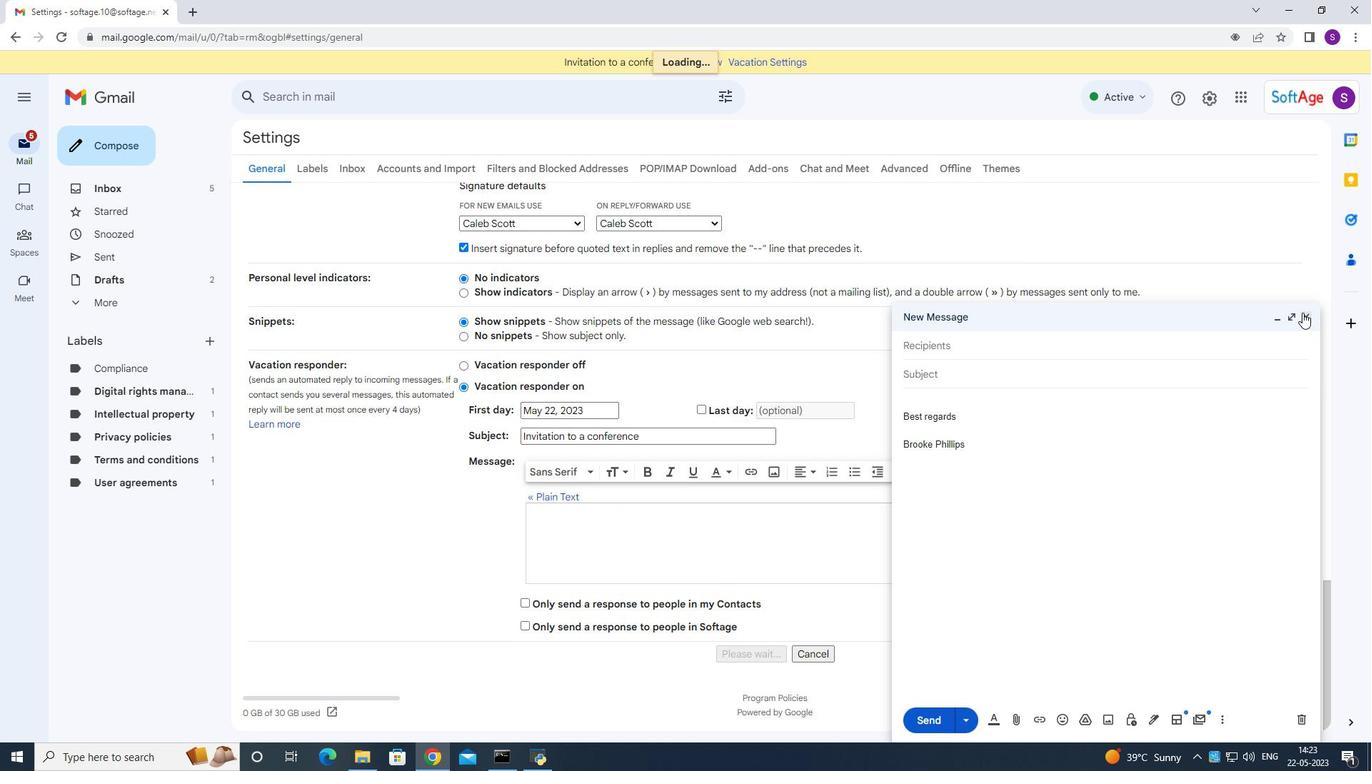 
Action: Mouse moved to (99, 153)
Screenshot: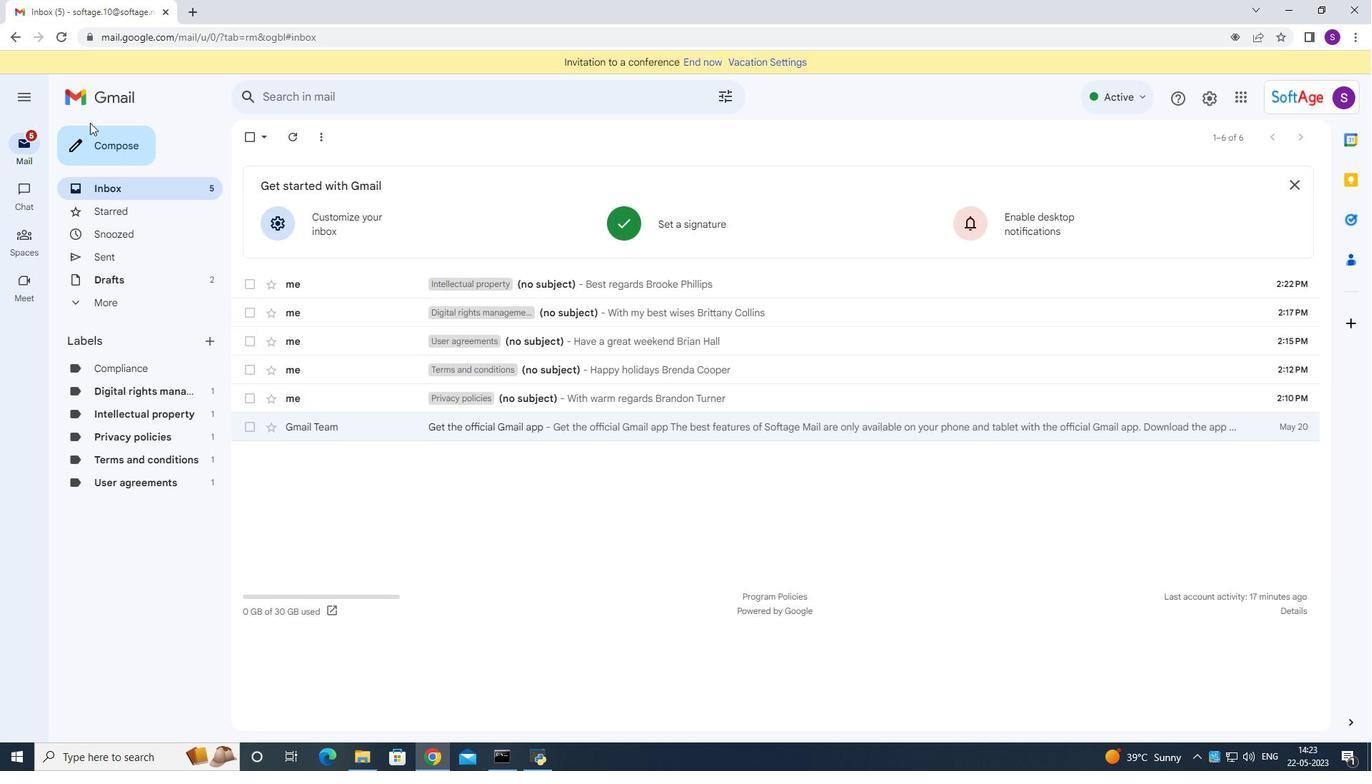 
Action: Mouse pressed left at (99, 153)
Screenshot: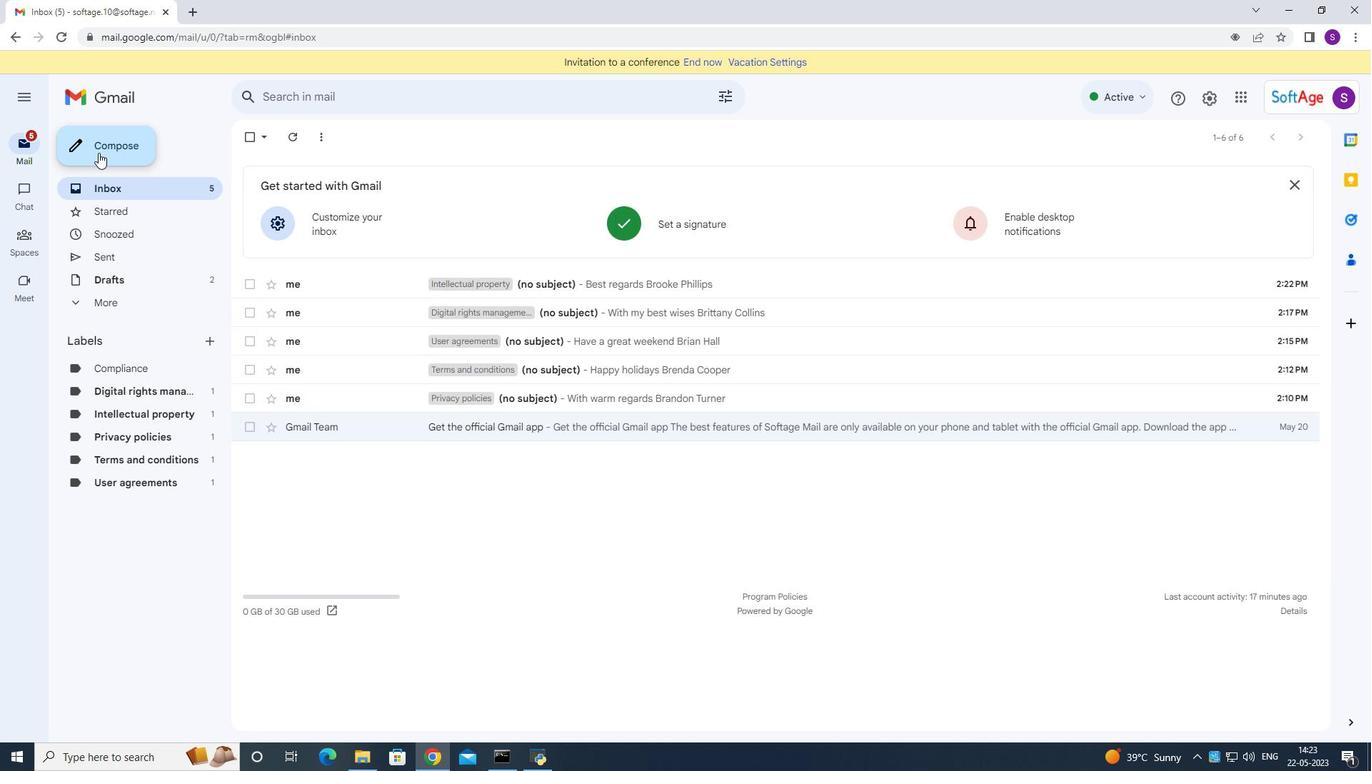 
Action: Mouse moved to (945, 358)
Screenshot: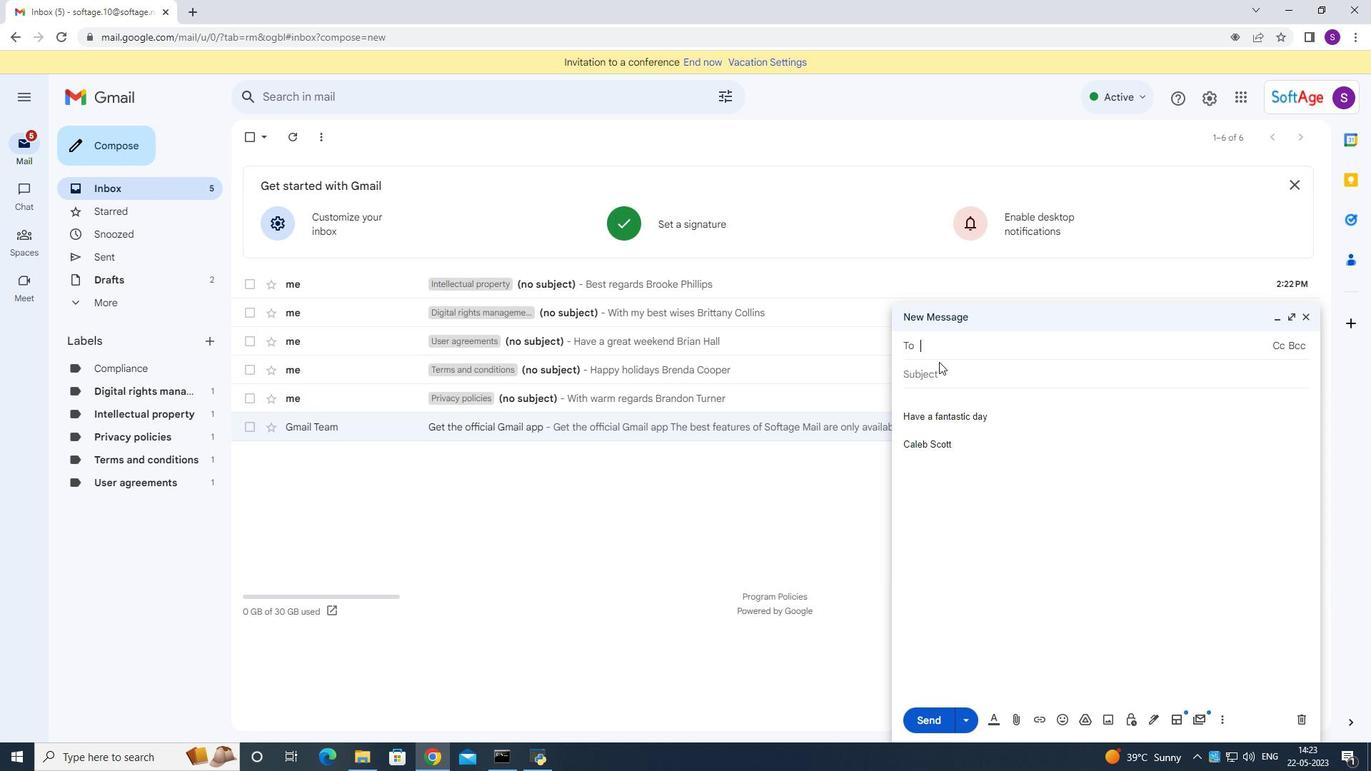 
Action: Key pressed <Key.shift>Softage.10softage<Key.backspace><Key.backspace><Key.backspace><Key.backspace><Key.backspace><Key.backspace><Key.backspace><Key.shift>
Screenshot: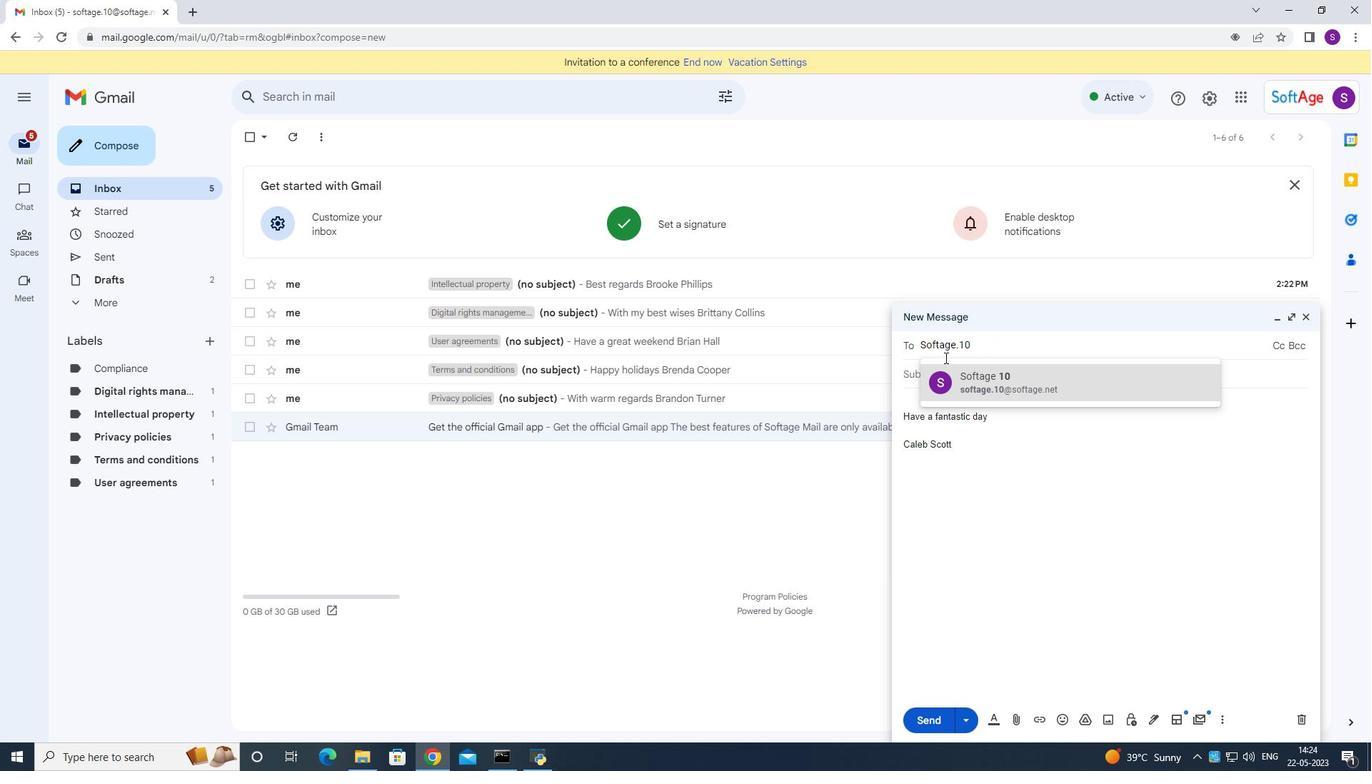 
Action: Mouse moved to (929, 365)
Screenshot: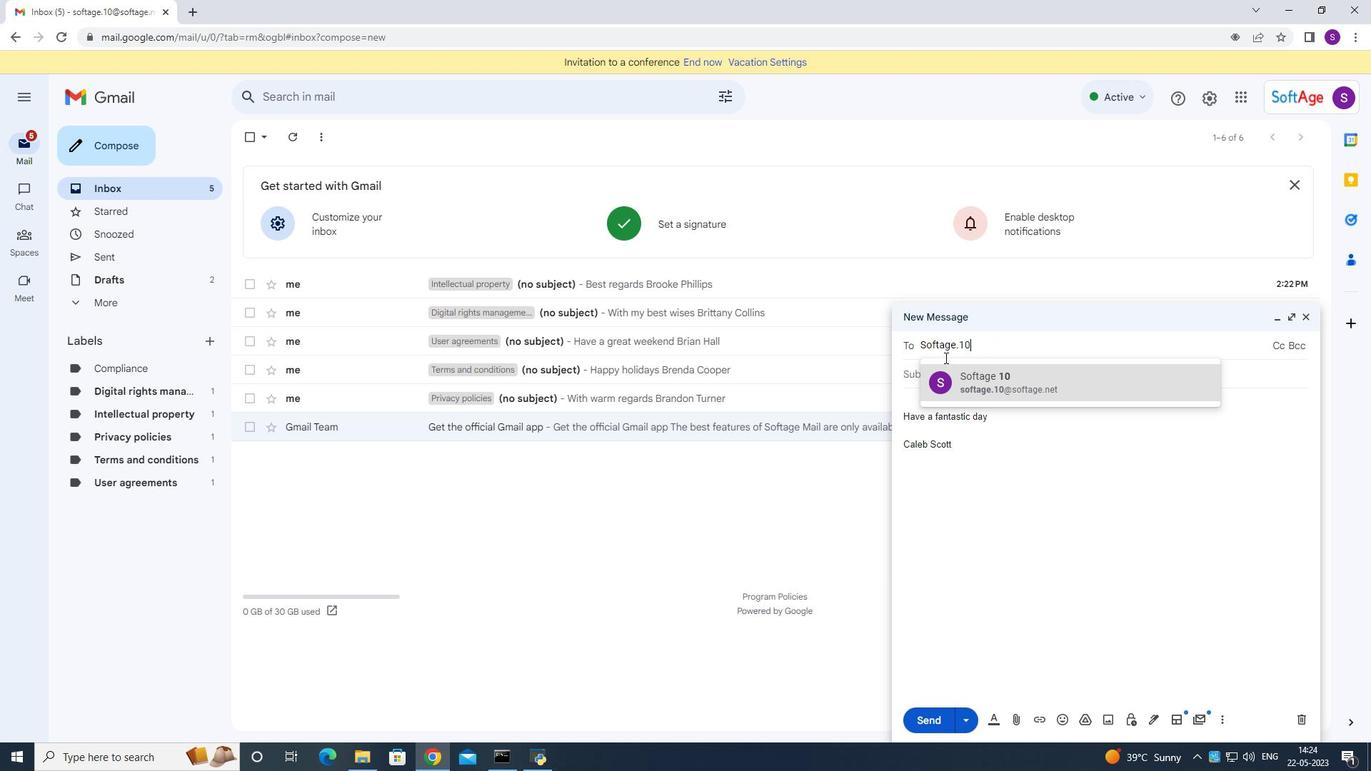 
Action: Key pressed @softage.net
Screenshot: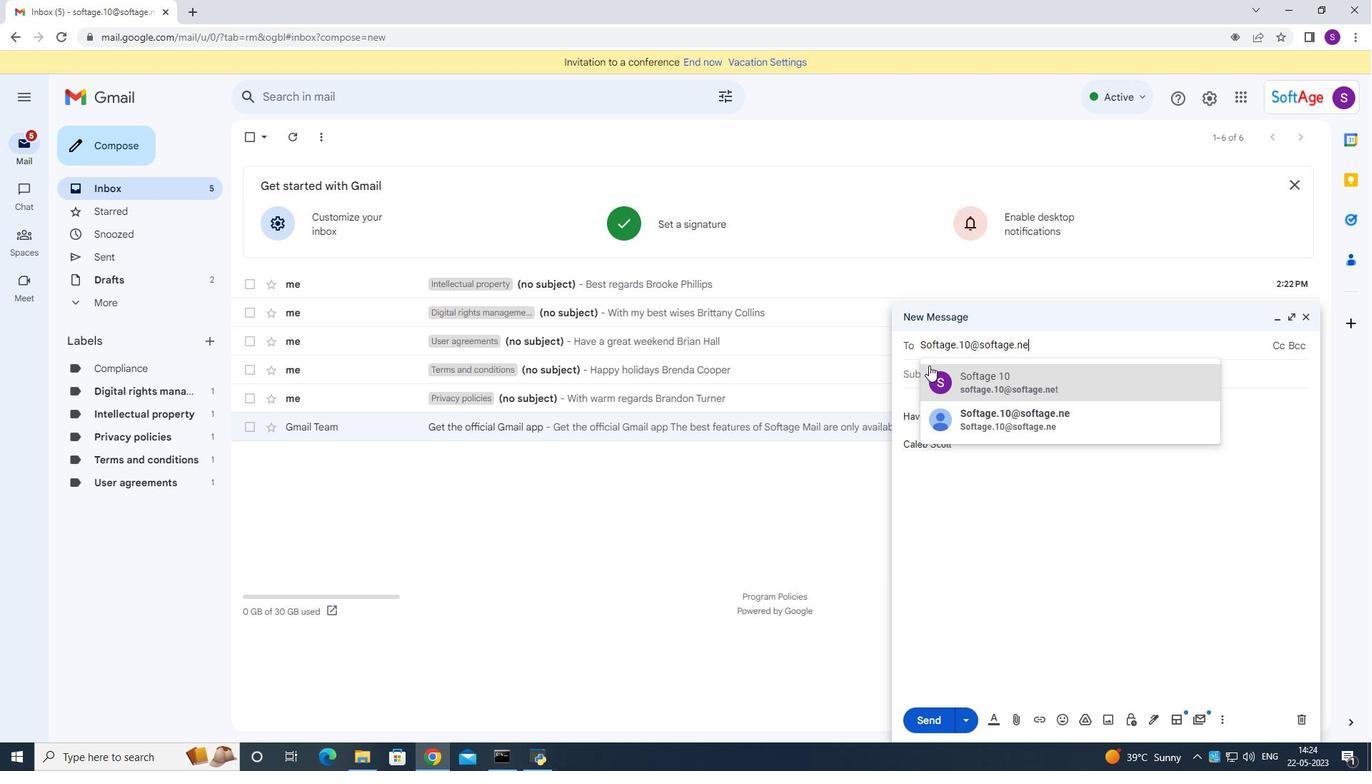 
Action: Mouse moved to (985, 380)
Screenshot: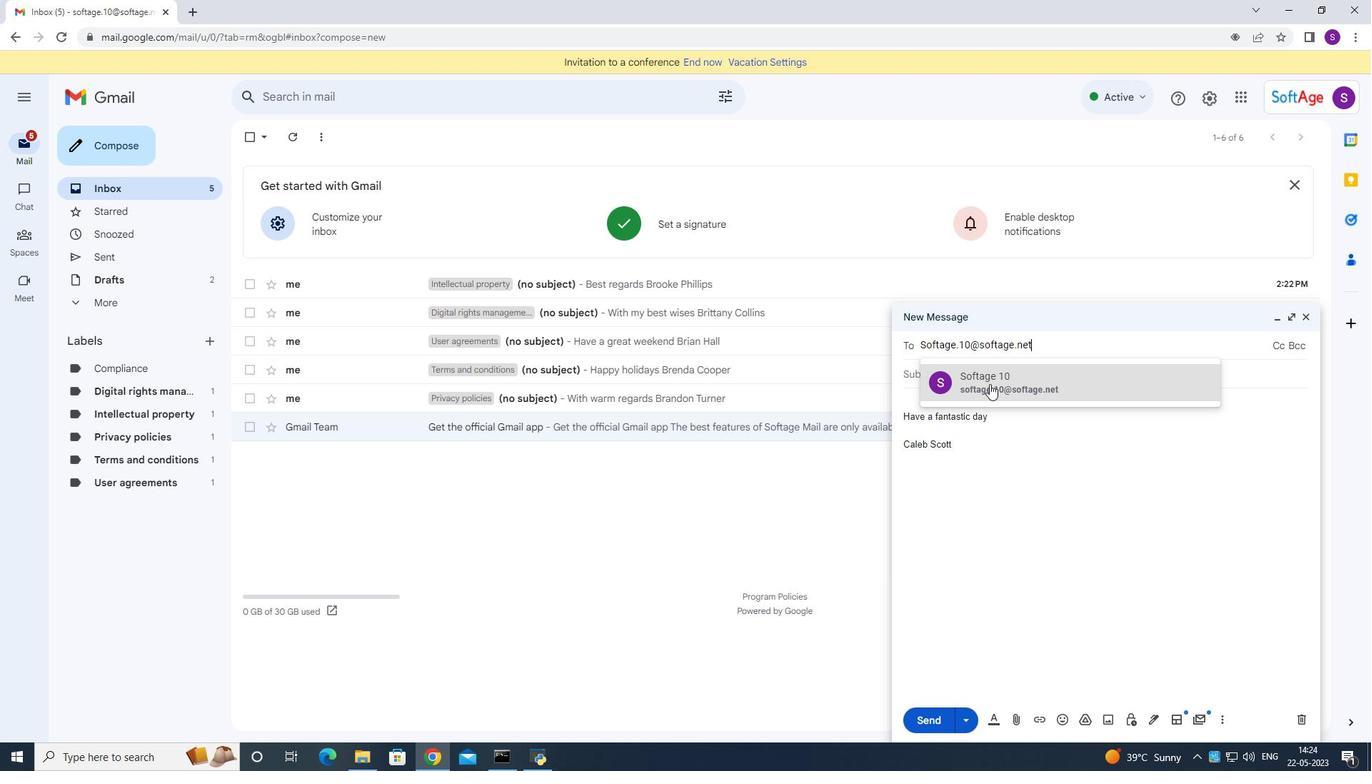 
Action: Mouse pressed left at (985, 380)
Screenshot: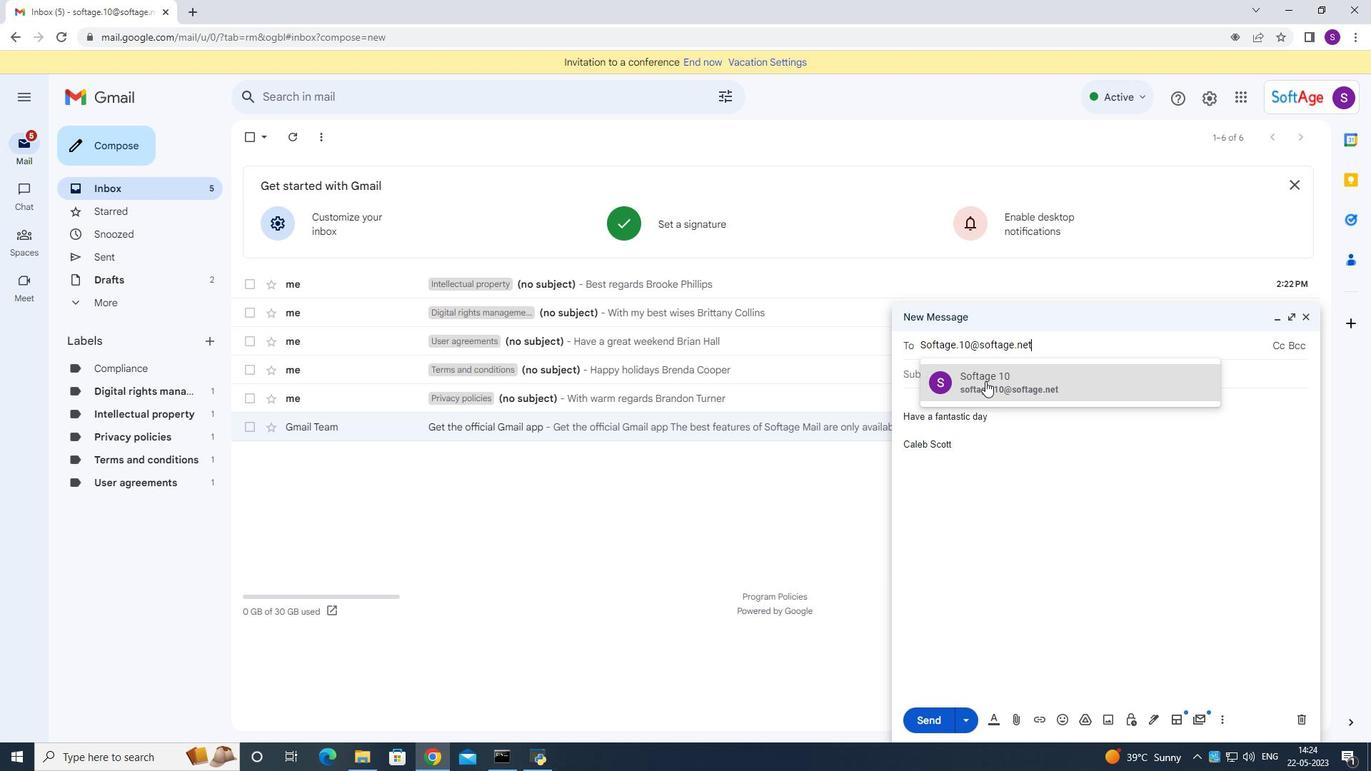 
Action: Mouse moved to (1220, 723)
Screenshot: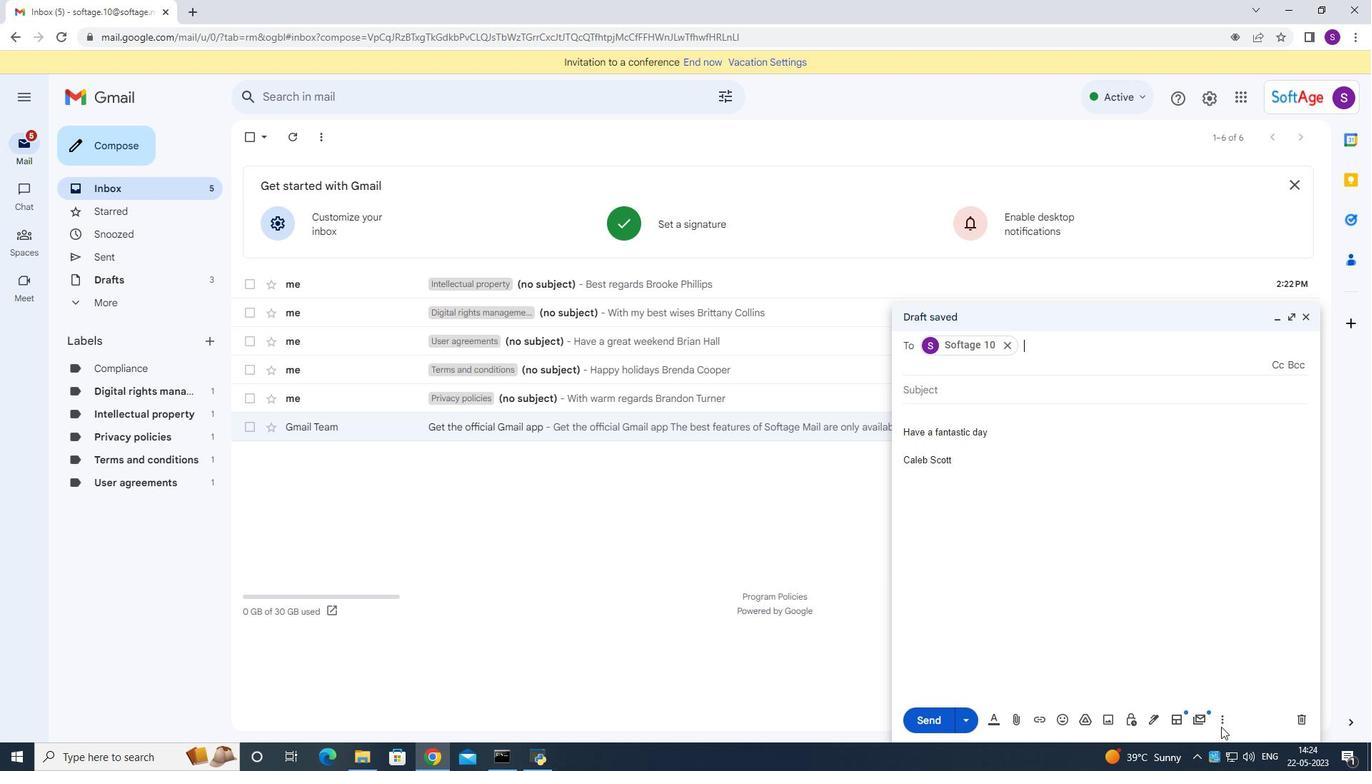 
Action: Mouse pressed left at (1220, 723)
Screenshot: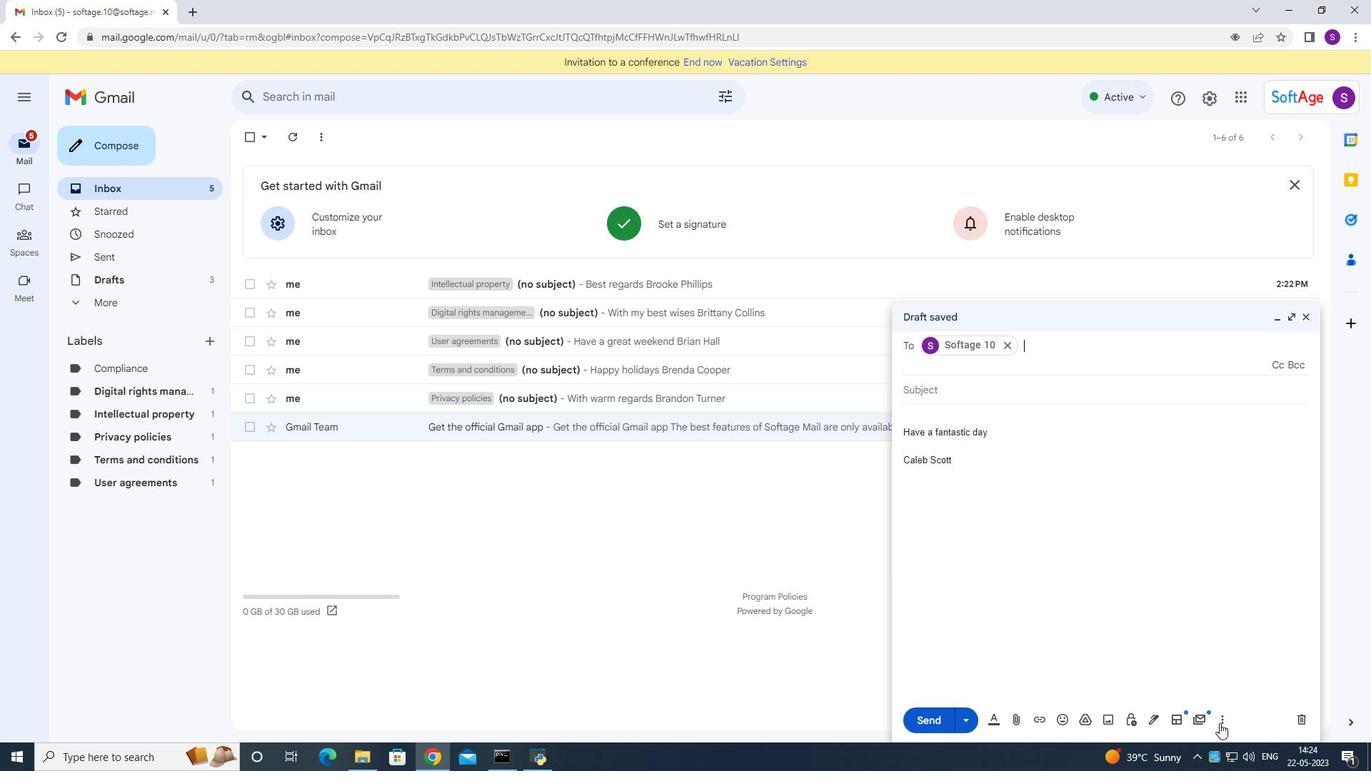
Action: Mouse moved to (895, 556)
Screenshot: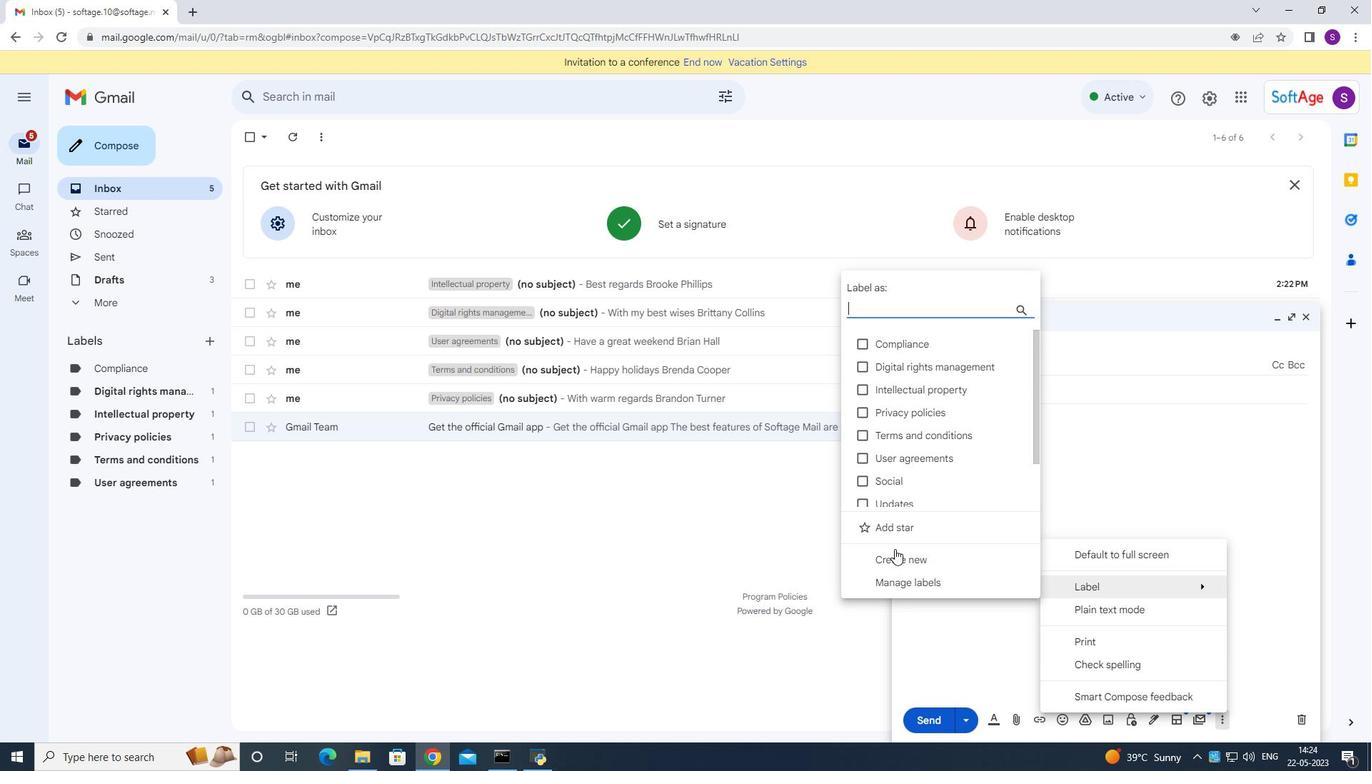 
Action: Mouse pressed left at (895, 556)
Screenshot: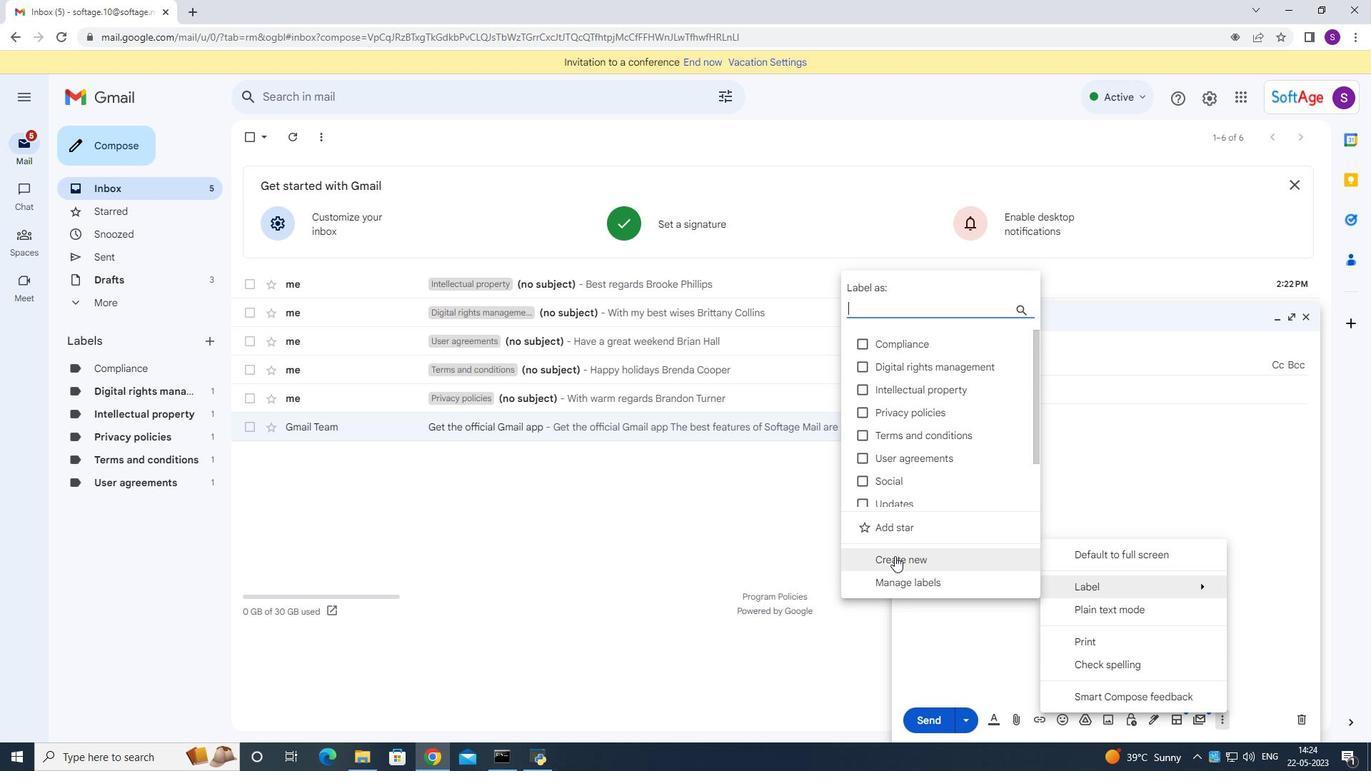 
Action: Mouse moved to (596, 377)
Screenshot: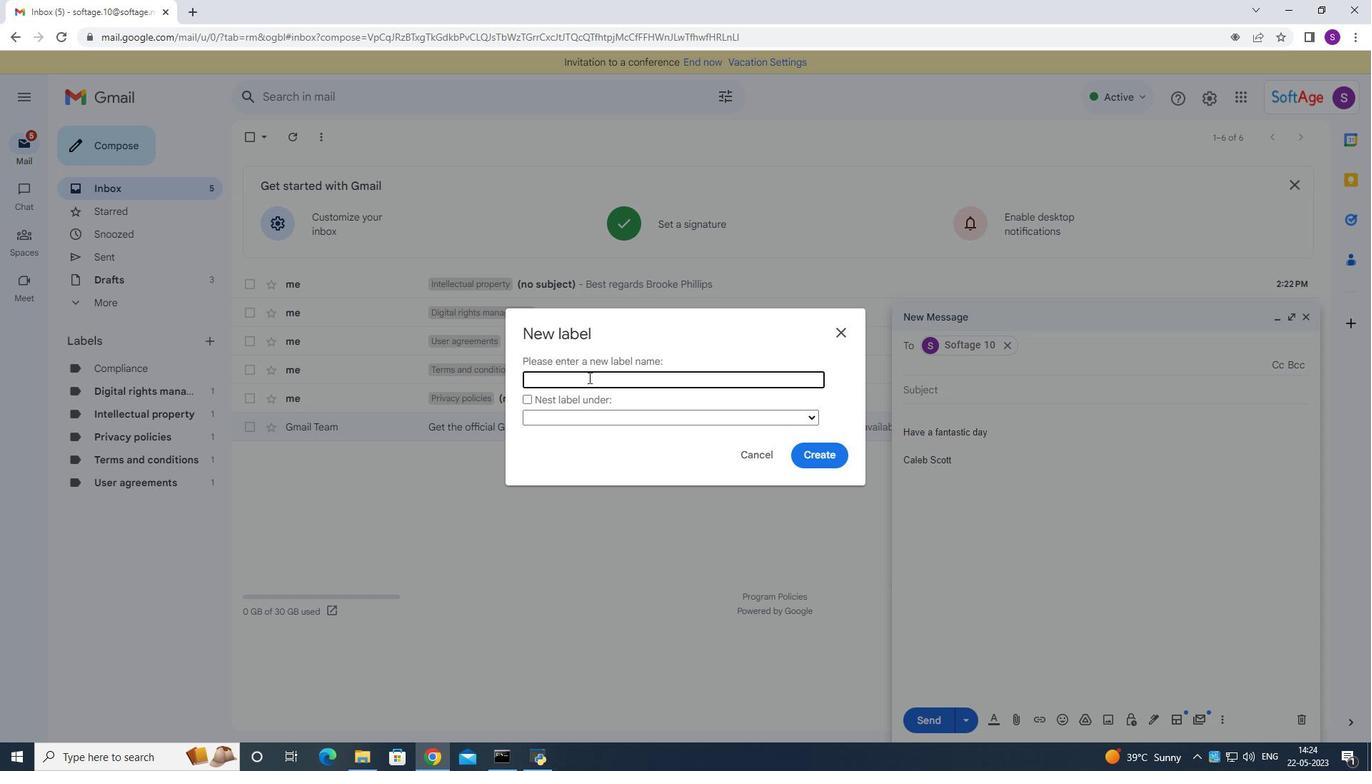 
Action: Key pressed <Key.shift>Copyrights
Screenshot: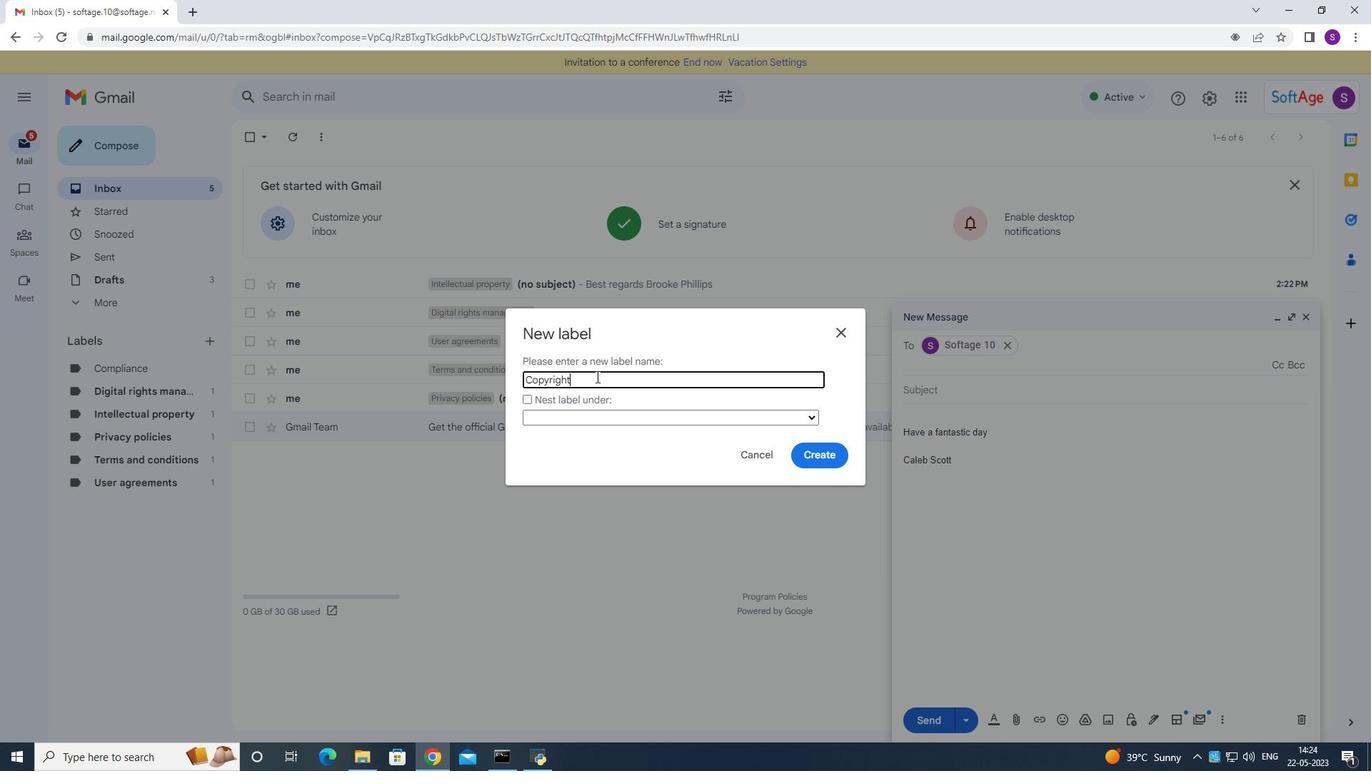 
Action: Mouse moved to (813, 450)
Screenshot: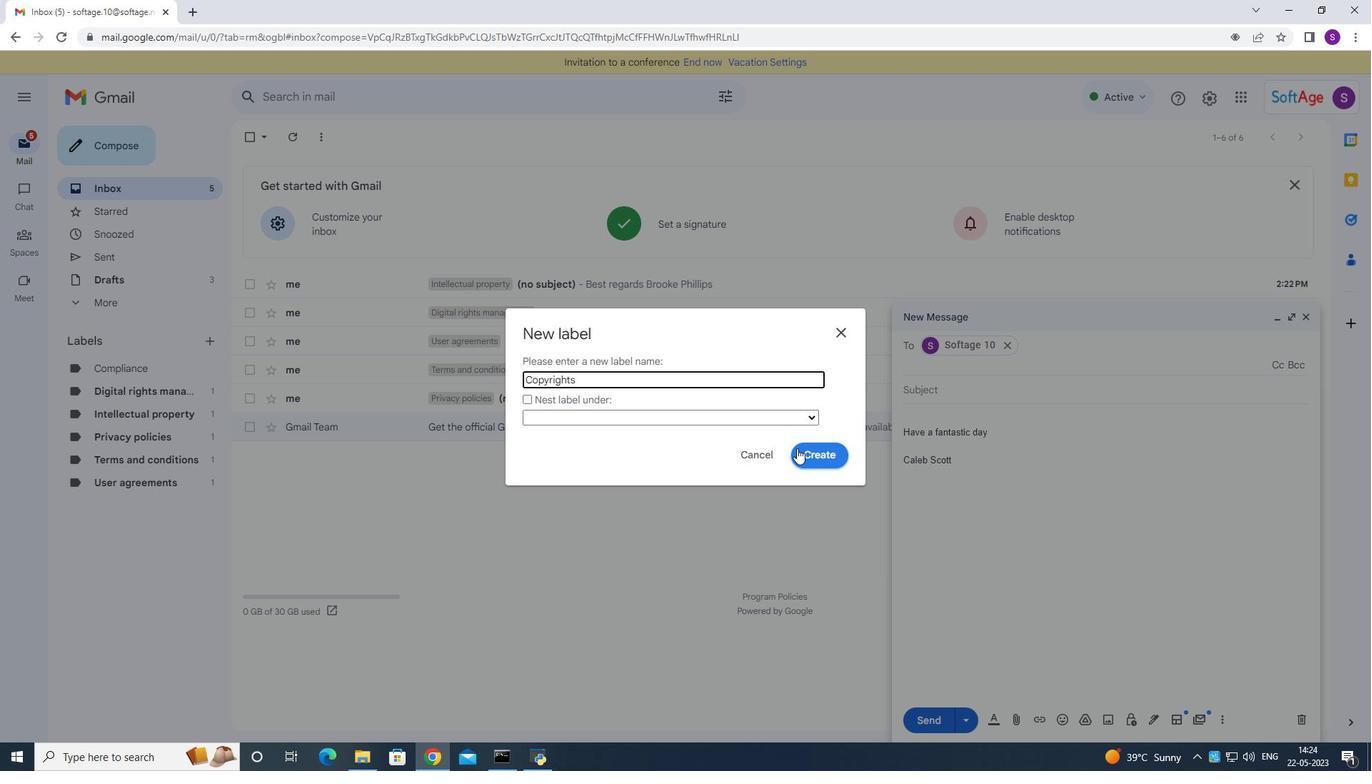 
Action: Mouse pressed left at (813, 450)
Screenshot: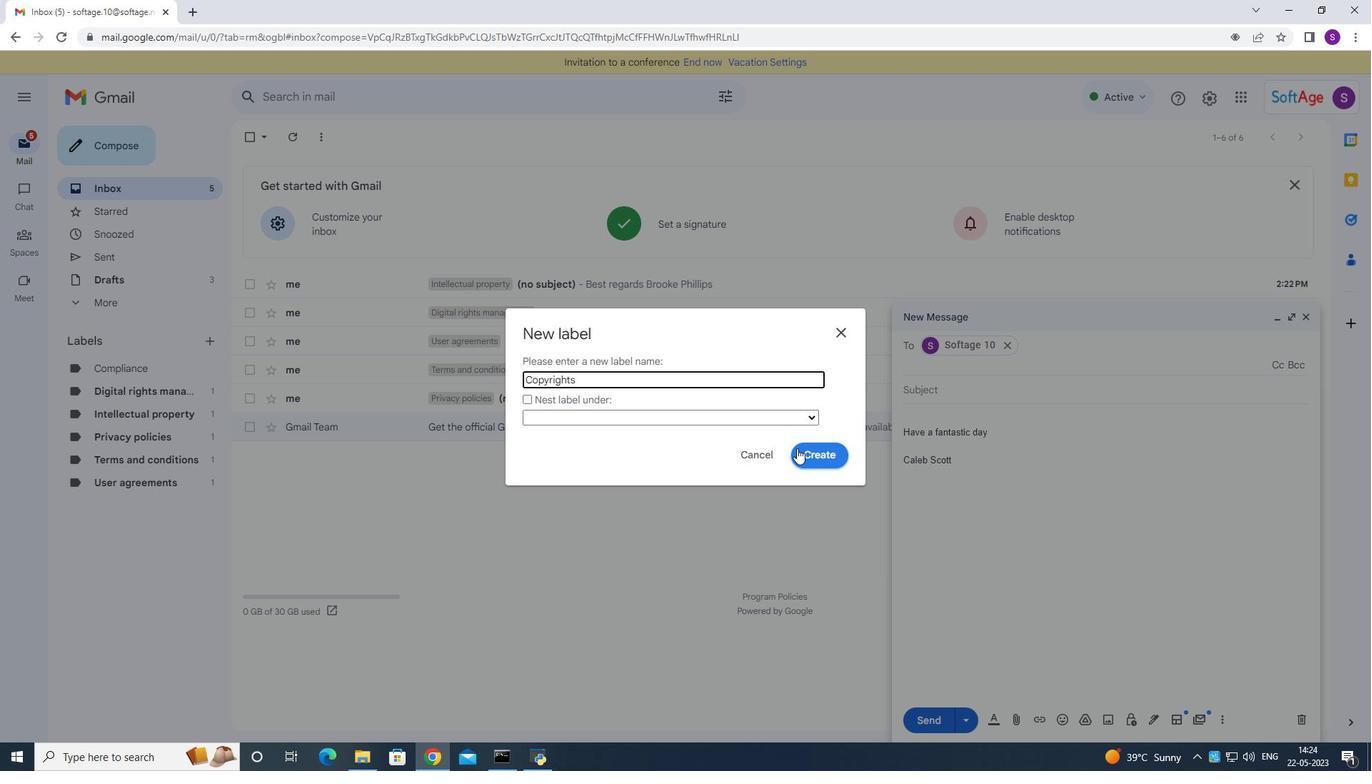 
Action: Mouse moved to (937, 730)
Screenshot: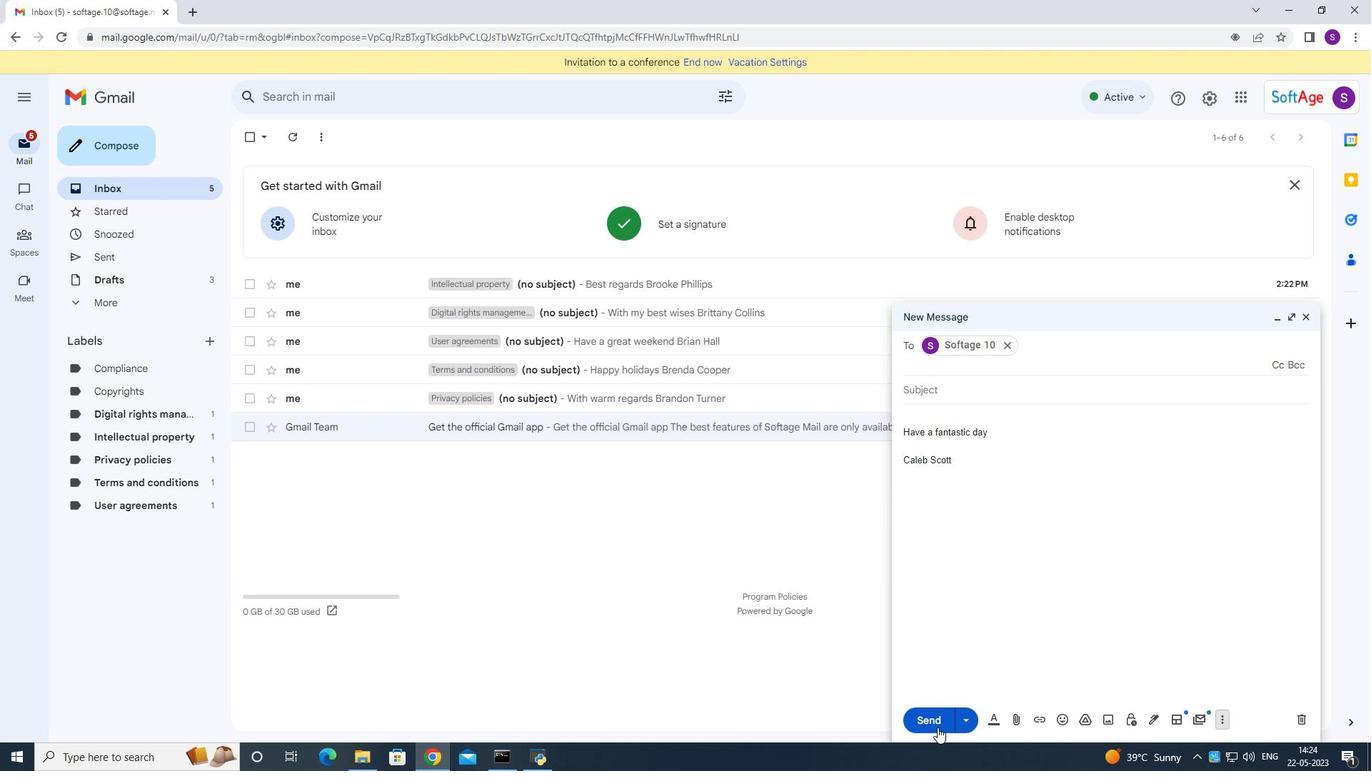 
Action: Mouse pressed left at (937, 730)
Screenshot: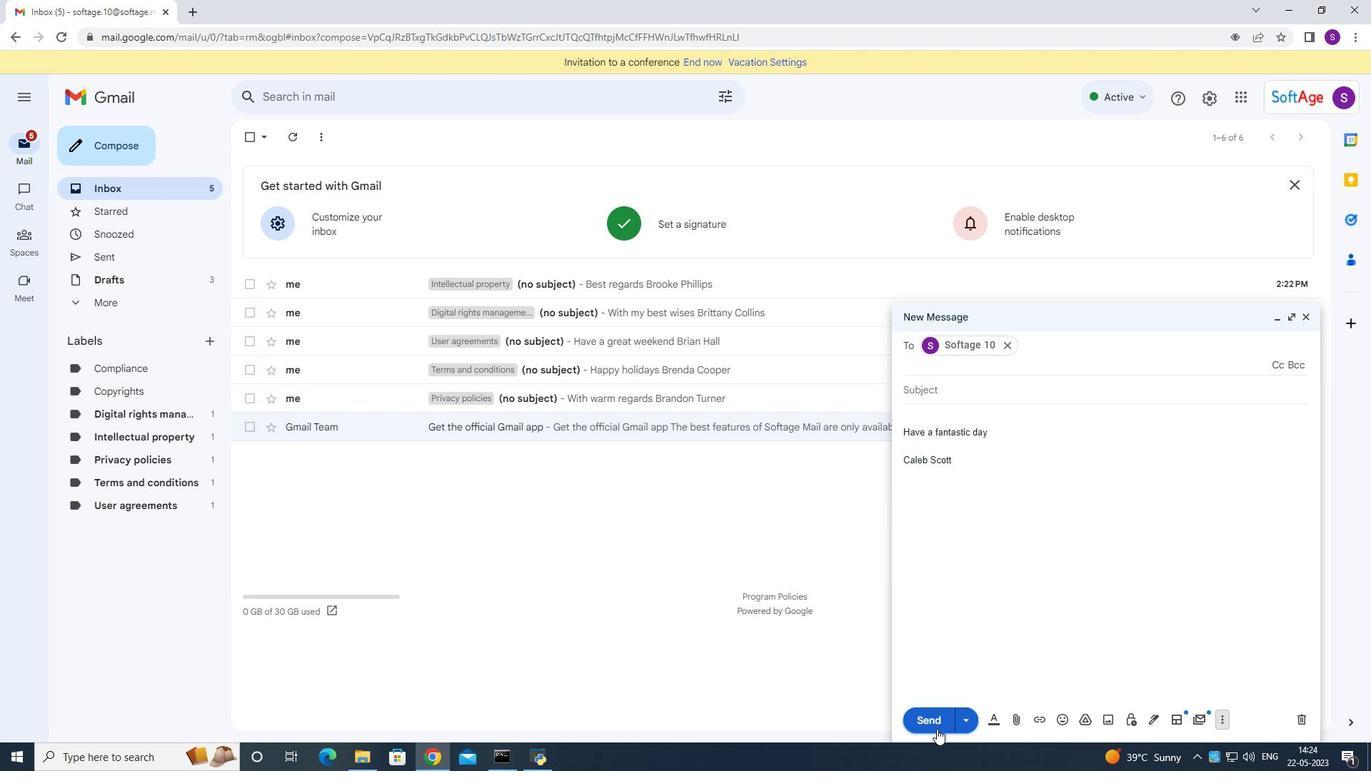 
Action: Mouse moved to (749, 628)
Screenshot: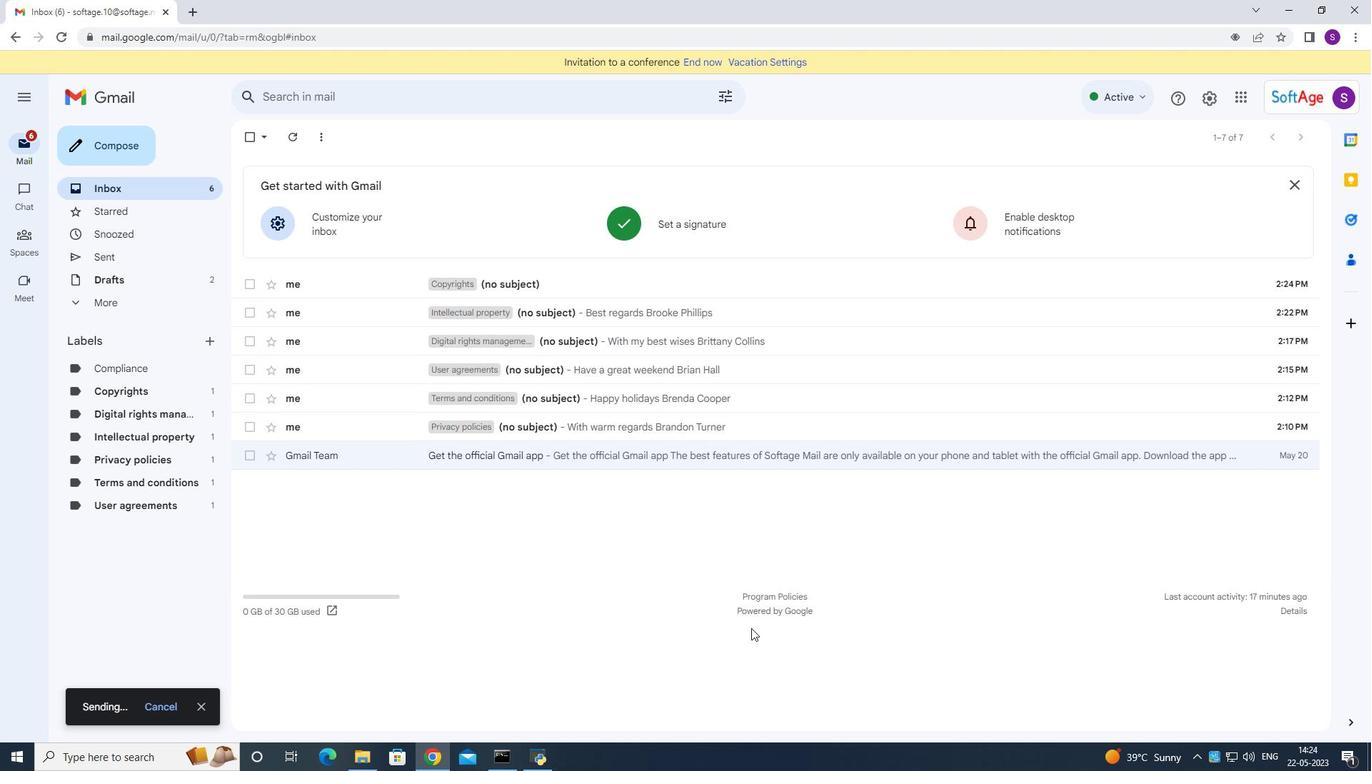 
